 Task: Look for space in Fort Wayne, United States from 6th September, 2023 to 15th September, 2023 for 6 adults in price range Rs.8000 to Rs.12000. Place can be entire place or private room with 6 bedrooms having 6 beds and 6 bathrooms. Property type can be house, flat, guest house. Amenities needed are: wifi, TV, free parkinig on premises, gym, breakfast. Booking option can be shelf check-in. Required host language is English.
Action: Mouse moved to (485, 103)
Screenshot: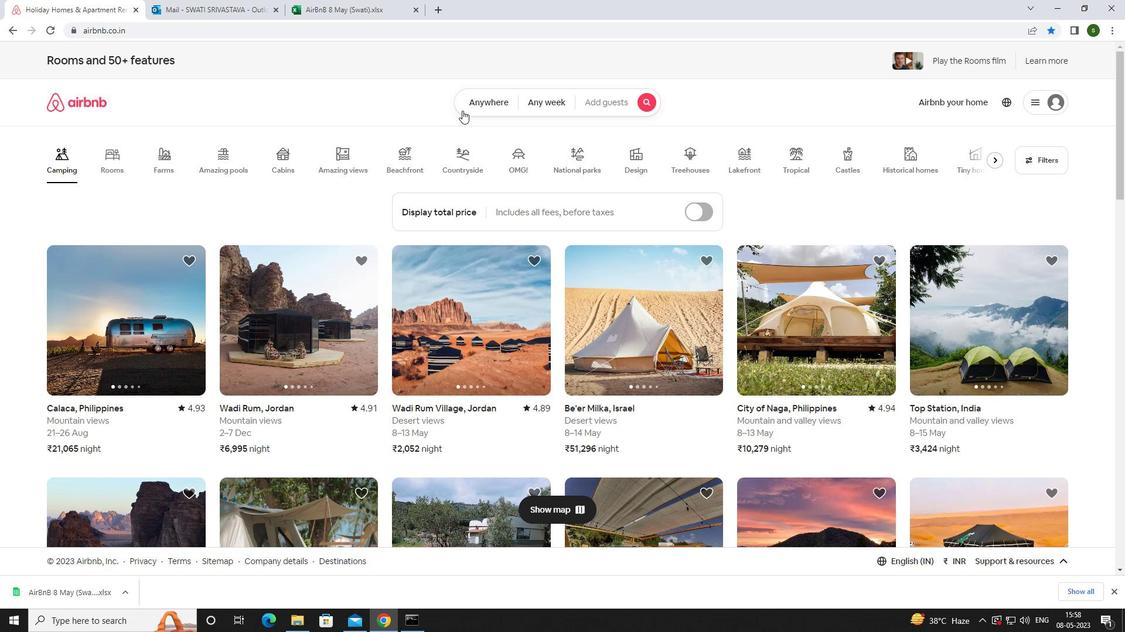 
Action: Mouse pressed left at (485, 103)
Screenshot: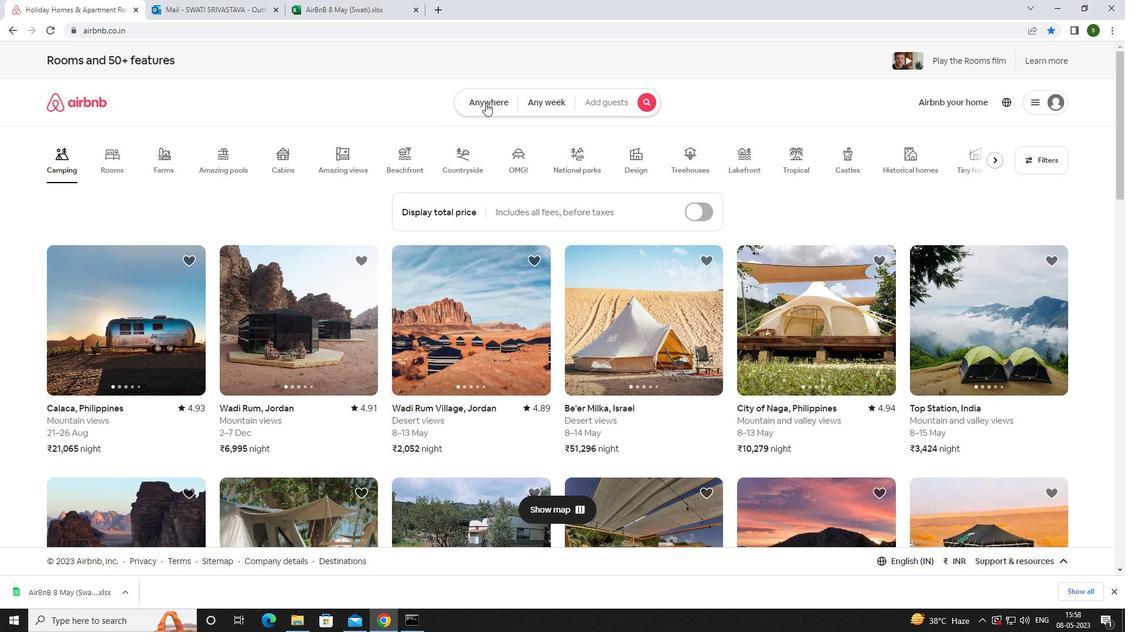 
Action: Mouse moved to (408, 153)
Screenshot: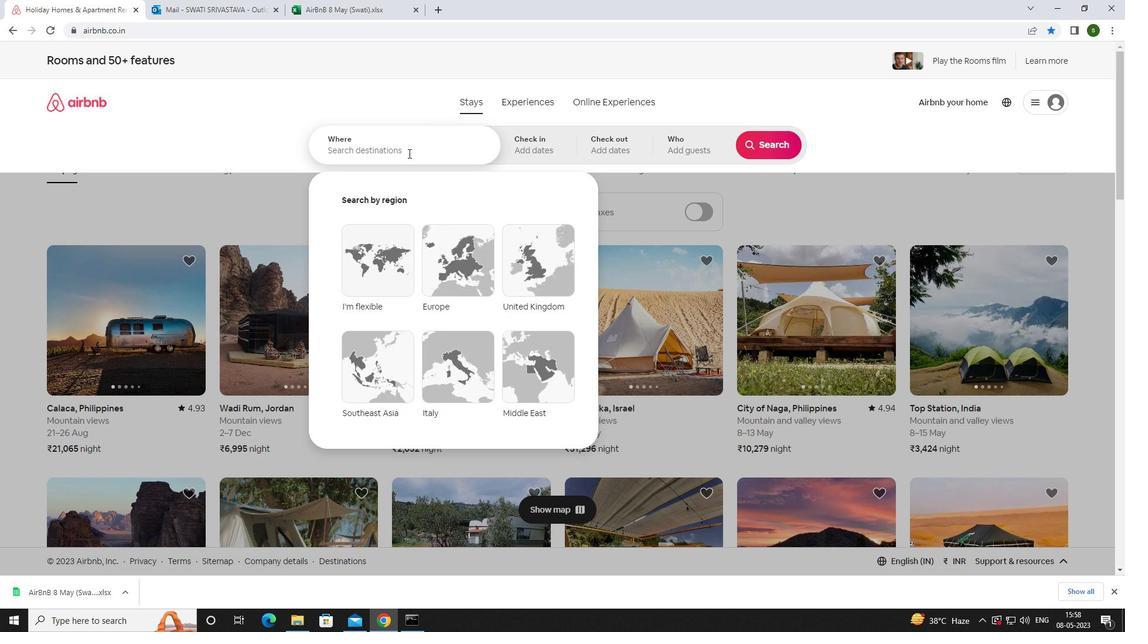
Action: Mouse pressed left at (408, 153)
Screenshot: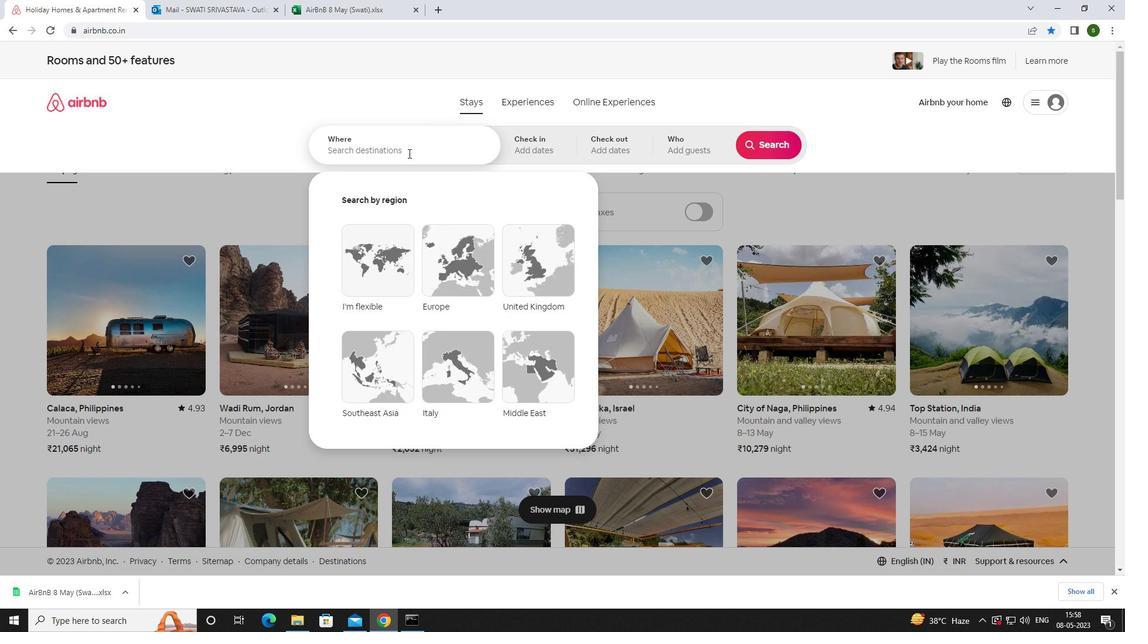 
Action: Key pressed <Key.caps_lock>f<Key.caps_lock>ort<Key.space><Key.caps_lock>w<Key.caps_lock>ayne,<Key.space><Key.caps_lock>u<Key.caps_lock>nited<Key.space><Key.caps_lock>s<Key.caps_lock>tates<Key.enter>
Screenshot: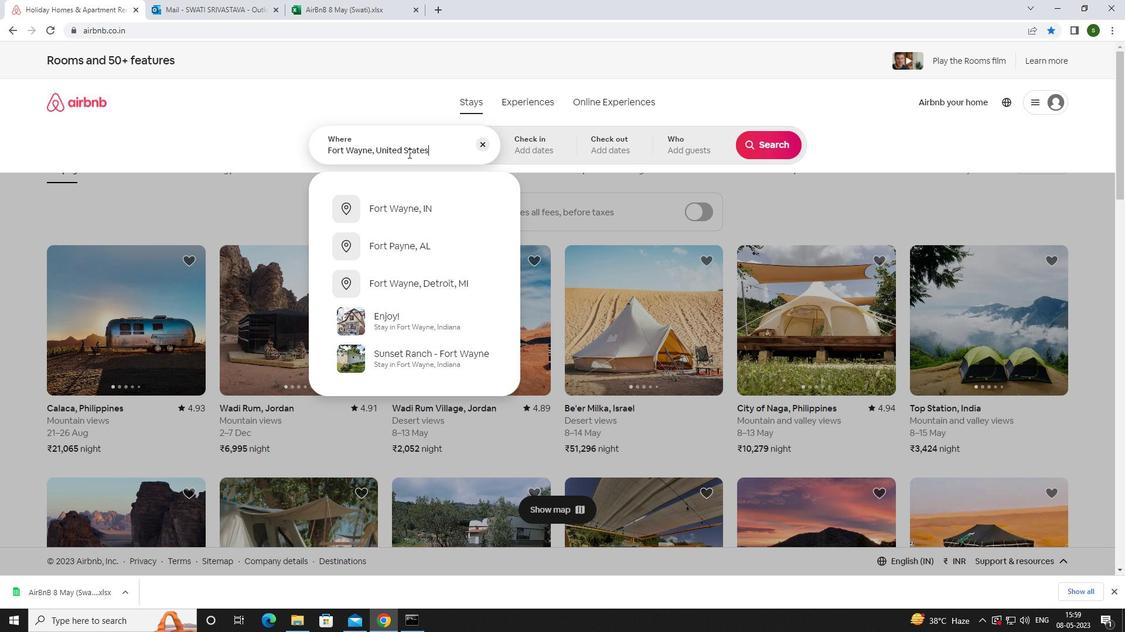 
Action: Mouse moved to (764, 238)
Screenshot: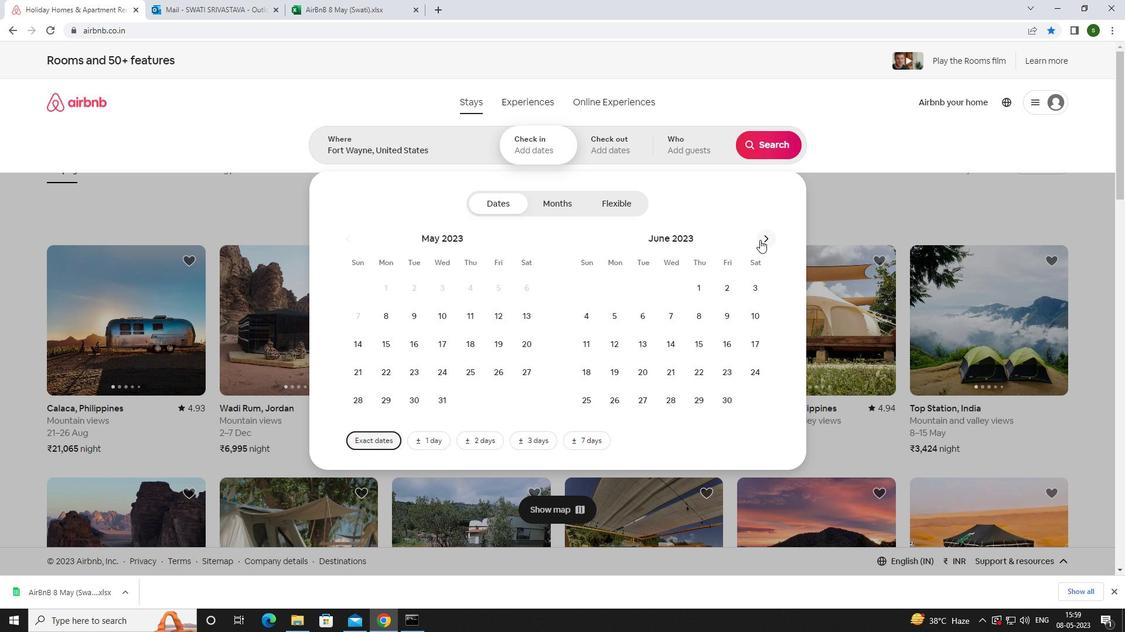 
Action: Mouse pressed left at (764, 238)
Screenshot: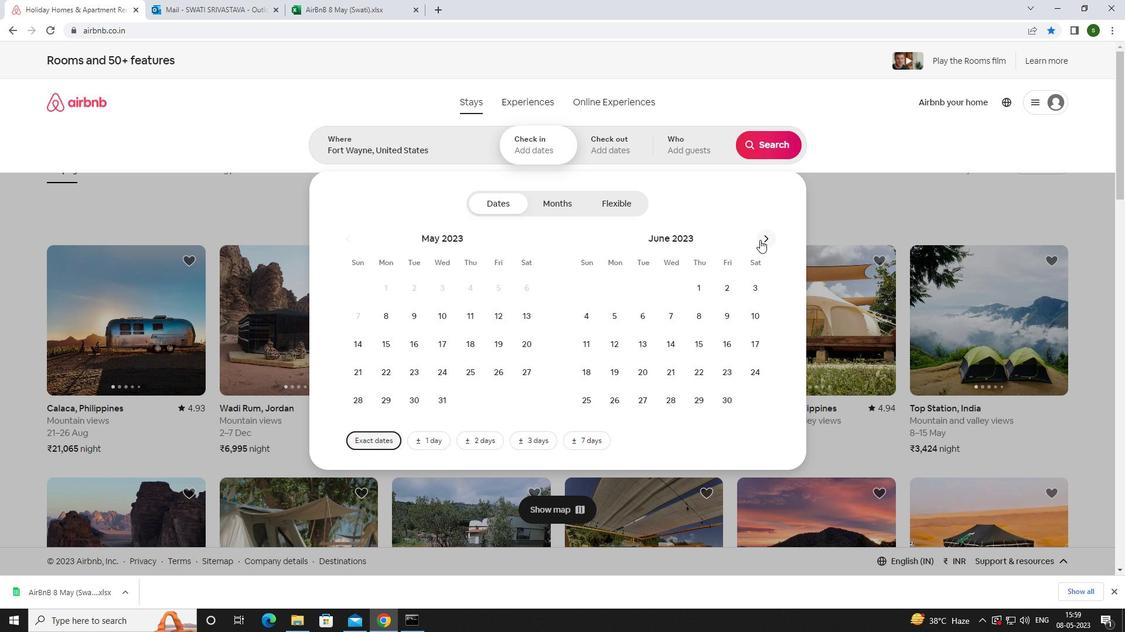 
Action: Mouse pressed left at (764, 238)
Screenshot: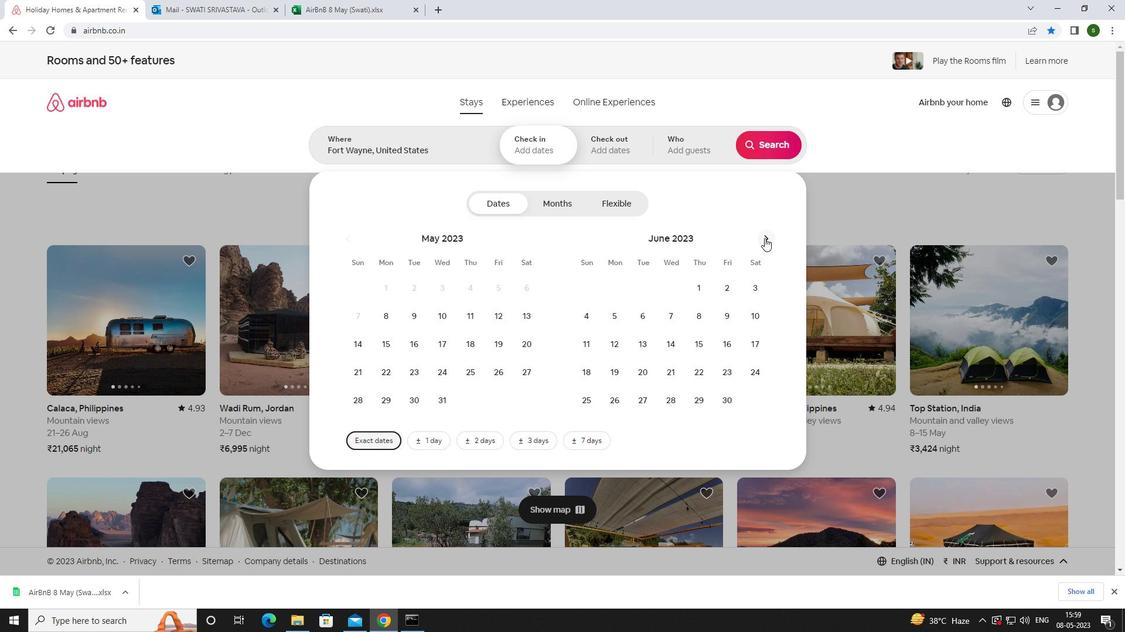 
Action: Mouse pressed left at (764, 238)
Screenshot: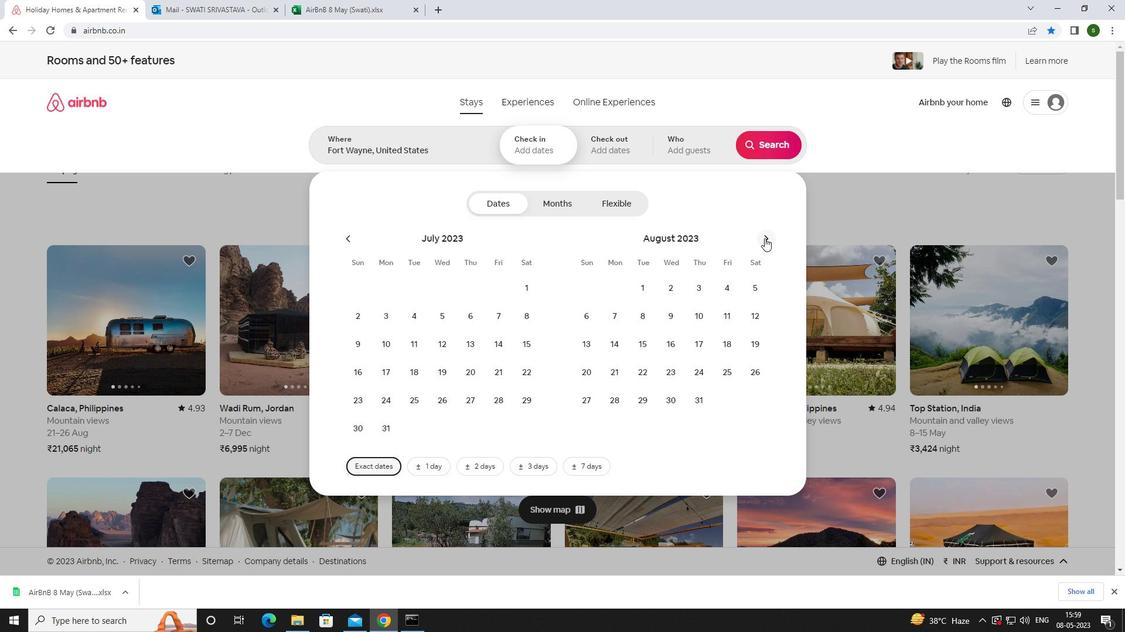 
Action: Mouse moved to (679, 317)
Screenshot: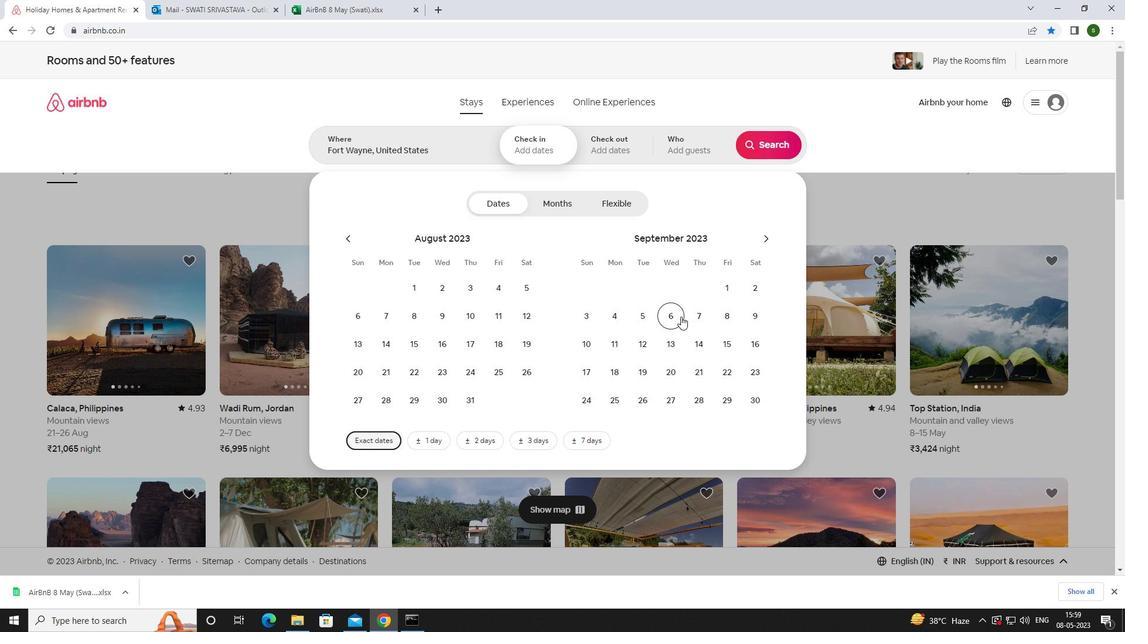 
Action: Mouse pressed left at (679, 317)
Screenshot: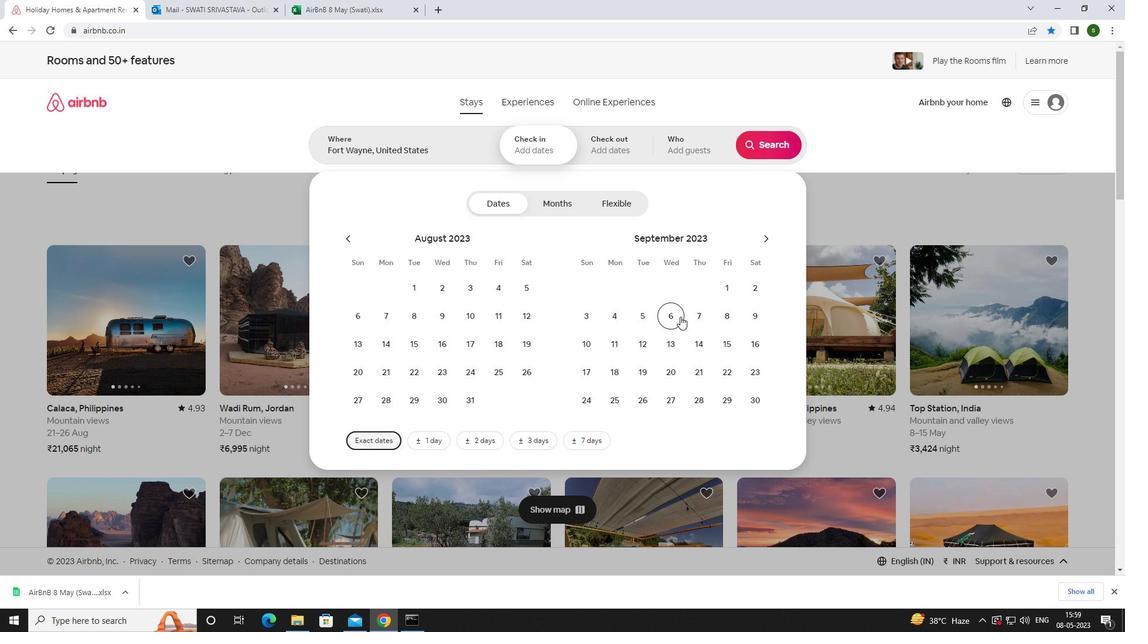 
Action: Mouse moved to (731, 345)
Screenshot: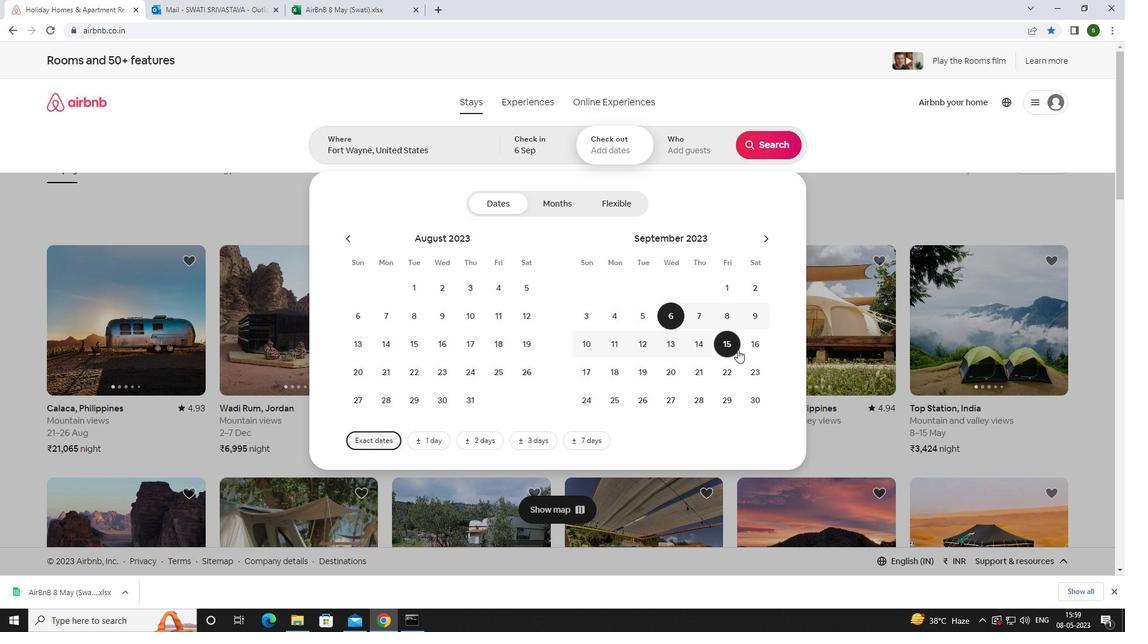 
Action: Mouse pressed left at (731, 345)
Screenshot: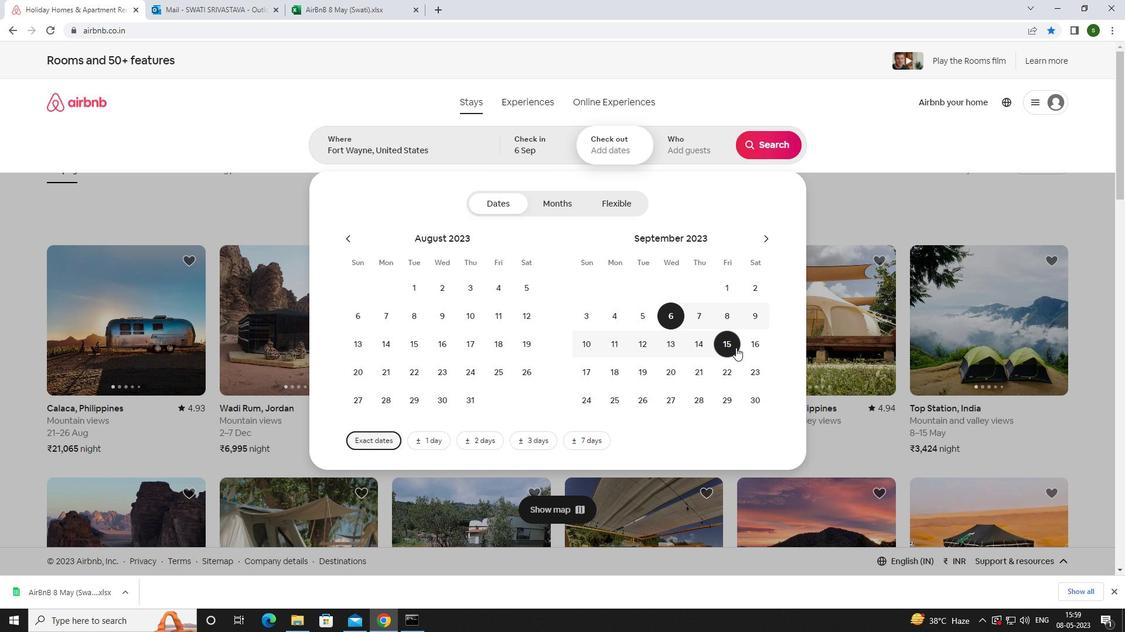 
Action: Mouse moved to (690, 135)
Screenshot: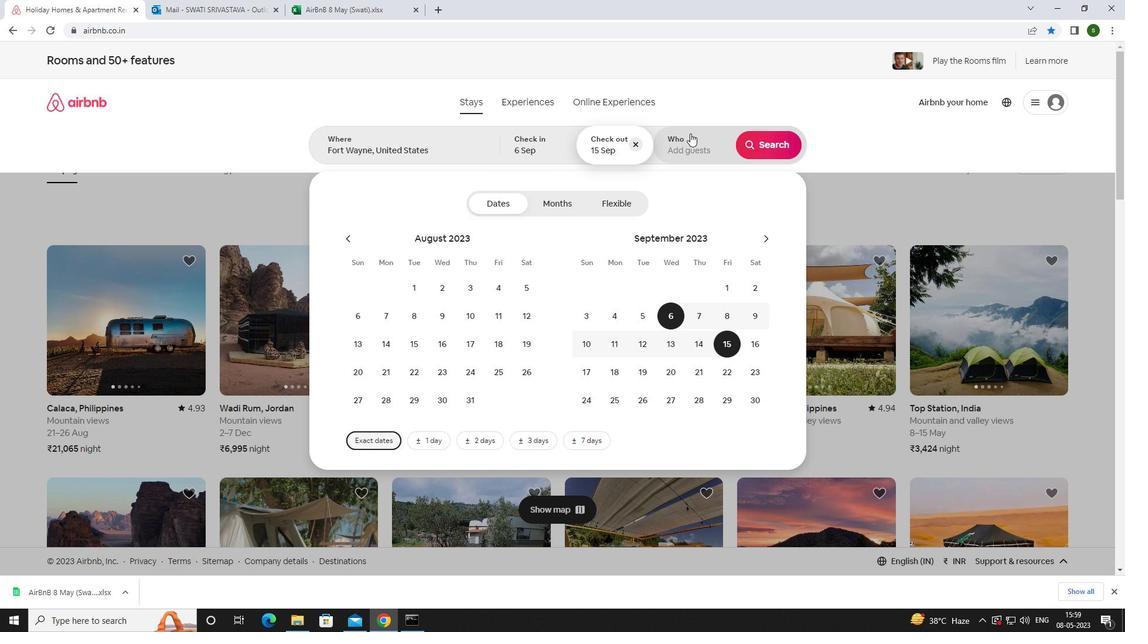 
Action: Mouse pressed left at (690, 135)
Screenshot: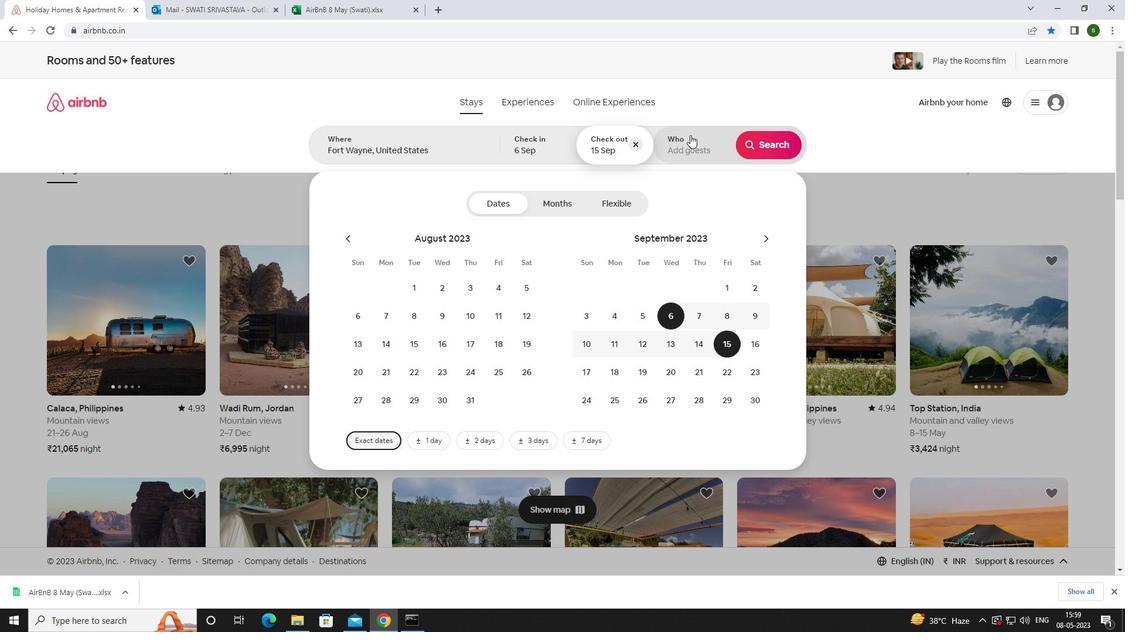 
Action: Mouse moved to (767, 206)
Screenshot: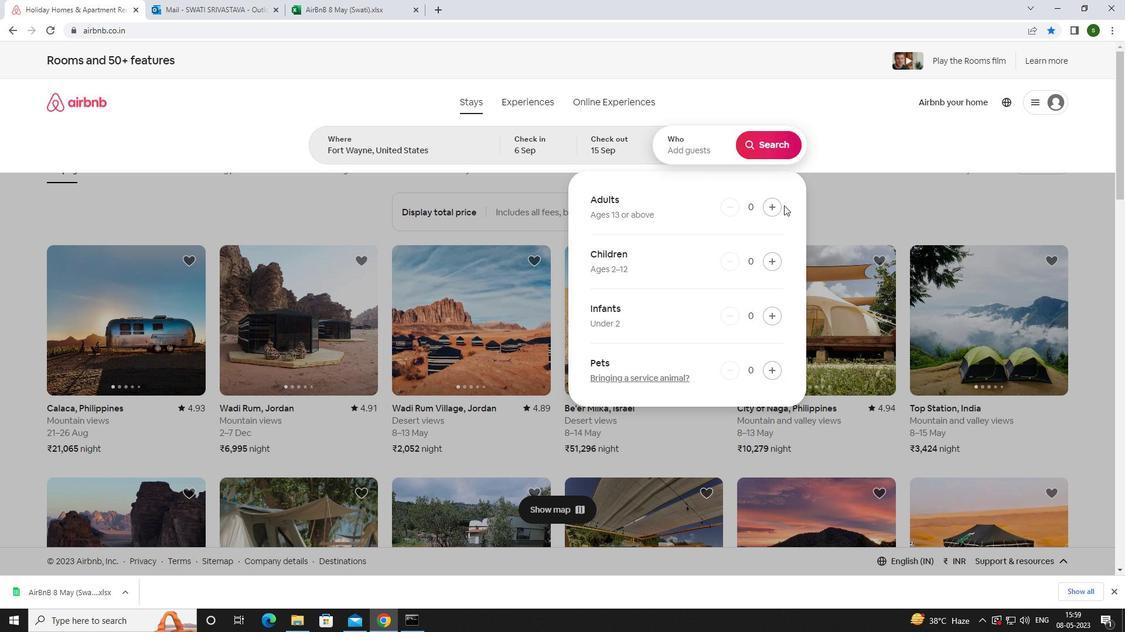 
Action: Mouse pressed left at (767, 206)
Screenshot: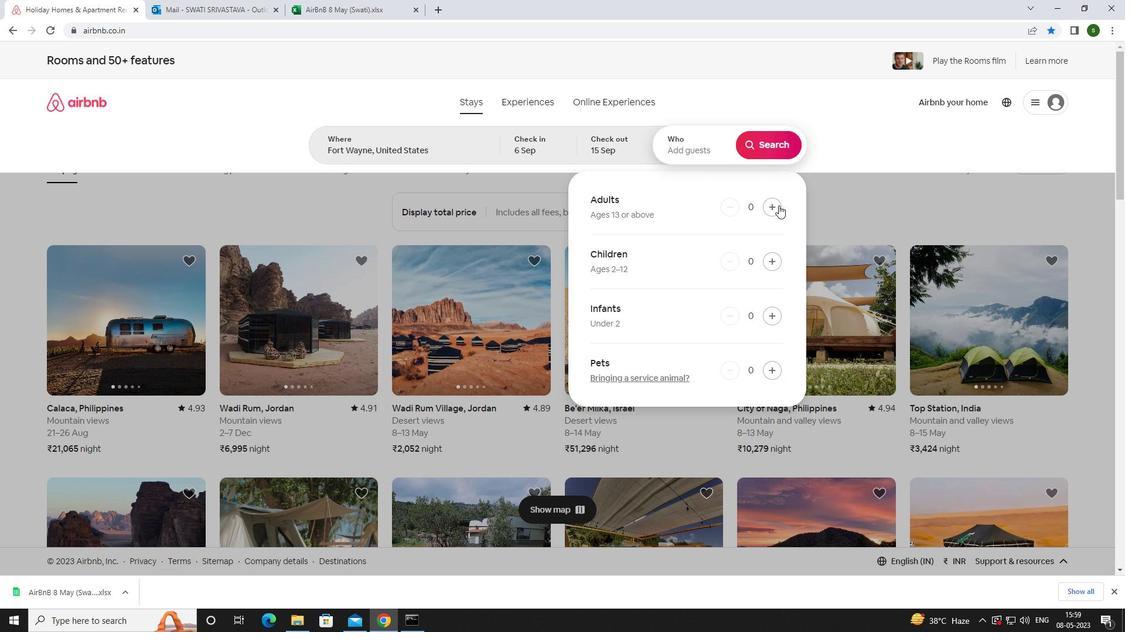 
Action: Mouse pressed left at (767, 206)
Screenshot: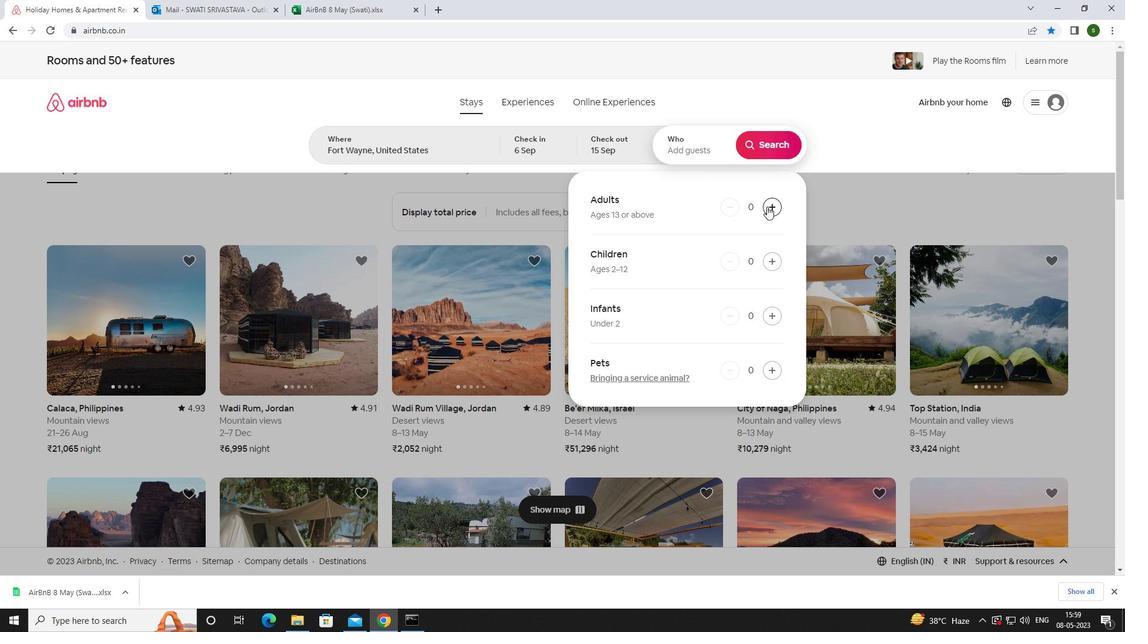 
Action: Mouse pressed left at (767, 206)
Screenshot: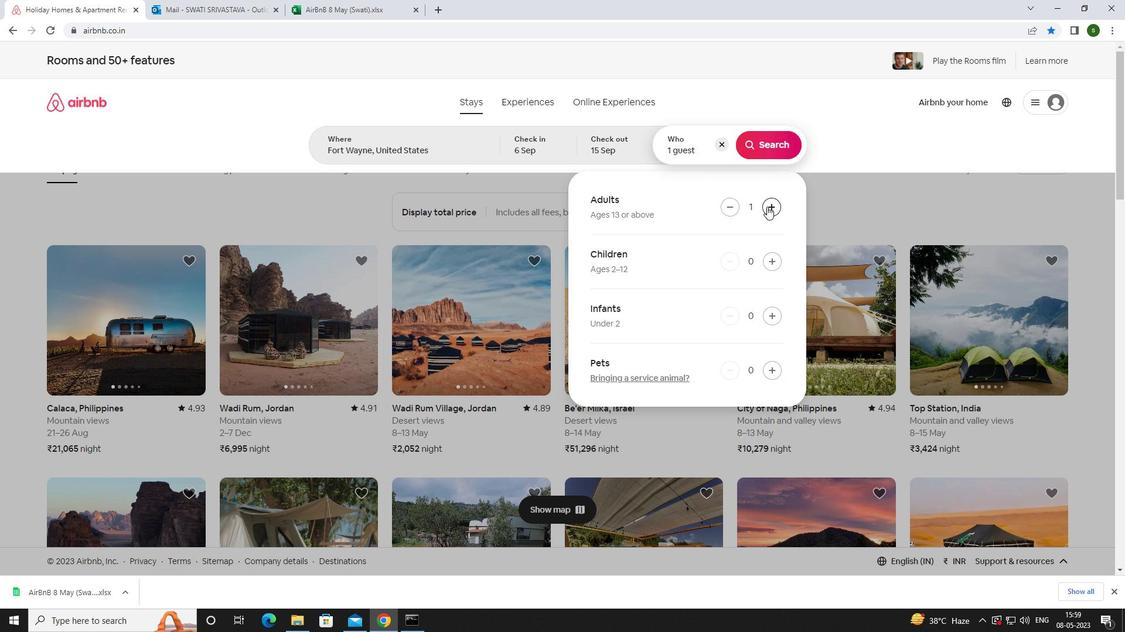 
Action: Mouse pressed left at (767, 206)
Screenshot: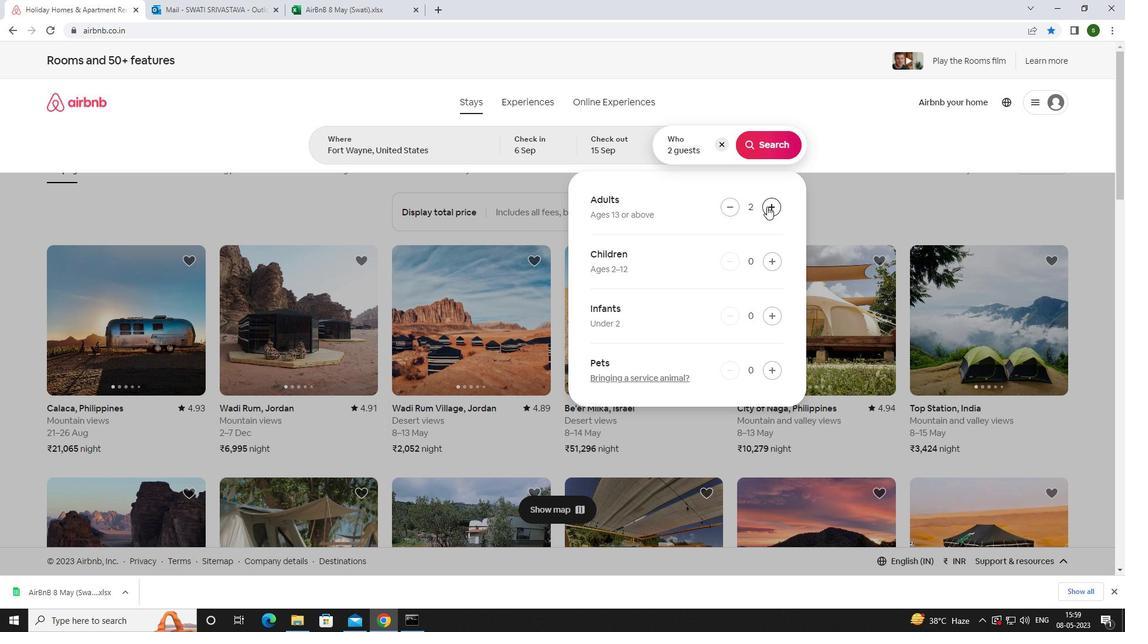 
Action: Mouse pressed left at (767, 206)
Screenshot: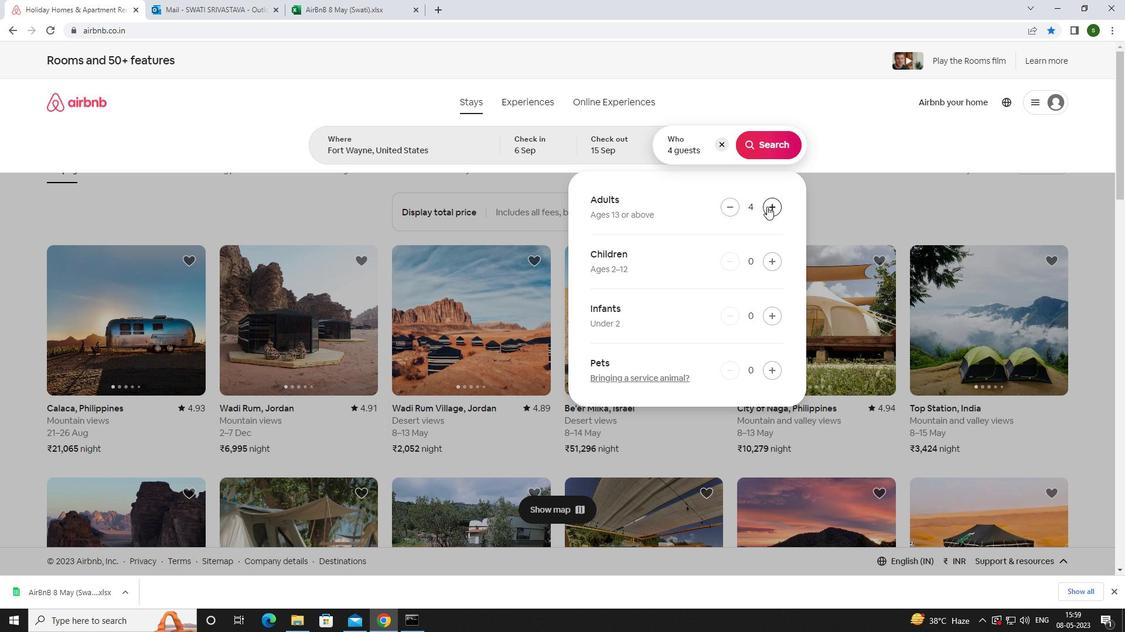 
Action: Mouse pressed left at (767, 206)
Screenshot: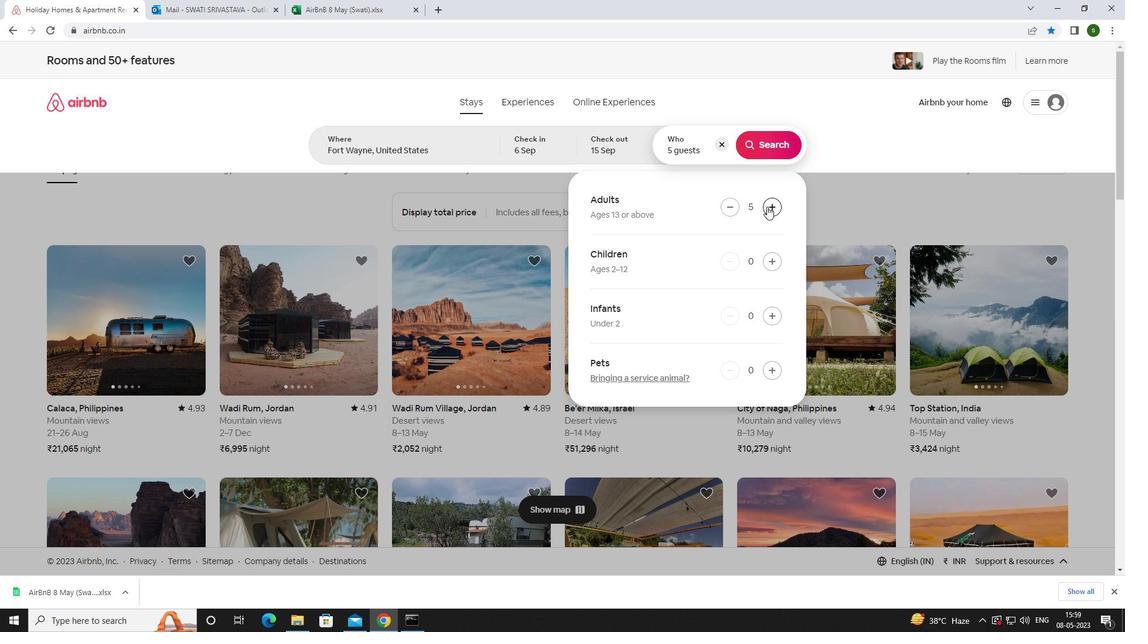 
Action: Mouse moved to (767, 151)
Screenshot: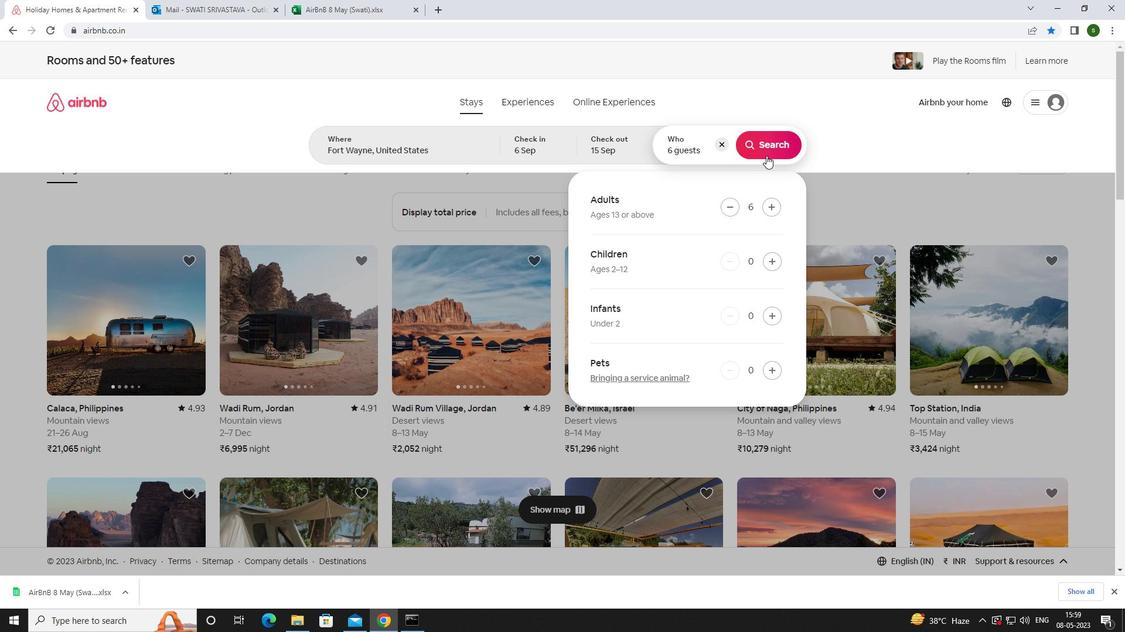 
Action: Mouse pressed left at (767, 151)
Screenshot: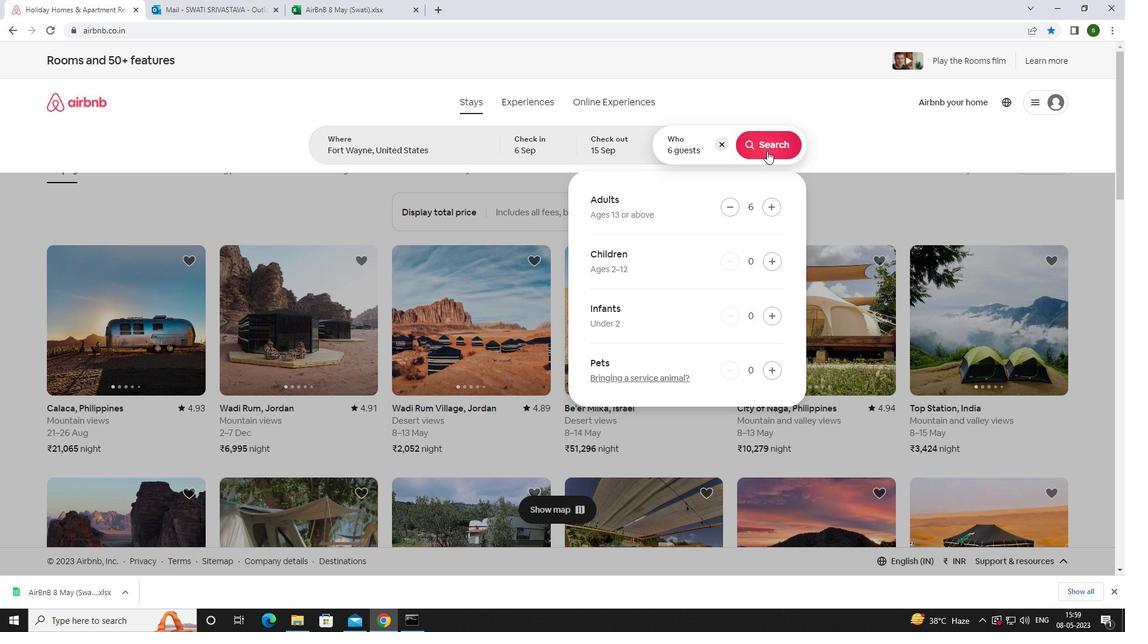 
Action: Mouse moved to (1082, 106)
Screenshot: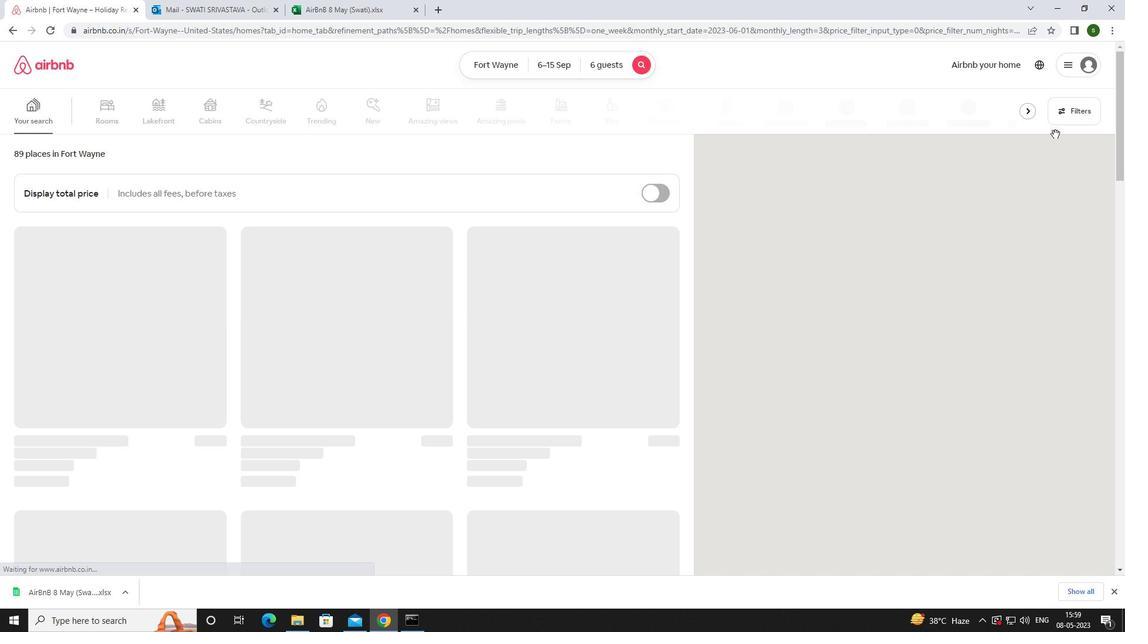 
Action: Mouse pressed left at (1082, 106)
Screenshot: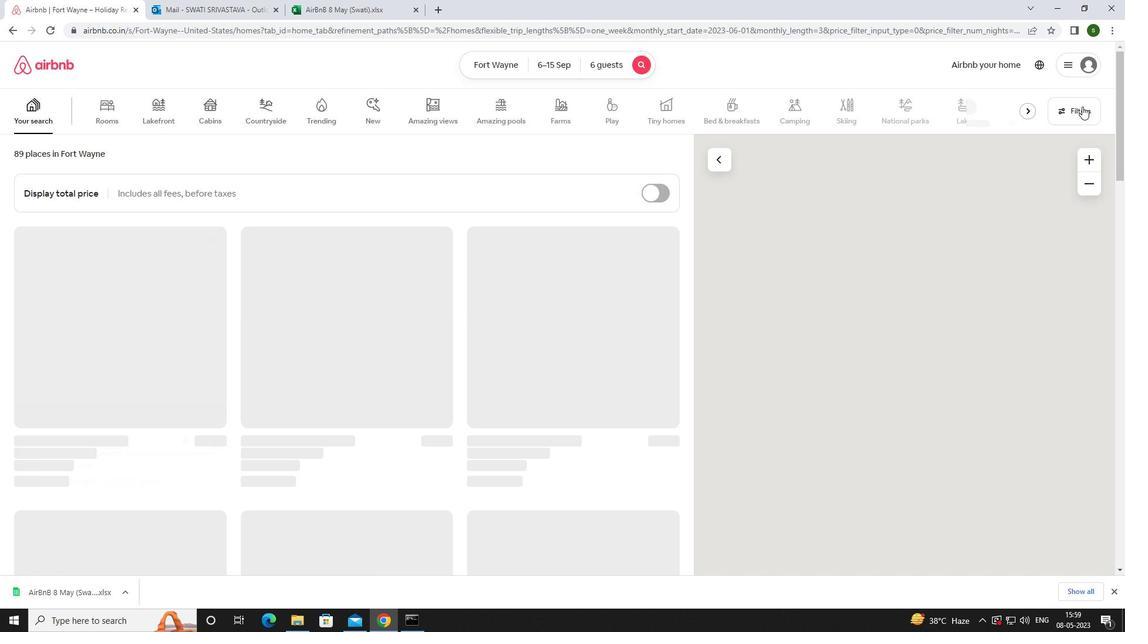 
Action: Mouse moved to (455, 410)
Screenshot: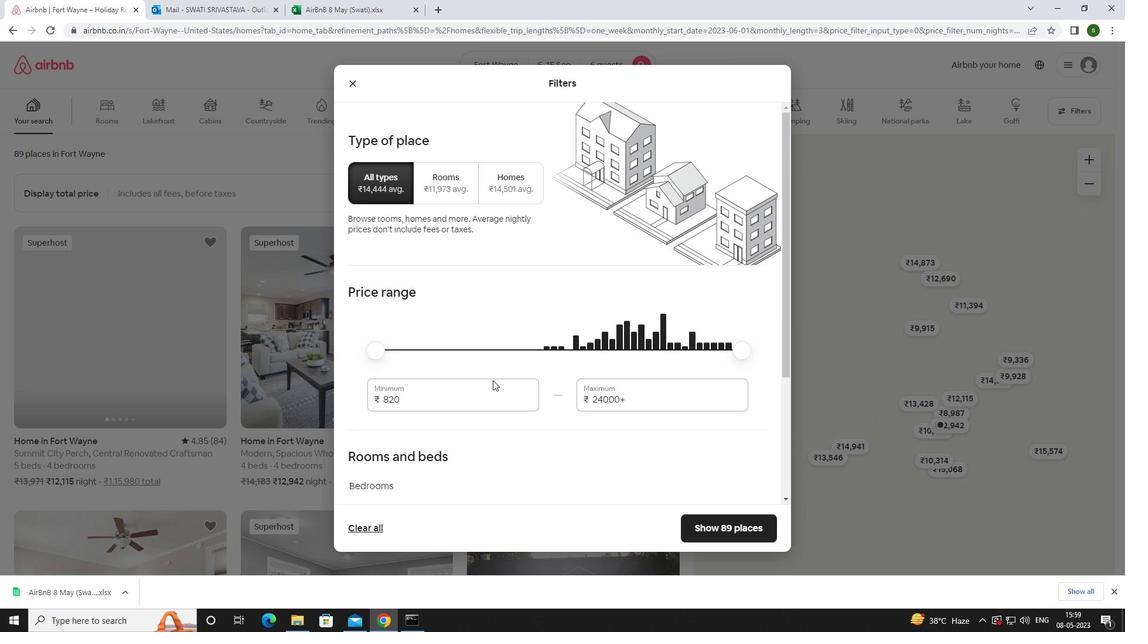 
Action: Mouse pressed left at (455, 410)
Screenshot: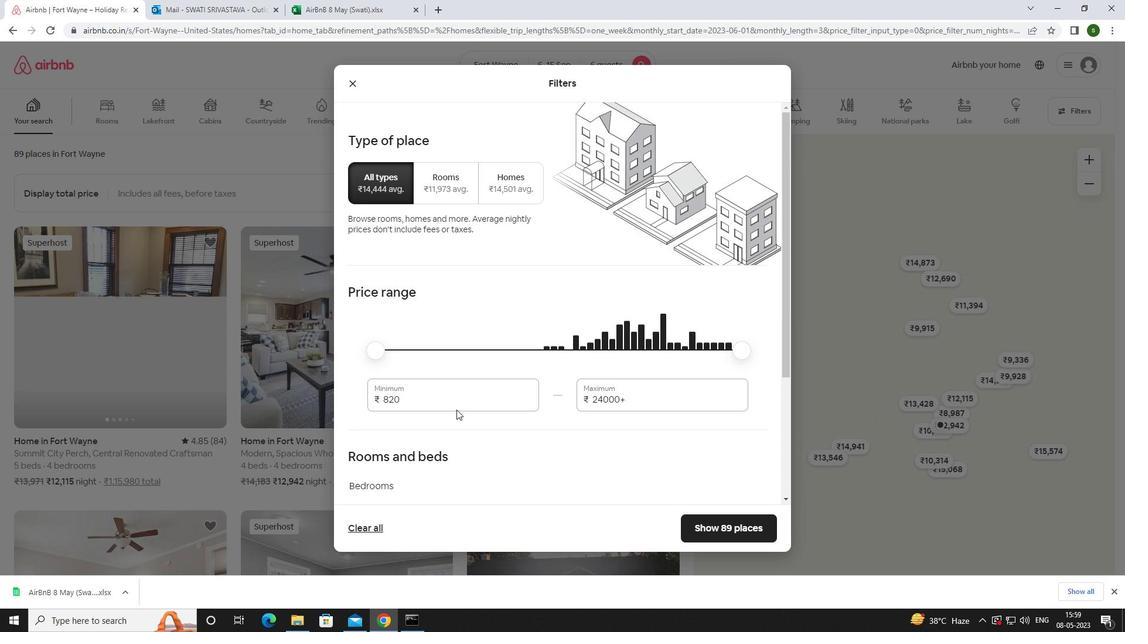 
Action: Mouse moved to (457, 399)
Screenshot: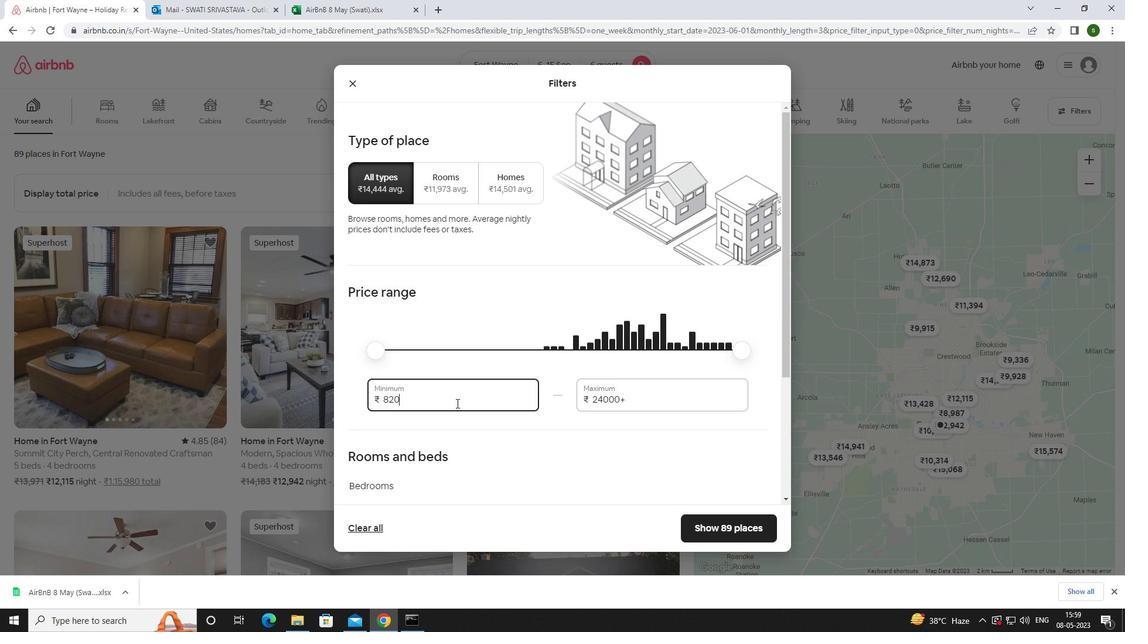 
Action: Key pressed <Key.backspace><Key.backspace><Key.backspace><Key.backspace>8000
Screenshot: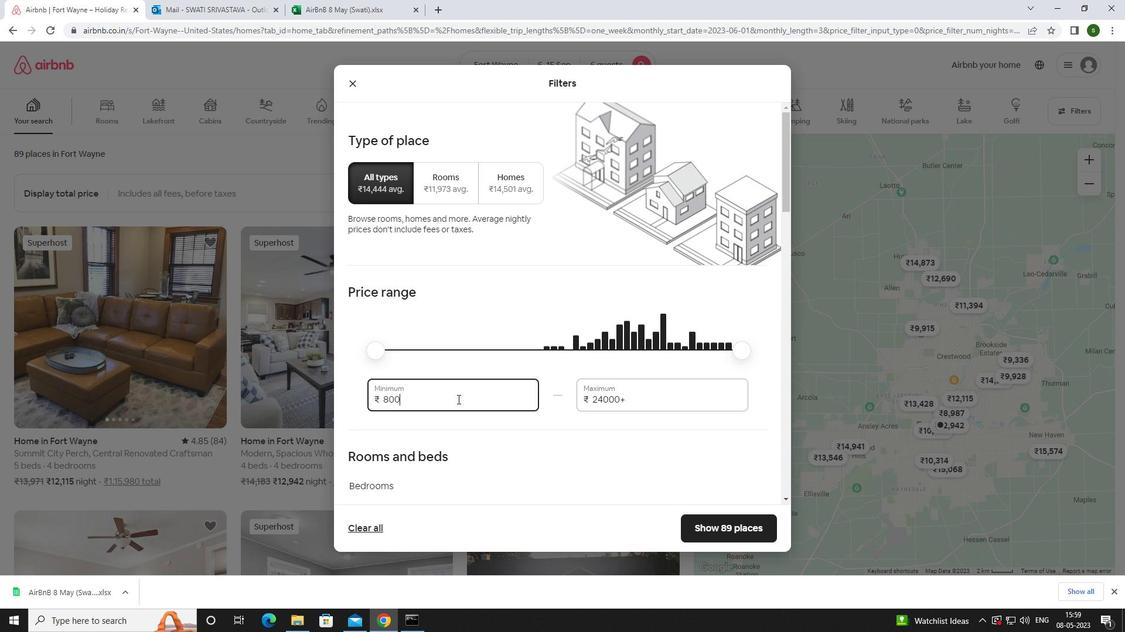 
Action: Mouse moved to (631, 394)
Screenshot: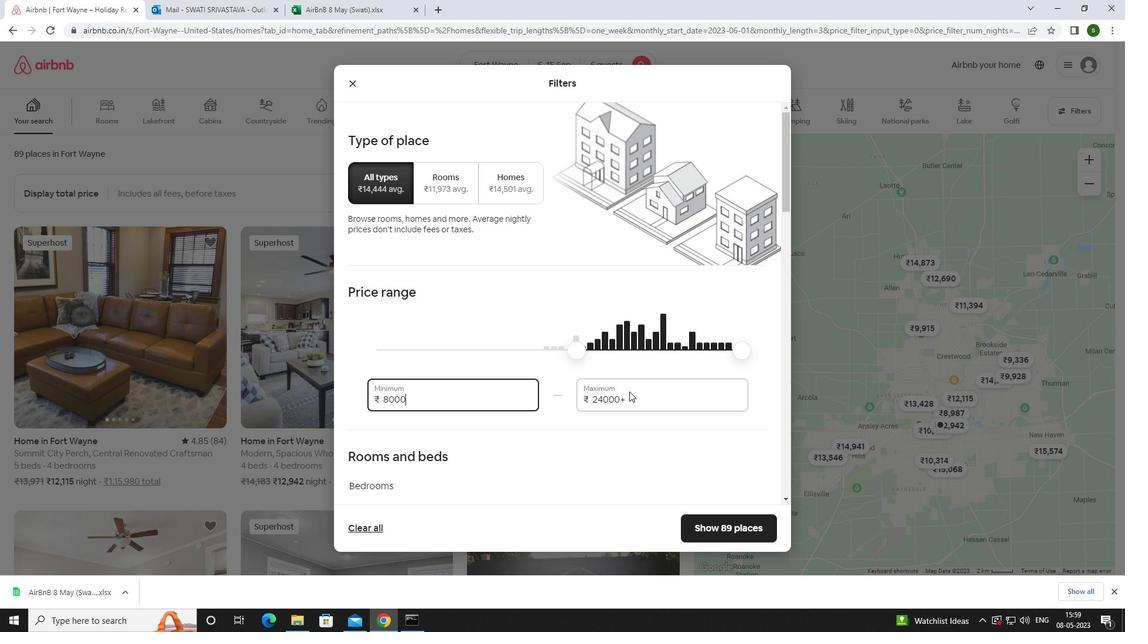
Action: Mouse pressed left at (631, 394)
Screenshot: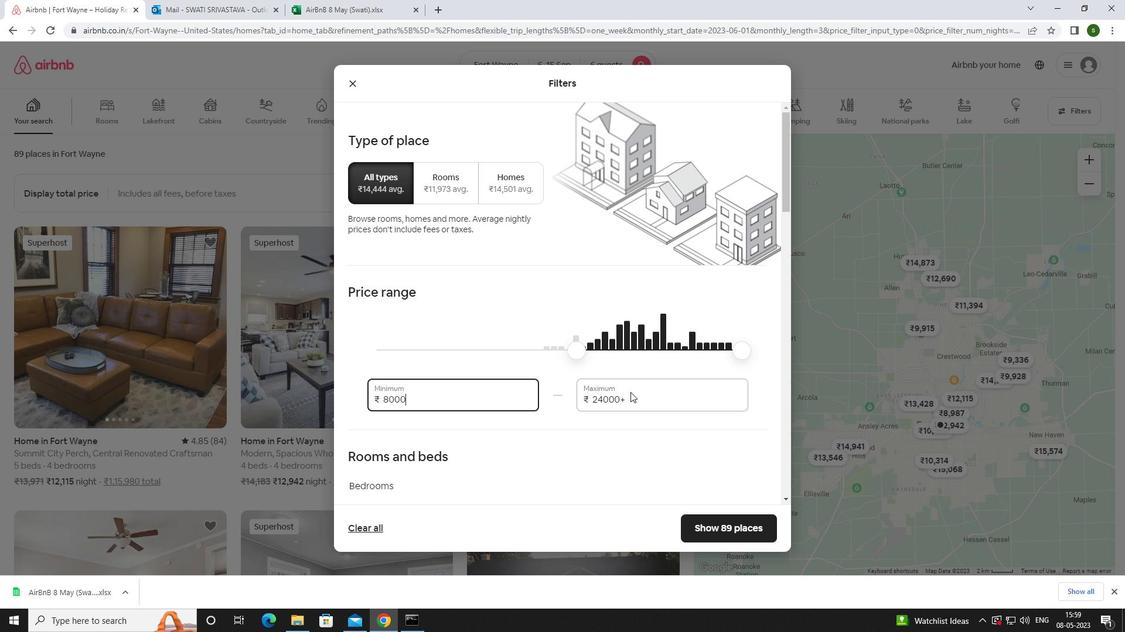 
Action: Mouse moved to (632, 394)
Screenshot: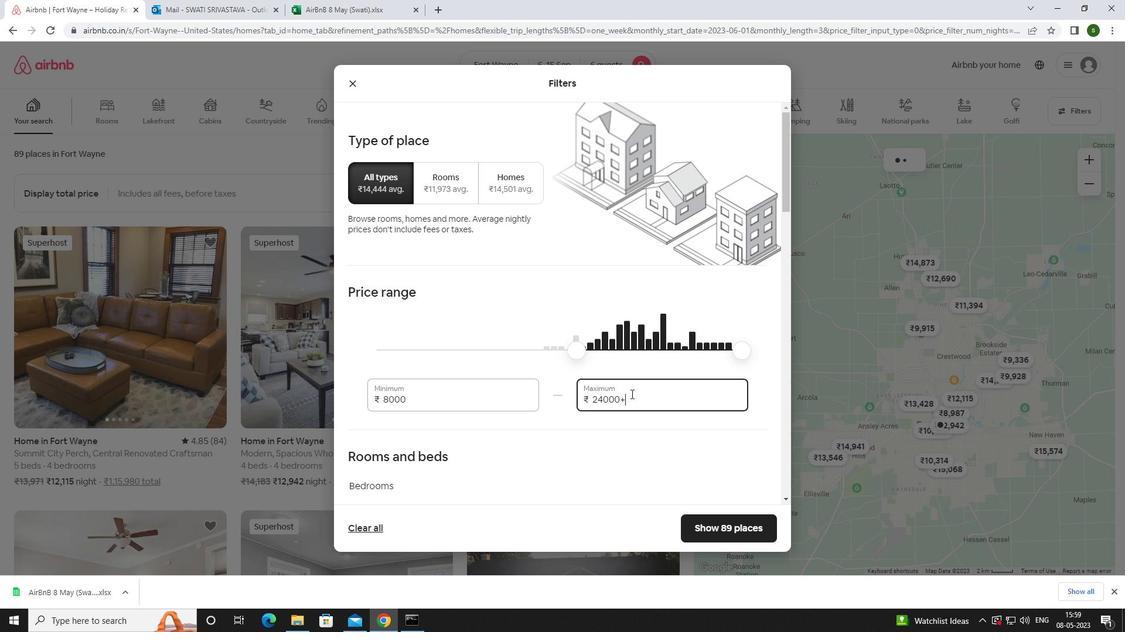 
Action: Key pressed <Key.backspace><Key.backspace><Key.backspace><Key.backspace><Key.backspace><Key.backspace><Key.backspace><Key.backspace><Key.backspace><Key.backspace><Key.backspace>12000
Screenshot: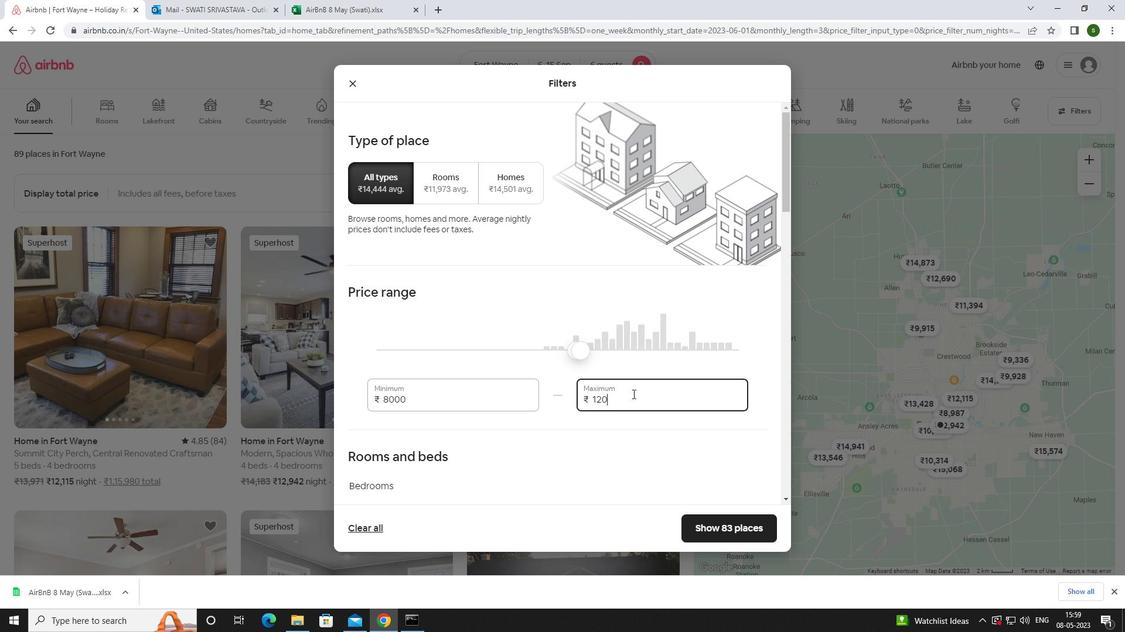 
Action: Mouse moved to (570, 390)
Screenshot: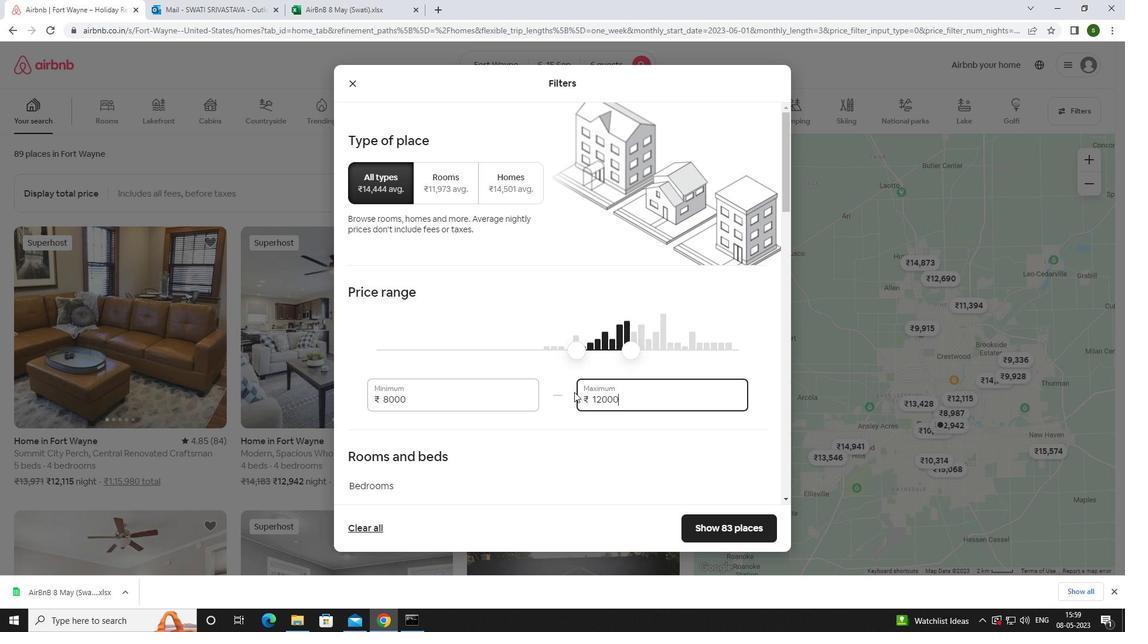 
Action: Mouse scrolled (570, 390) with delta (0, 0)
Screenshot: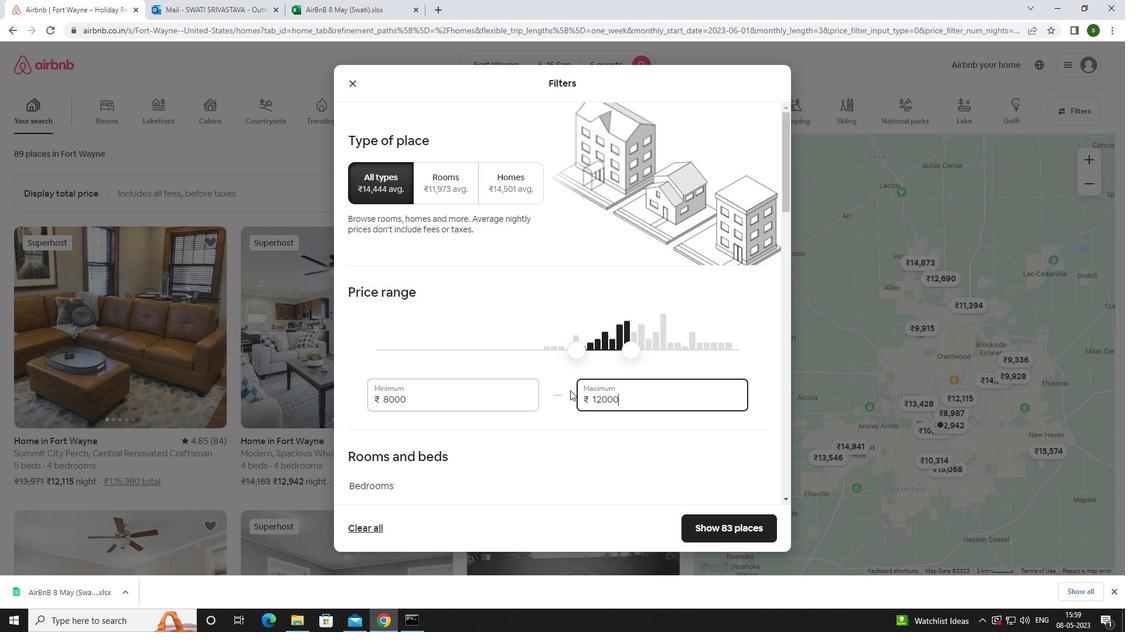 
Action: Mouse scrolled (570, 390) with delta (0, 0)
Screenshot: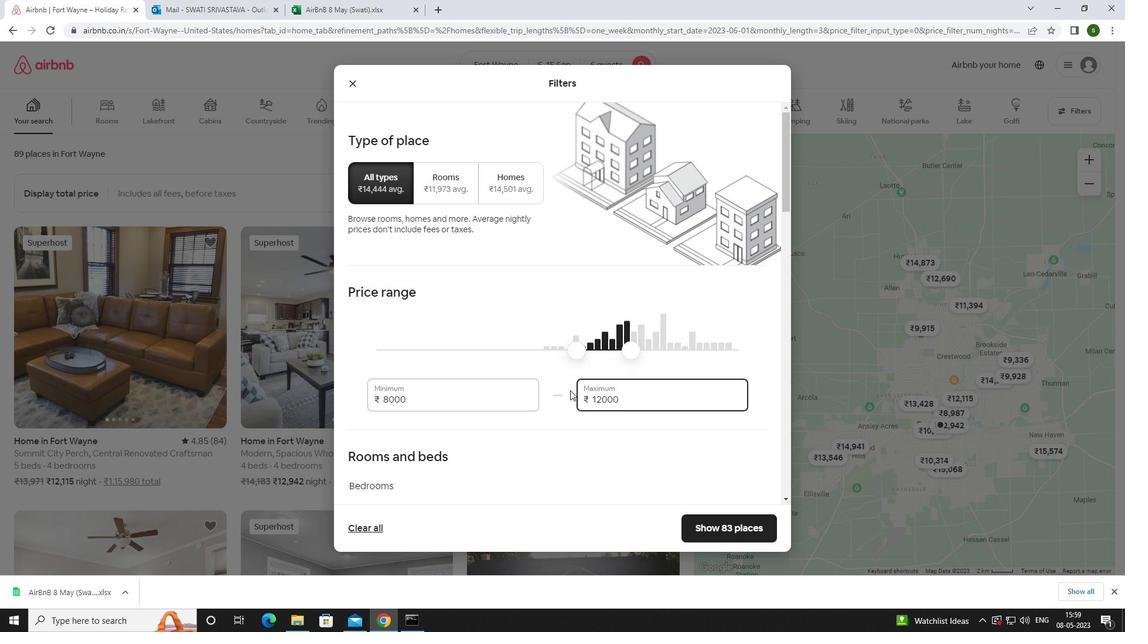 
Action: Mouse scrolled (570, 390) with delta (0, 0)
Screenshot: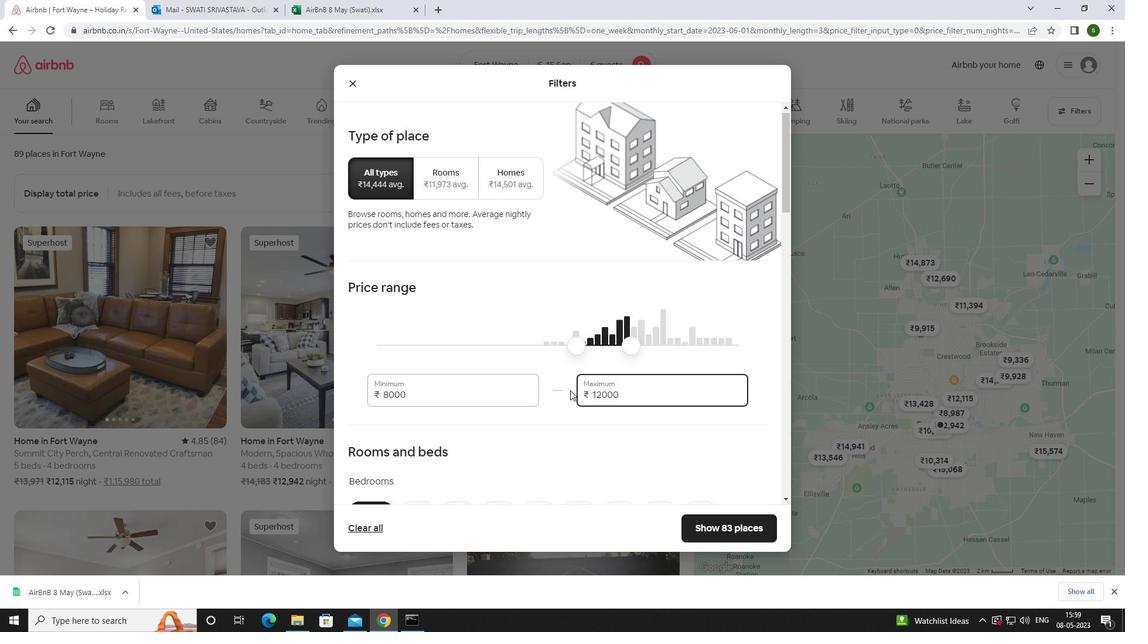 
Action: Mouse scrolled (570, 390) with delta (0, 0)
Screenshot: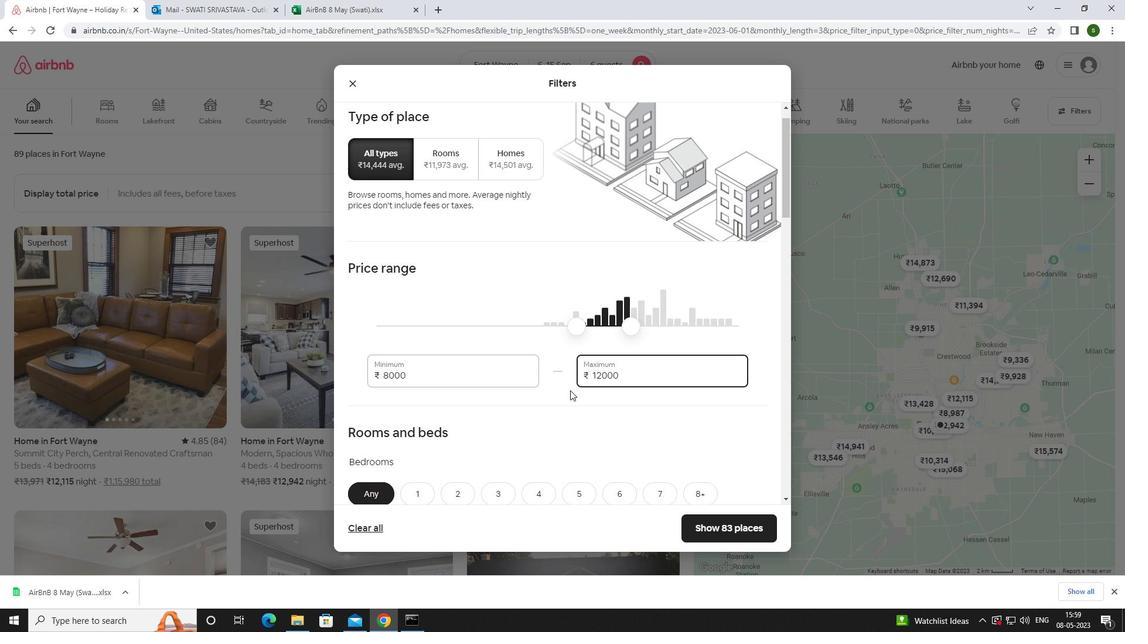 
Action: Mouse moved to (618, 287)
Screenshot: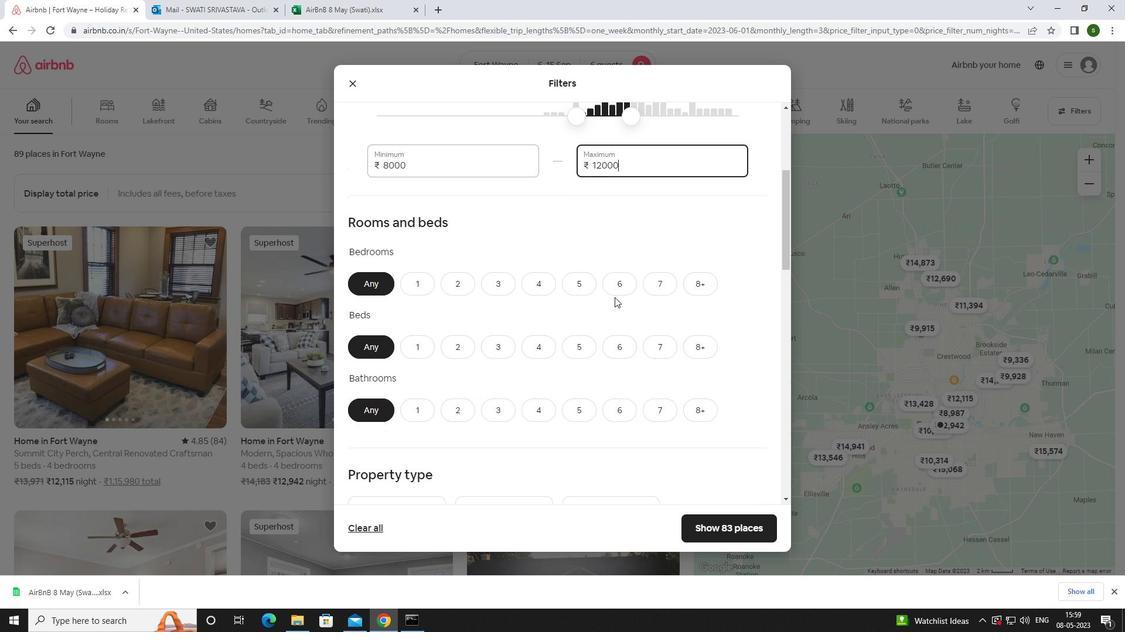 
Action: Mouse pressed left at (618, 287)
Screenshot: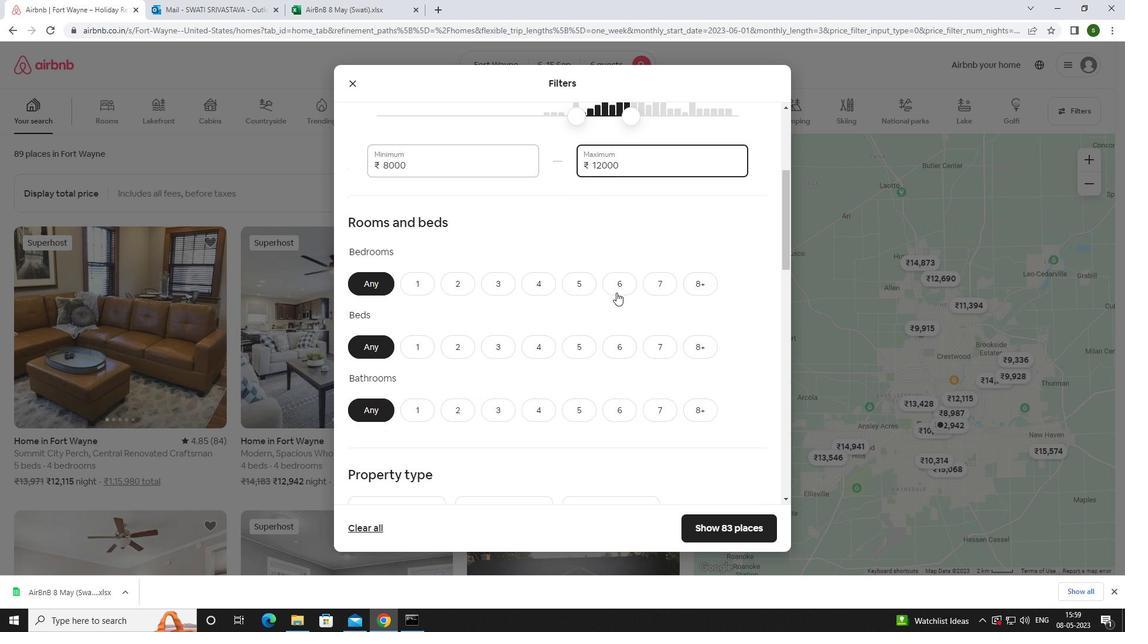 
Action: Mouse moved to (621, 345)
Screenshot: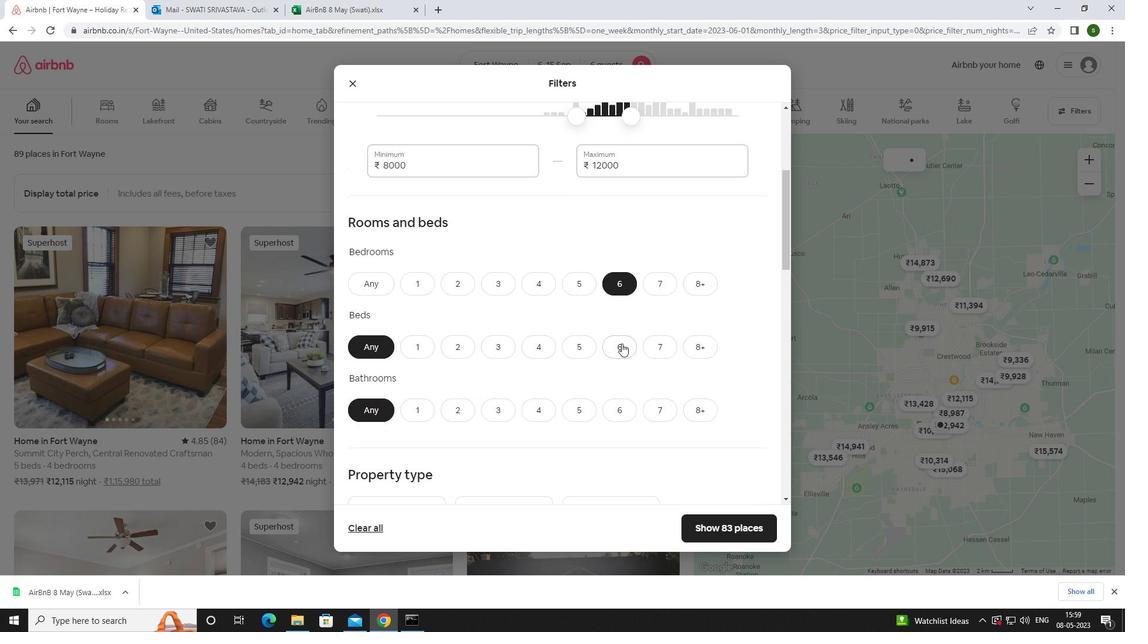 
Action: Mouse pressed left at (621, 345)
Screenshot: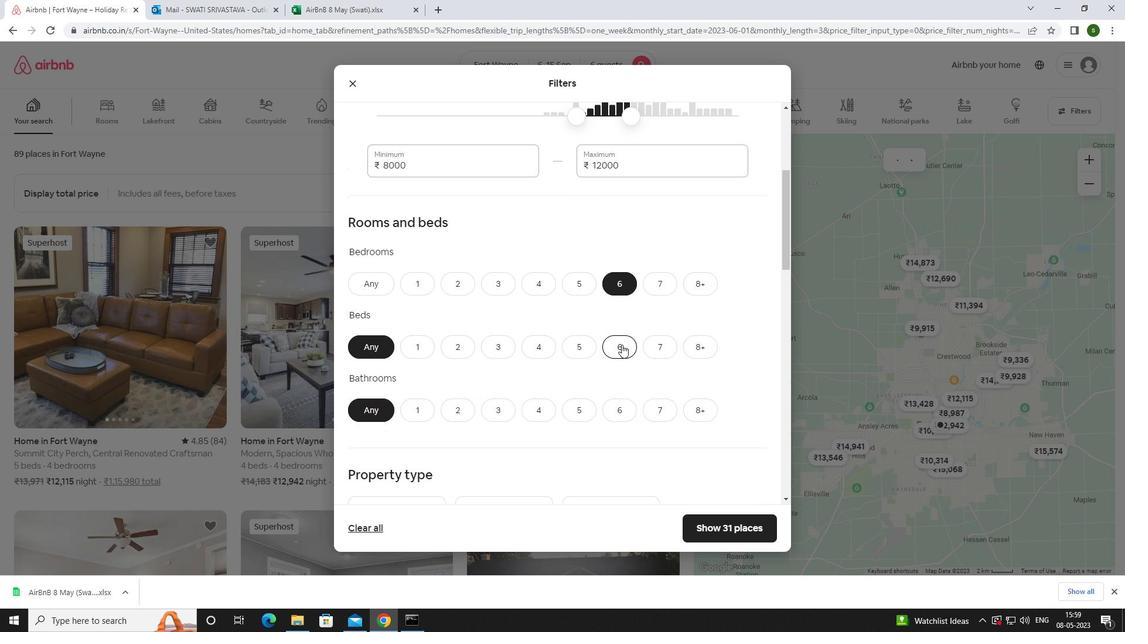 
Action: Mouse moved to (619, 411)
Screenshot: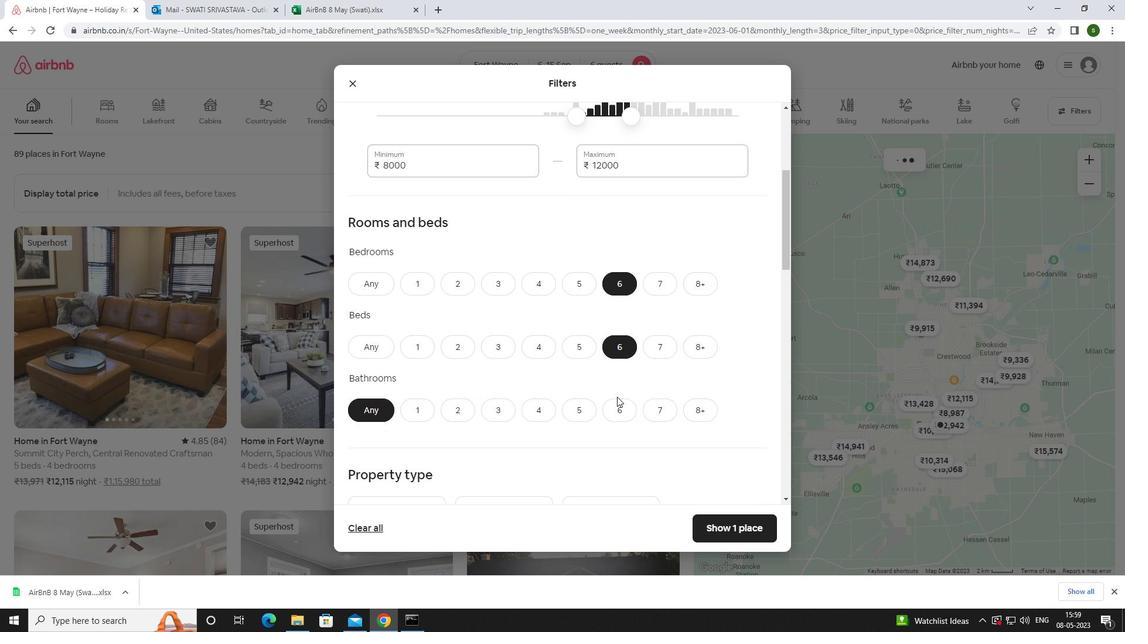 
Action: Mouse pressed left at (619, 411)
Screenshot: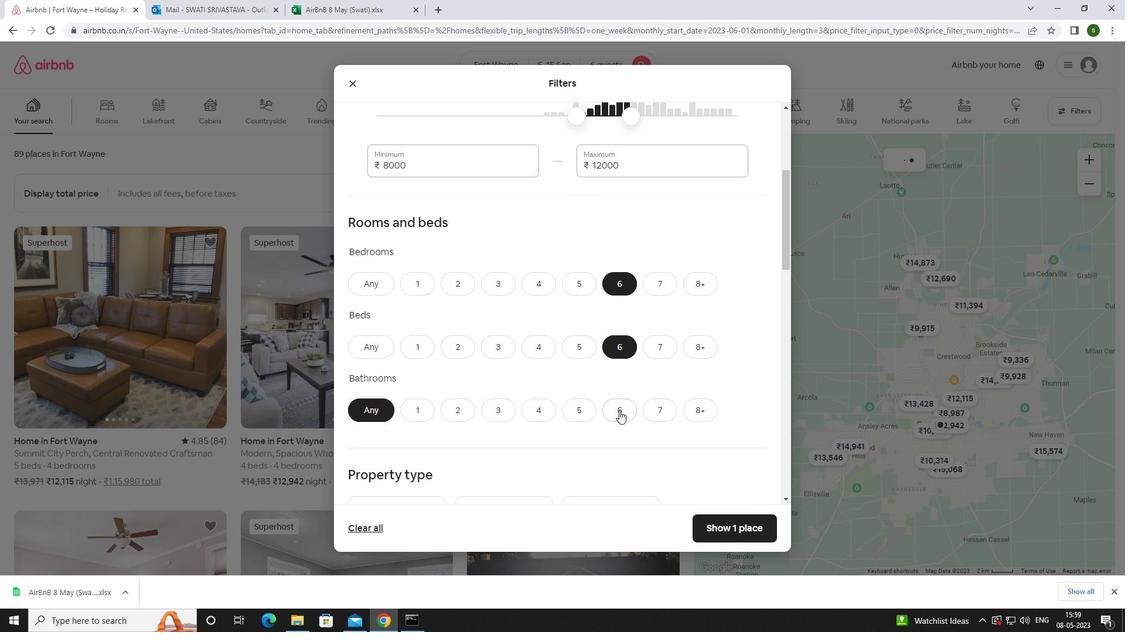 
Action: Mouse scrolled (619, 410) with delta (0, 0)
Screenshot: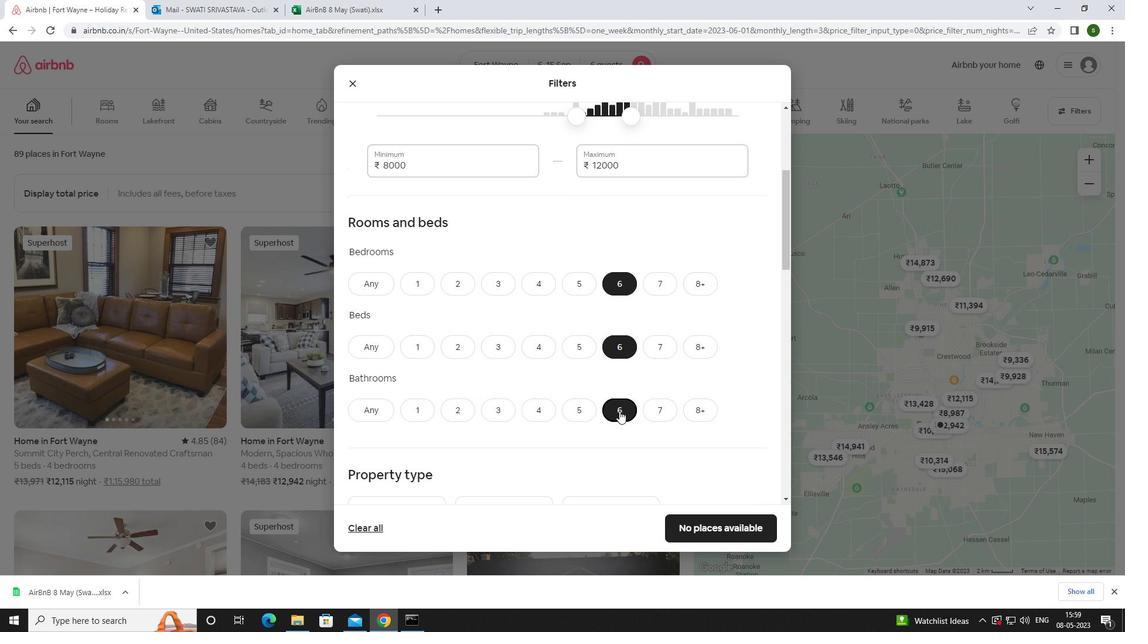 
Action: Mouse scrolled (619, 410) with delta (0, 0)
Screenshot: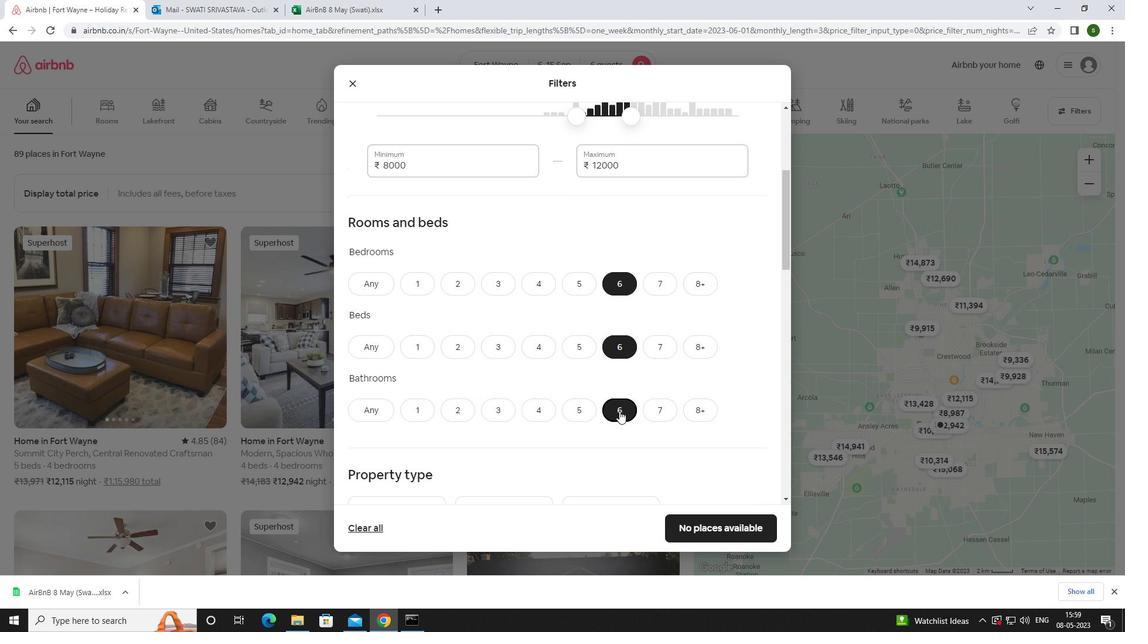 
Action: Mouse scrolled (619, 410) with delta (0, 0)
Screenshot: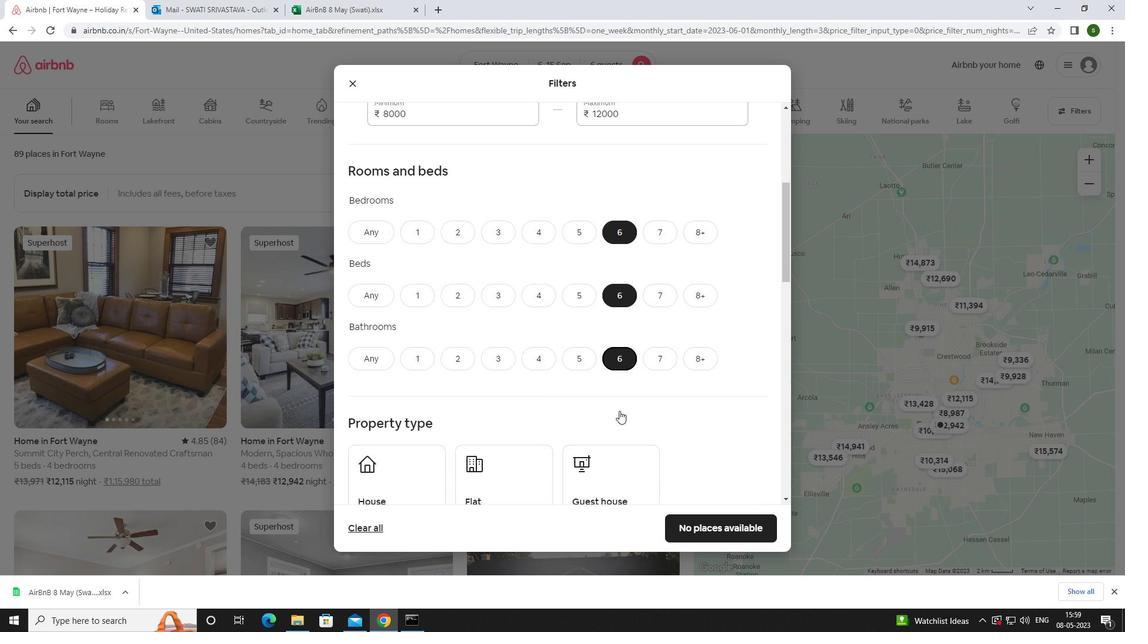 
Action: Mouse moved to (424, 355)
Screenshot: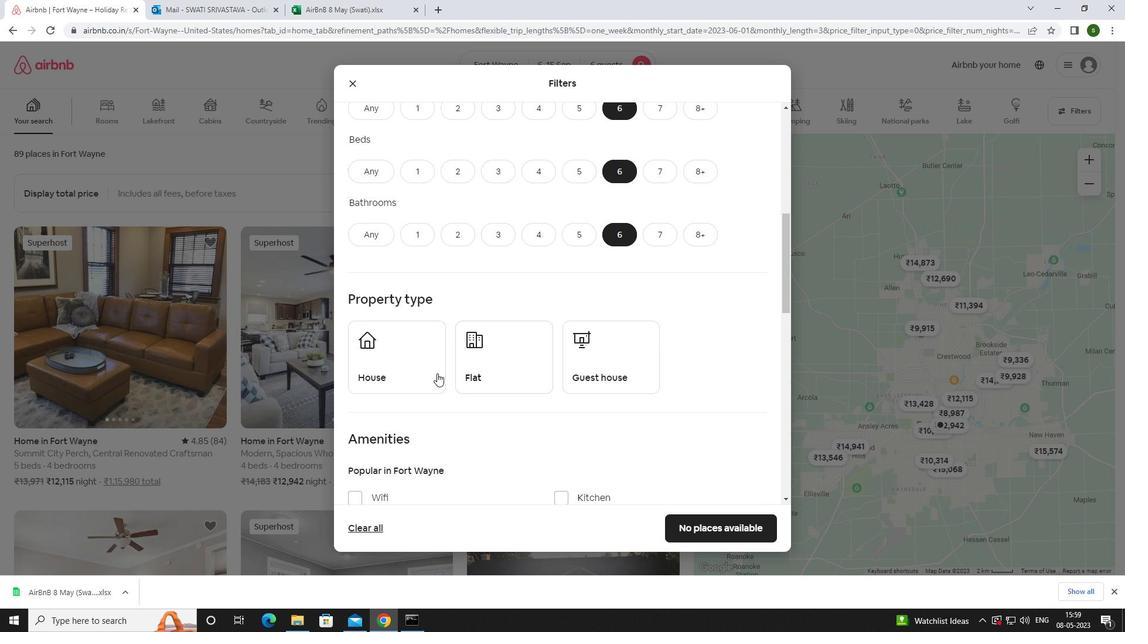 
Action: Mouse pressed left at (424, 355)
Screenshot: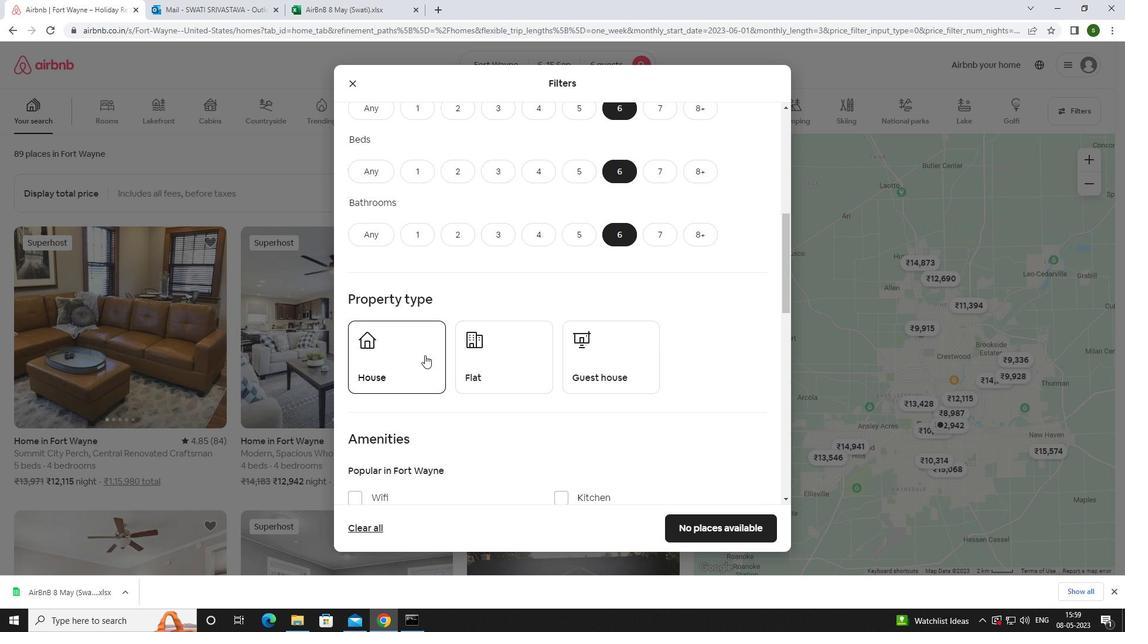 
Action: Mouse moved to (513, 361)
Screenshot: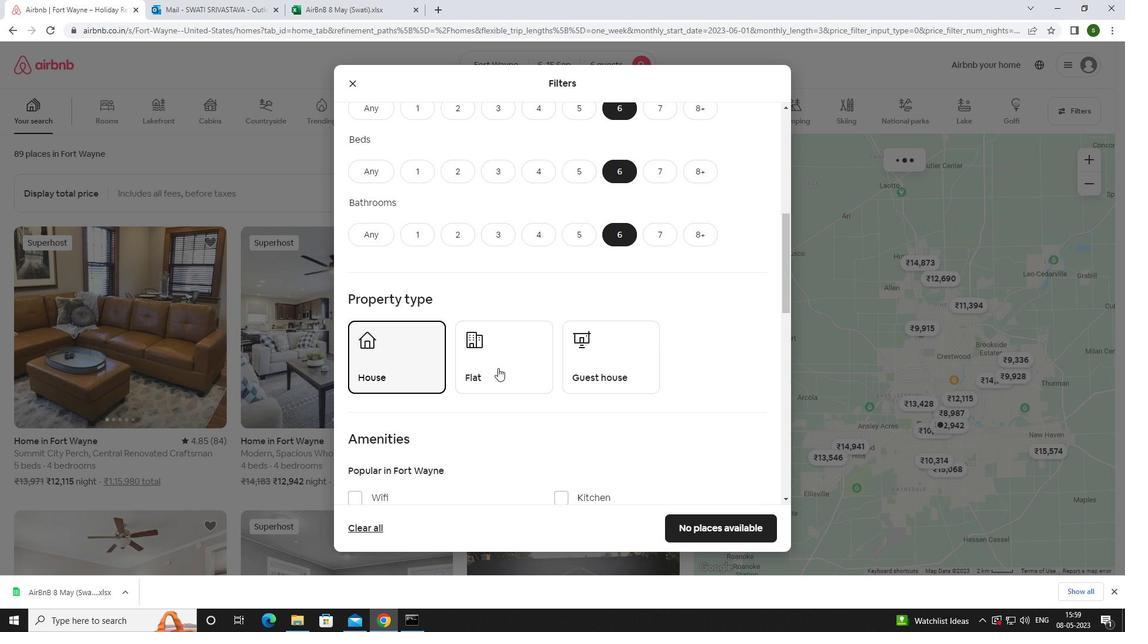 
Action: Mouse pressed left at (513, 361)
Screenshot: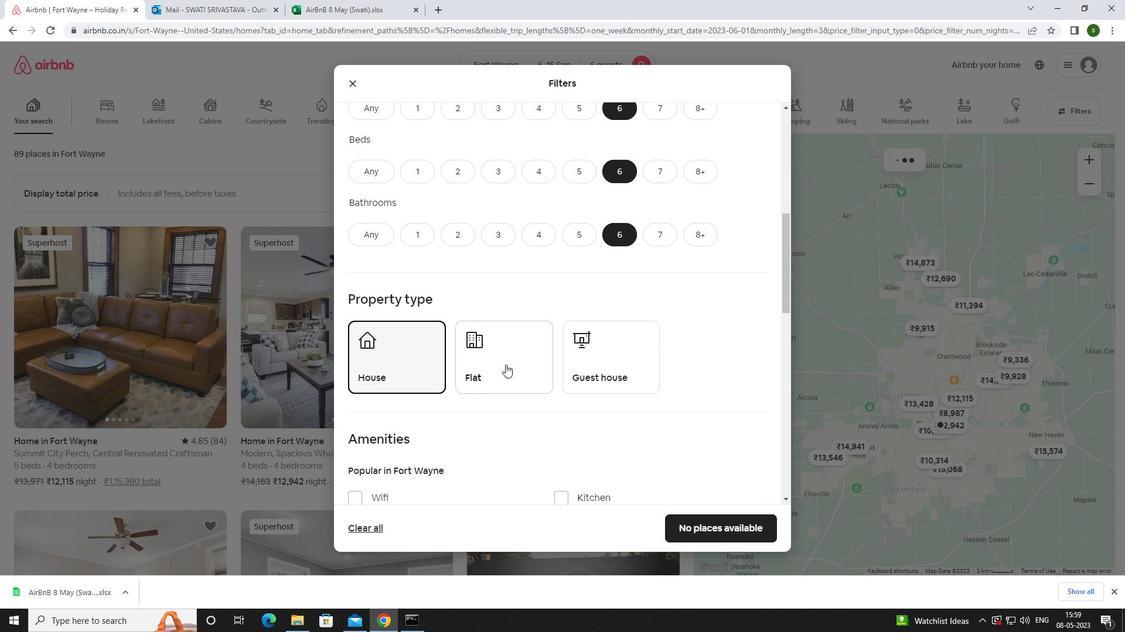 
Action: Mouse moved to (629, 366)
Screenshot: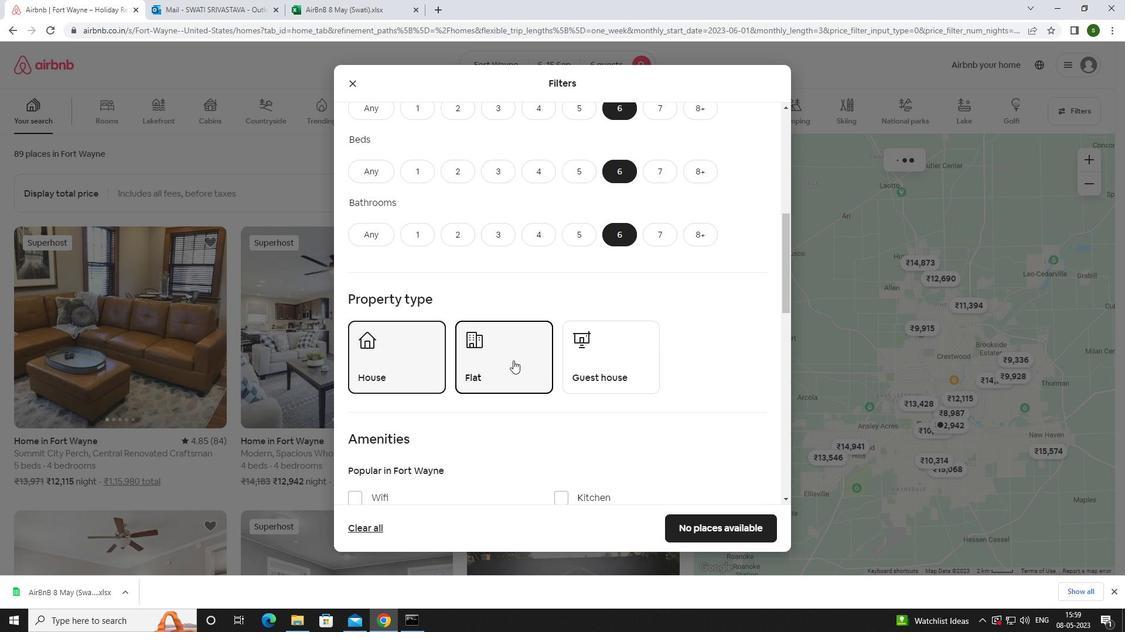 
Action: Mouse pressed left at (629, 366)
Screenshot: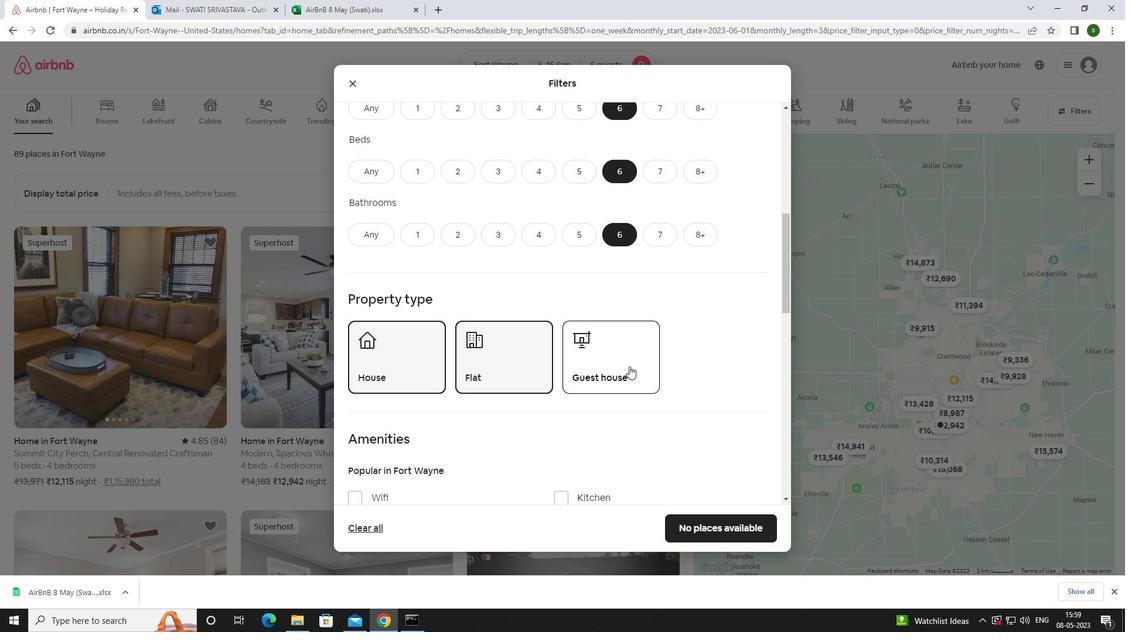
Action: Mouse scrolled (629, 366) with delta (0, 0)
Screenshot: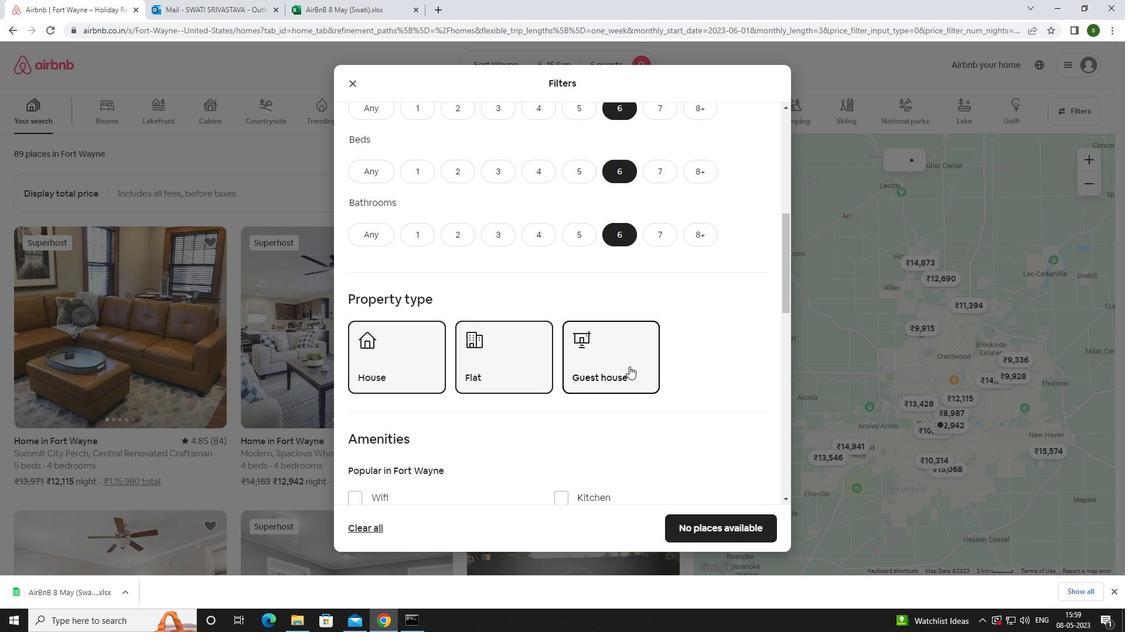 
Action: Mouse scrolled (629, 366) with delta (0, 0)
Screenshot: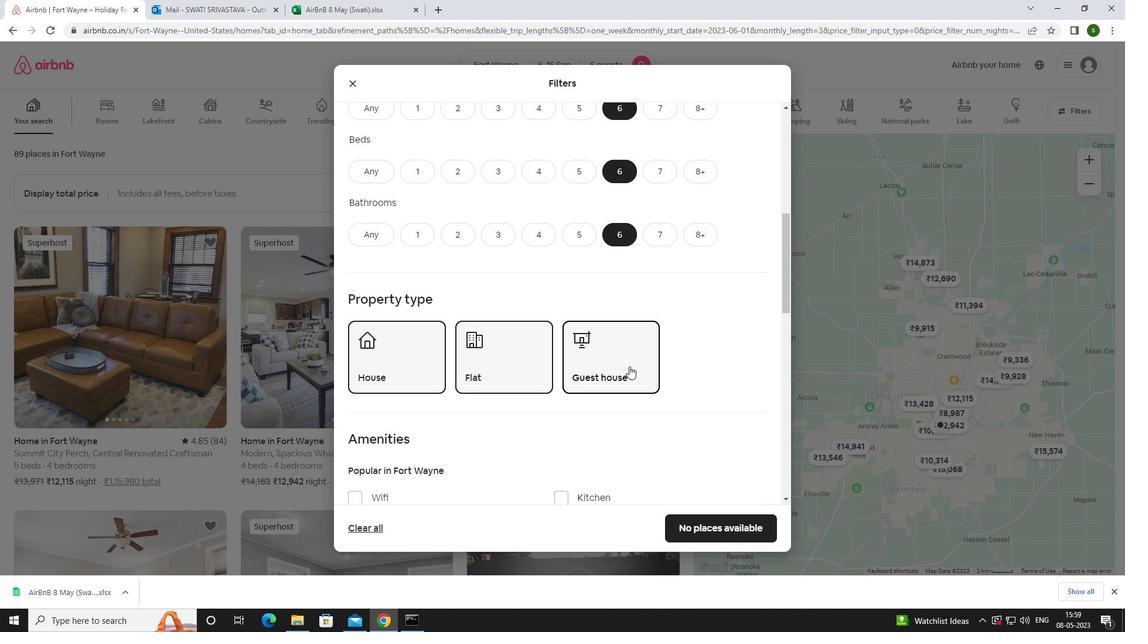 
Action: Mouse scrolled (629, 366) with delta (0, 0)
Screenshot: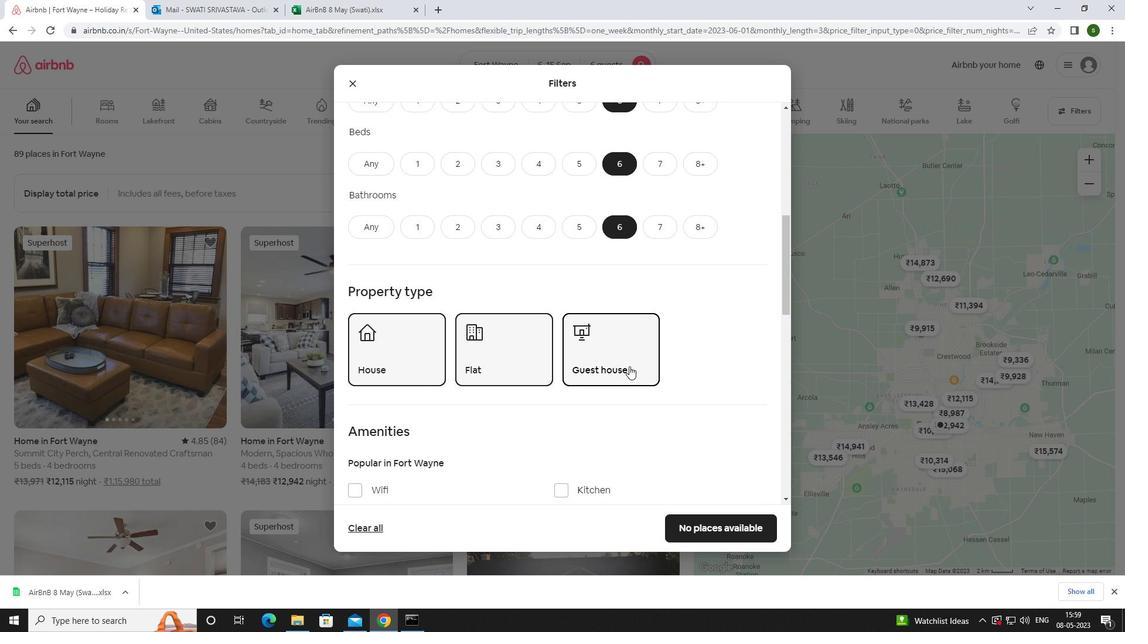 
Action: Mouse moved to (377, 327)
Screenshot: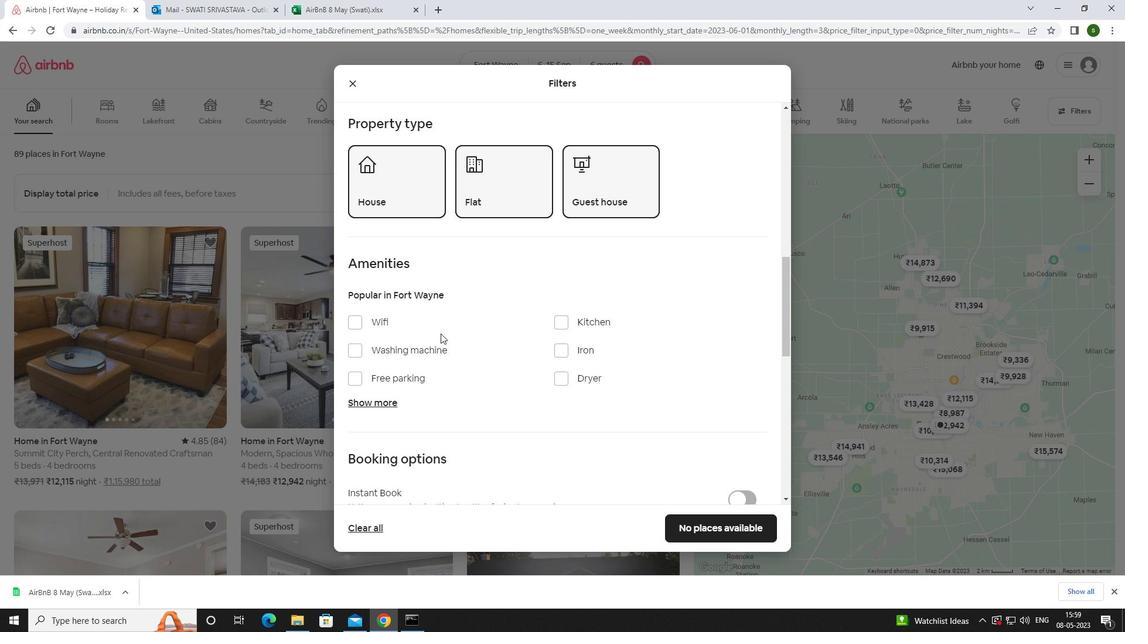
Action: Mouse pressed left at (377, 327)
Screenshot: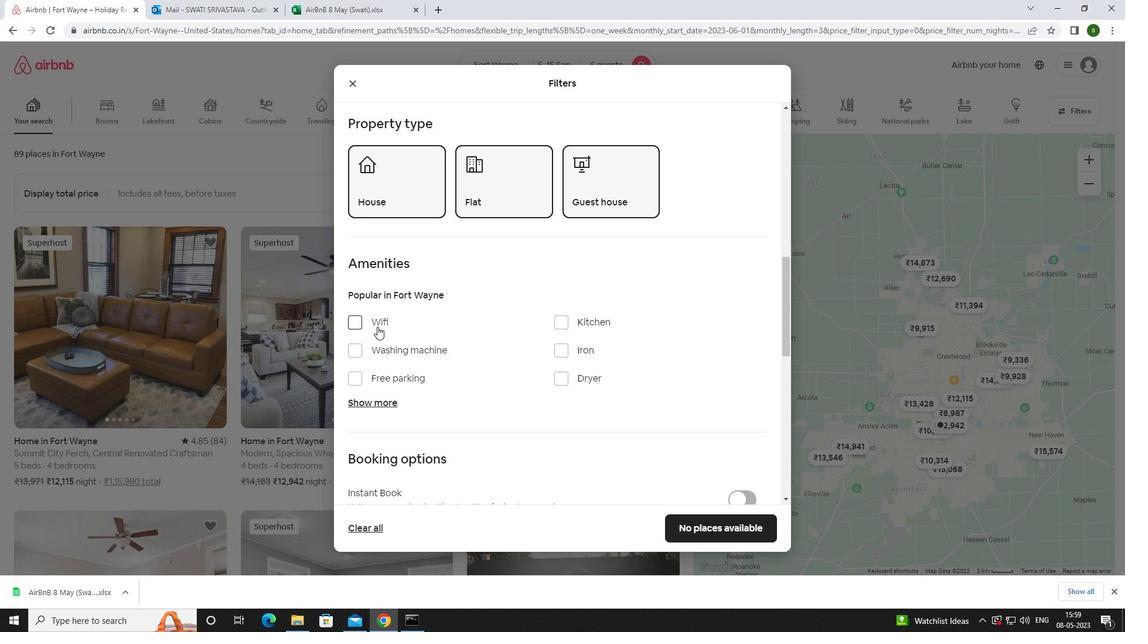 
Action: Mouse moved to (394, 379)
Screenshot: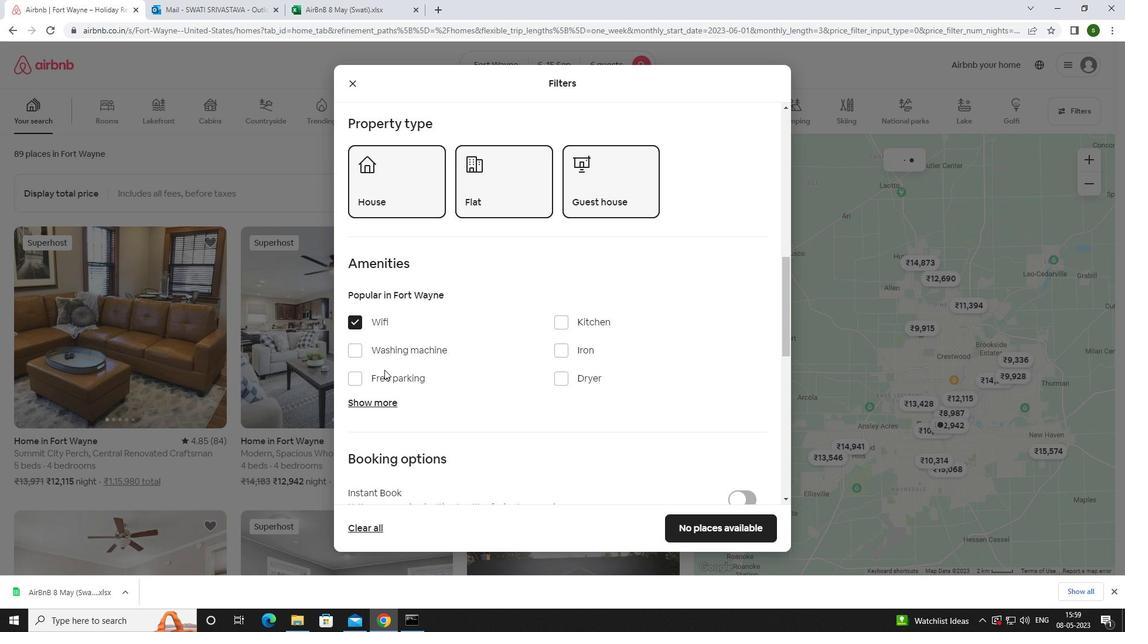 
Action: Mouse pressed left at (394, 379)
Screenshot: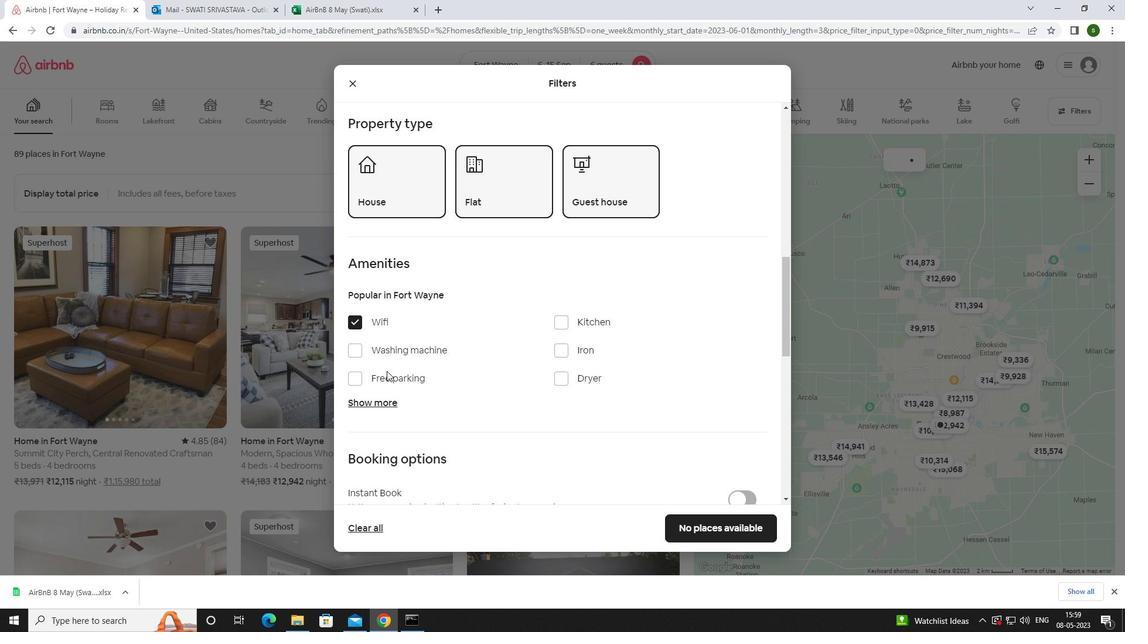 
Action: Mouse moved to (378, 398)
Screenshot: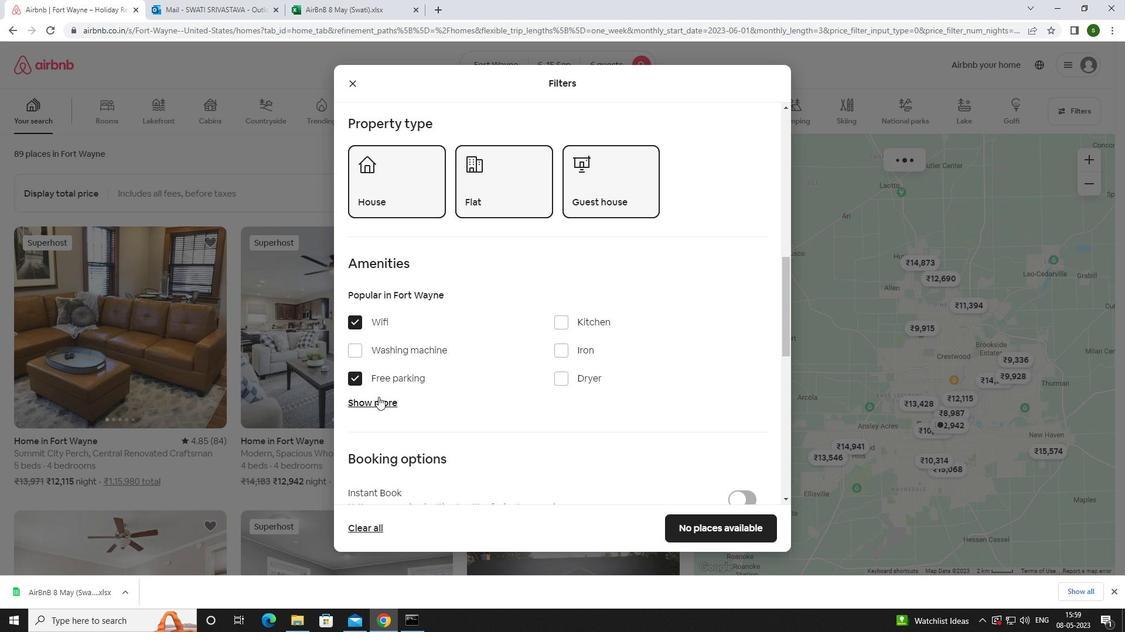 
Action: Mouse pressed left at (378, 398)
Screenshot: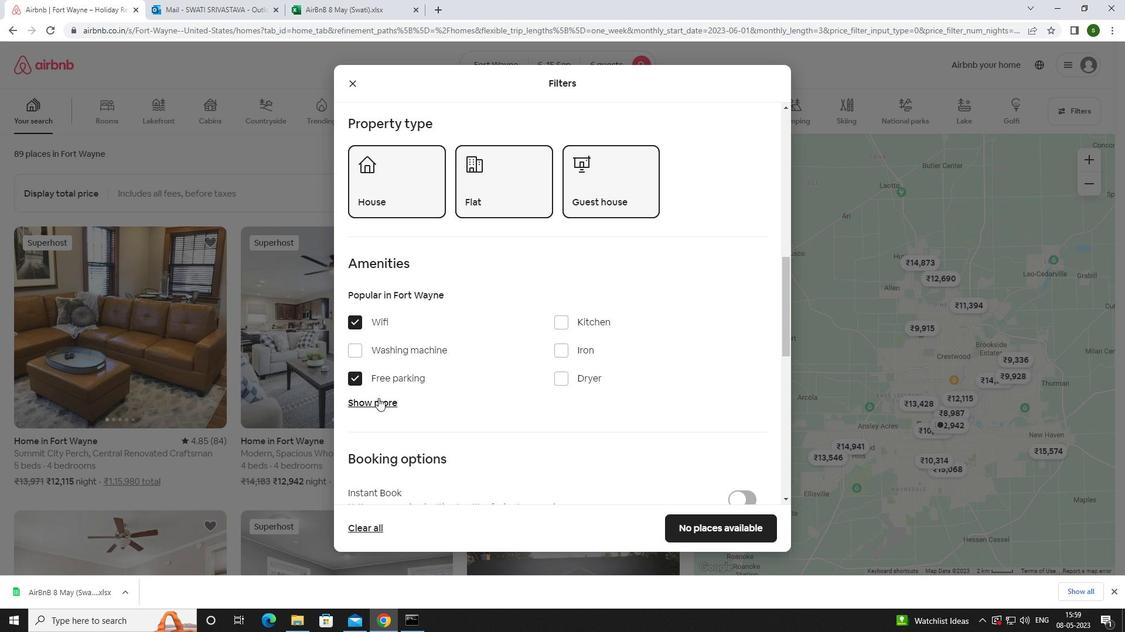 
Action: Mouse moved to (453, 379)
Screenshot: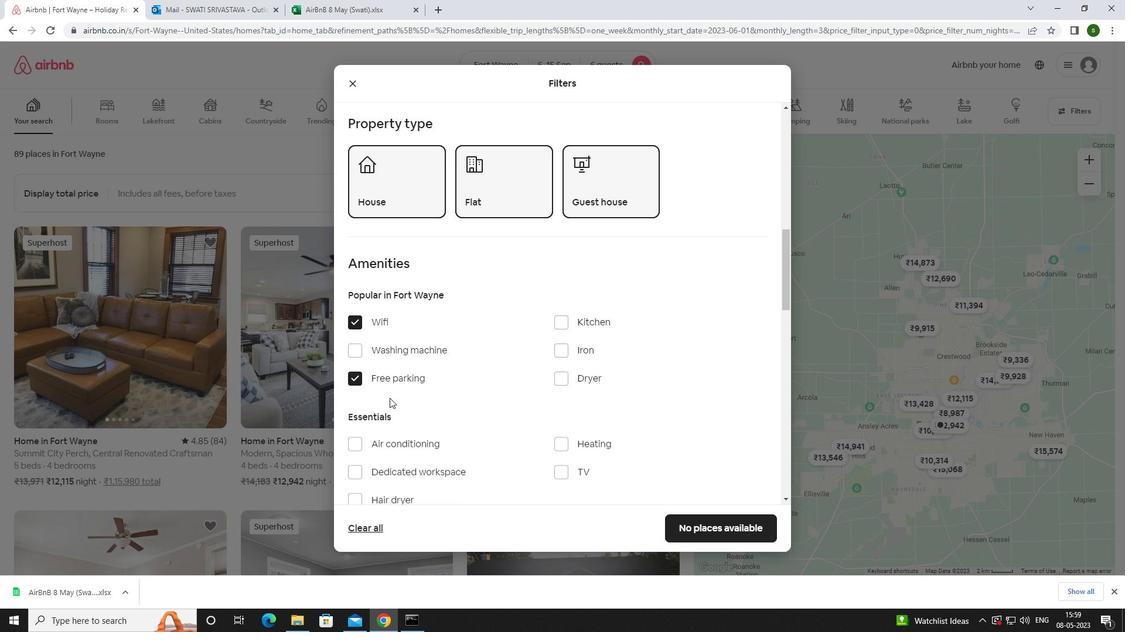 
Action: Mouse scrolled (453, 378) with delta (0, 0)
Screenshot: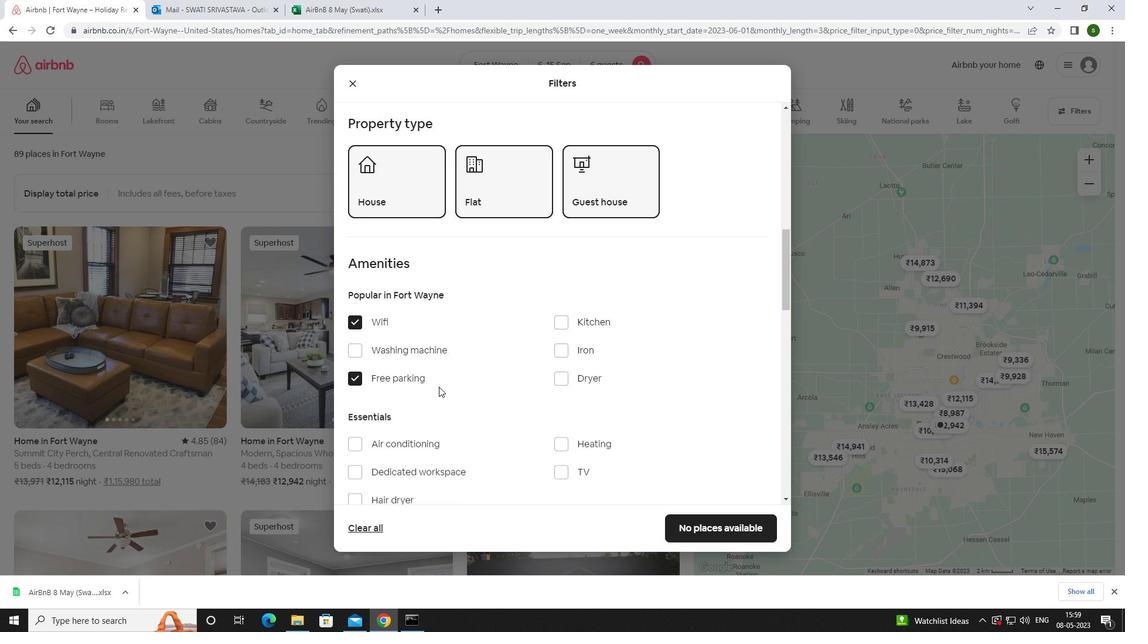 
Action: Mouse scrolled (453, 378) with delta (0, 0)
Screenshot: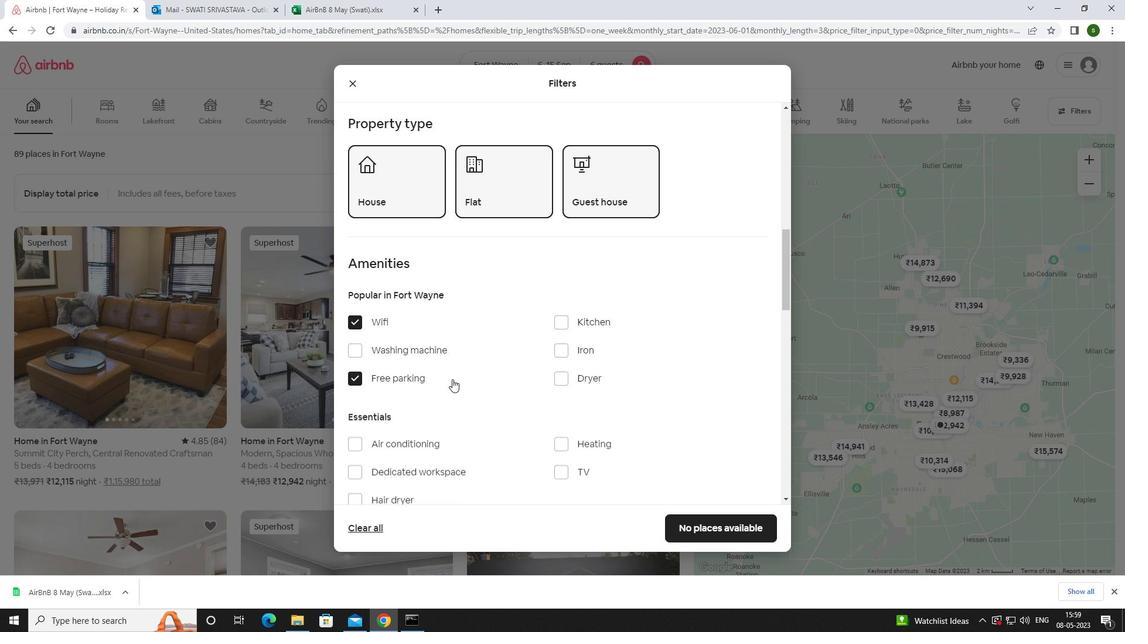 
Action: Mouse moved to (559, 352)
Screenshot: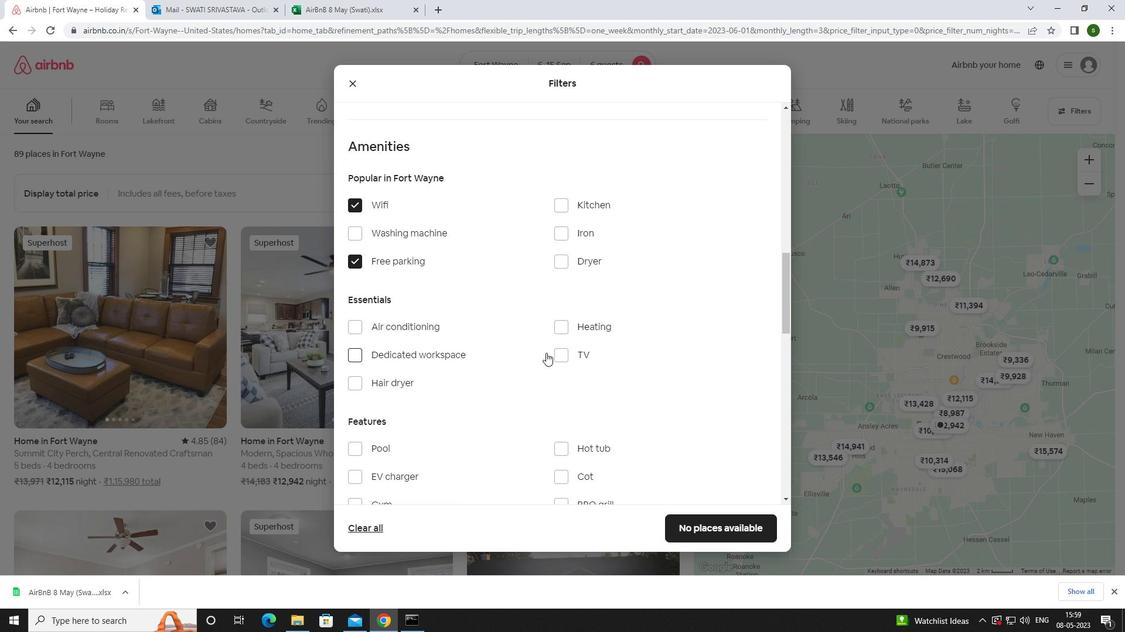 
Action: Mouse pressed left at (559, 352)
Screenshot: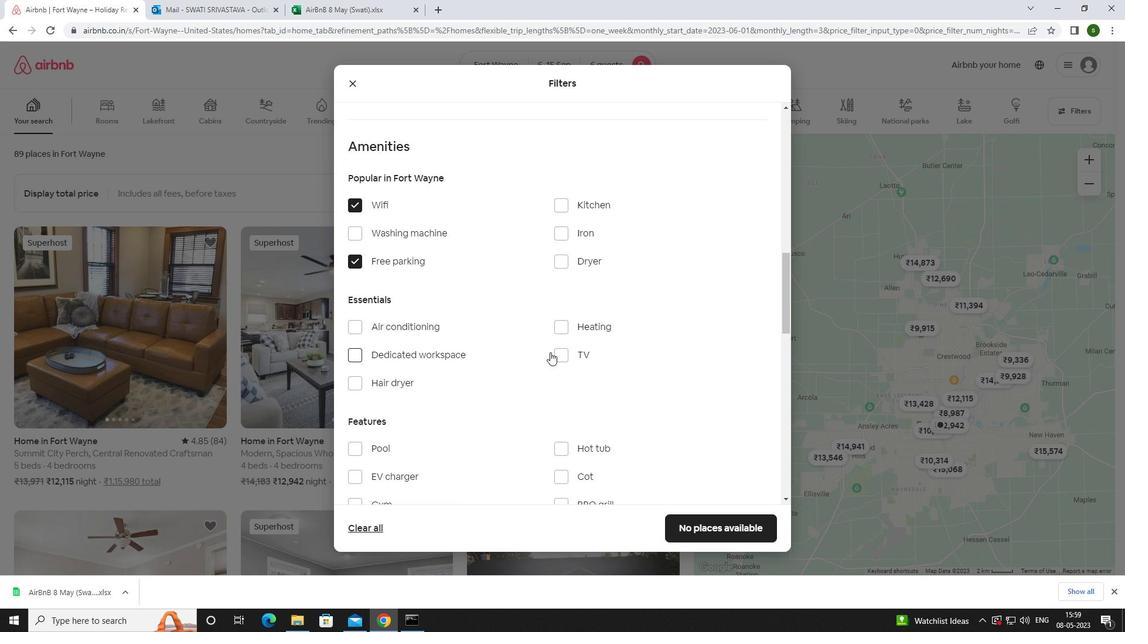 
Action: Mouse scrolled (559, 352) with delta (0, 0)
Screenshot: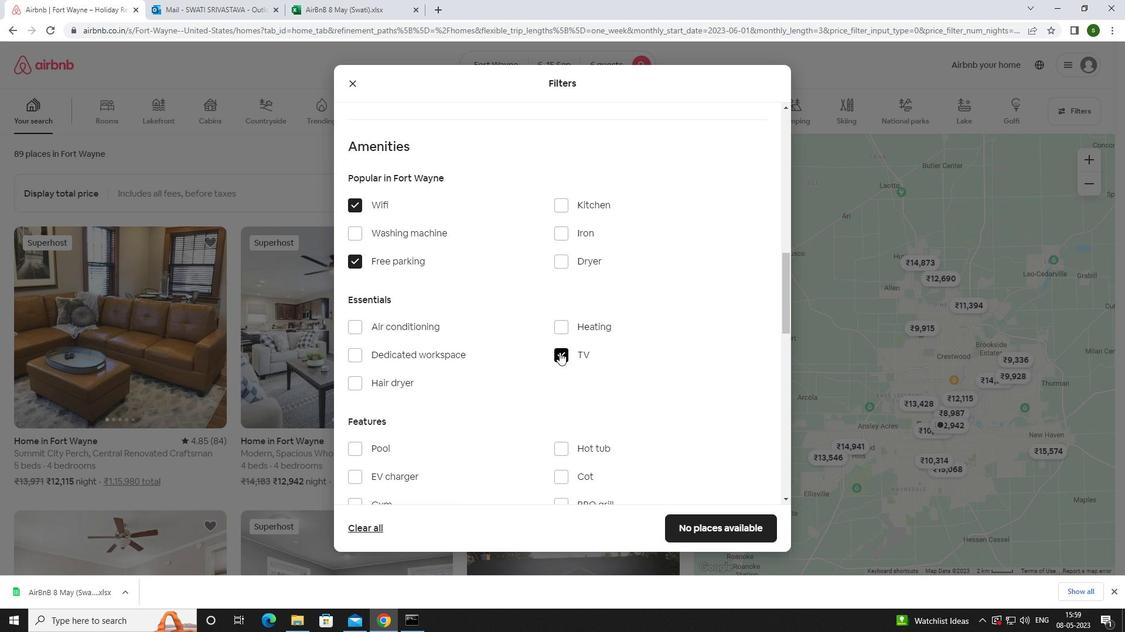 
Action: Mouse scrolled (559, 352) with delta (0, 0)
Screenshot: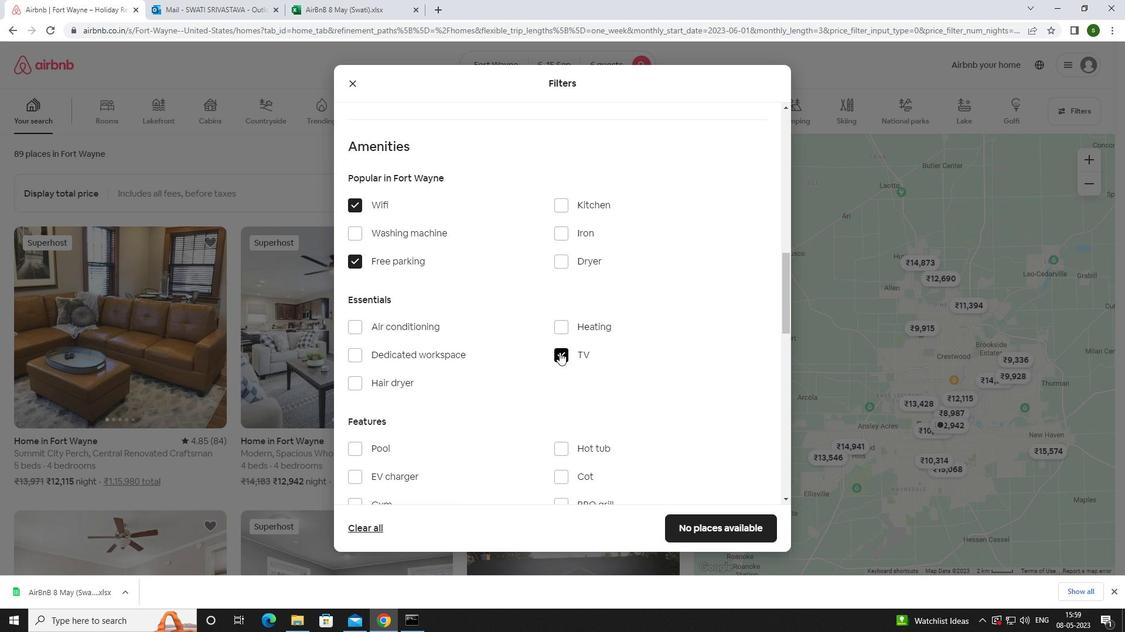 
Action: Mouse scrolled (559, 352) with delta (0, 0)
Screenshot: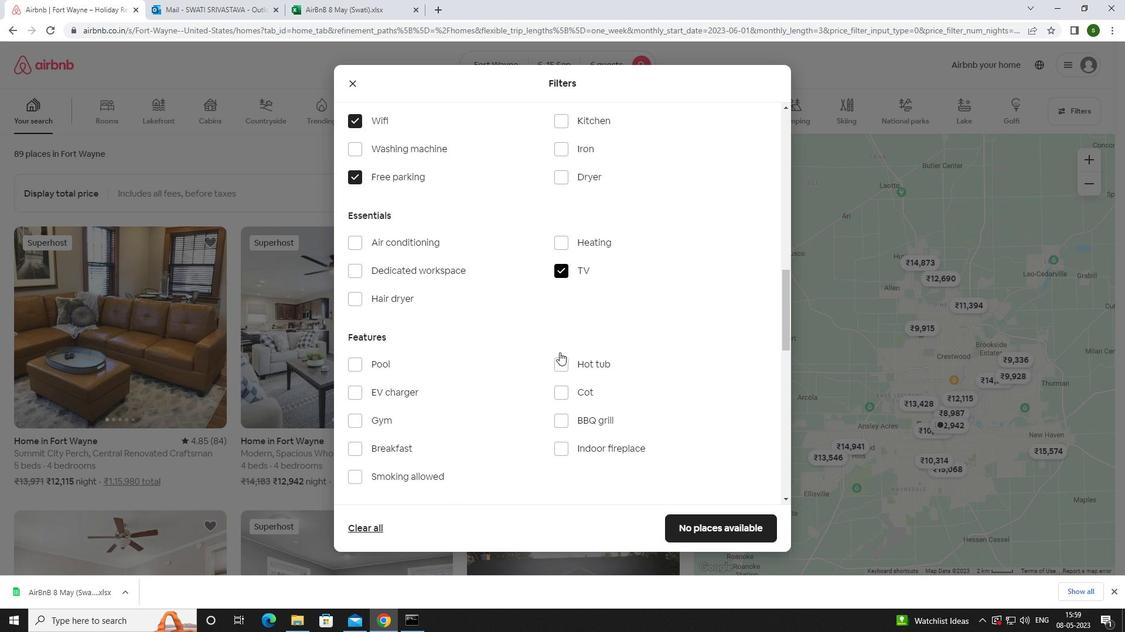 
Action: Mouse moved to (376, 325)
Screenshot: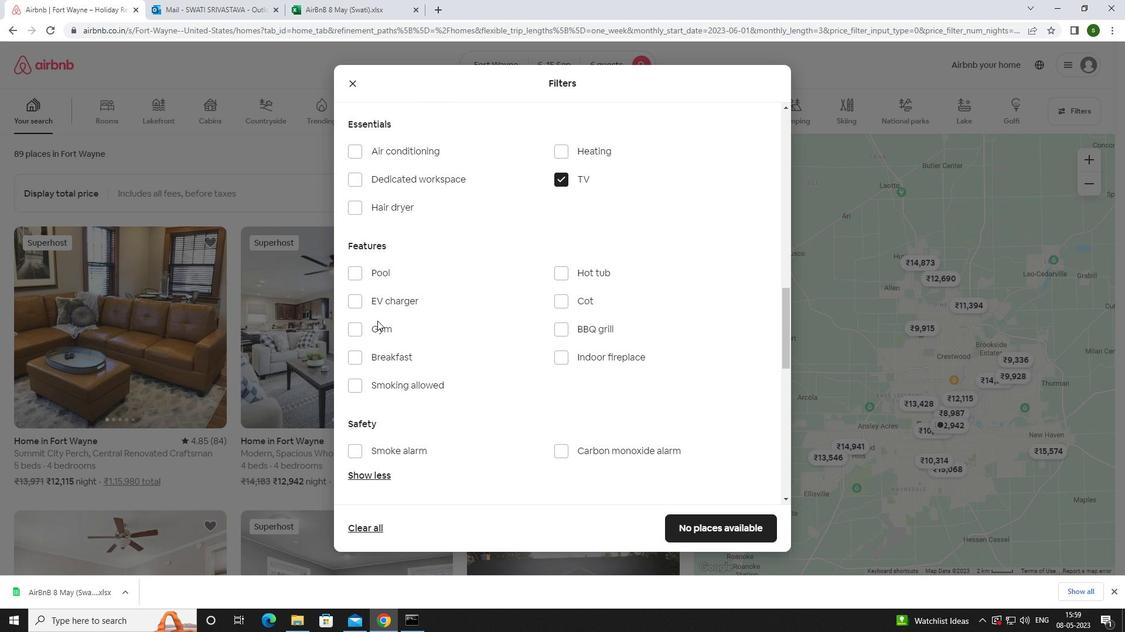 
Action: Mouse pressed left at (376, 325)
Screenshot: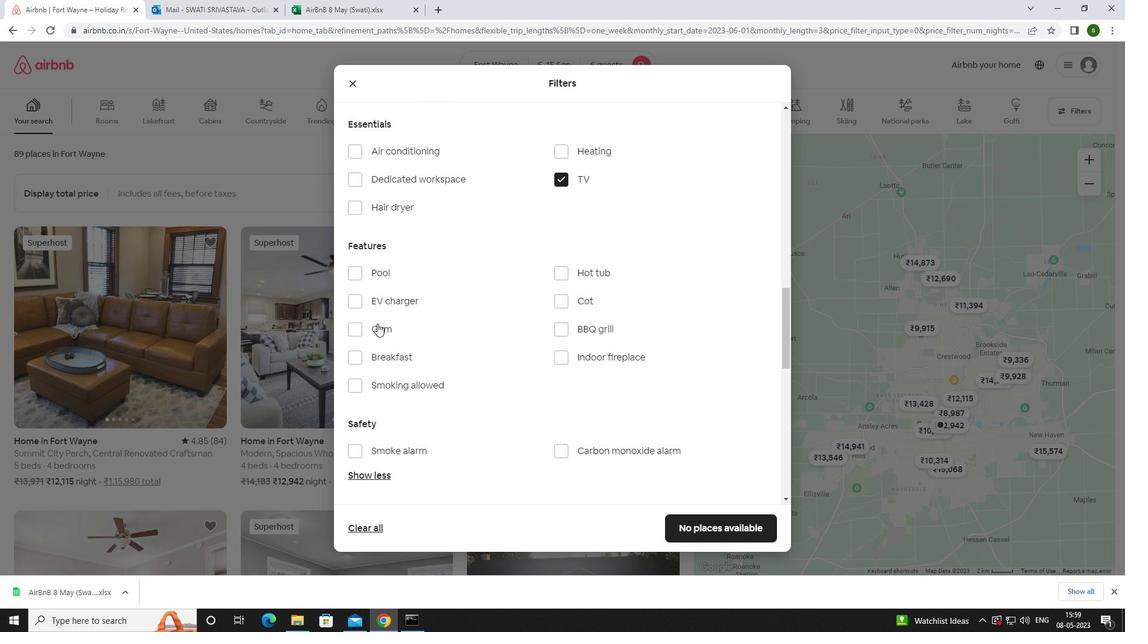 
Action: Mouse moved to (376, 353)
Screenshot: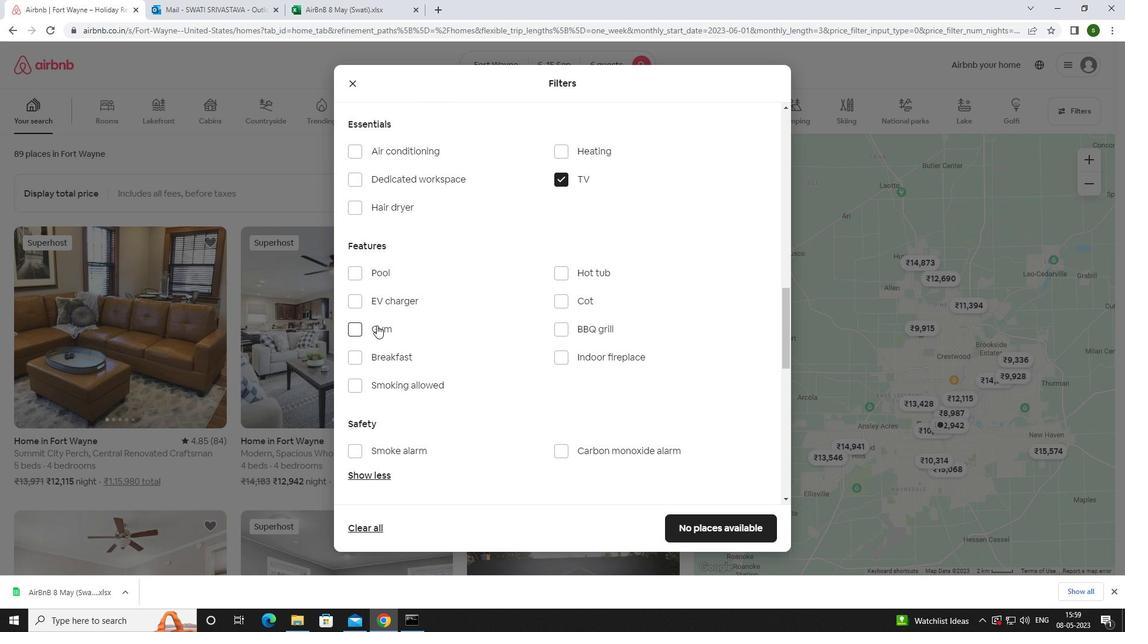 
Action: Mouse pressed left at (376, 353)
Screenshot: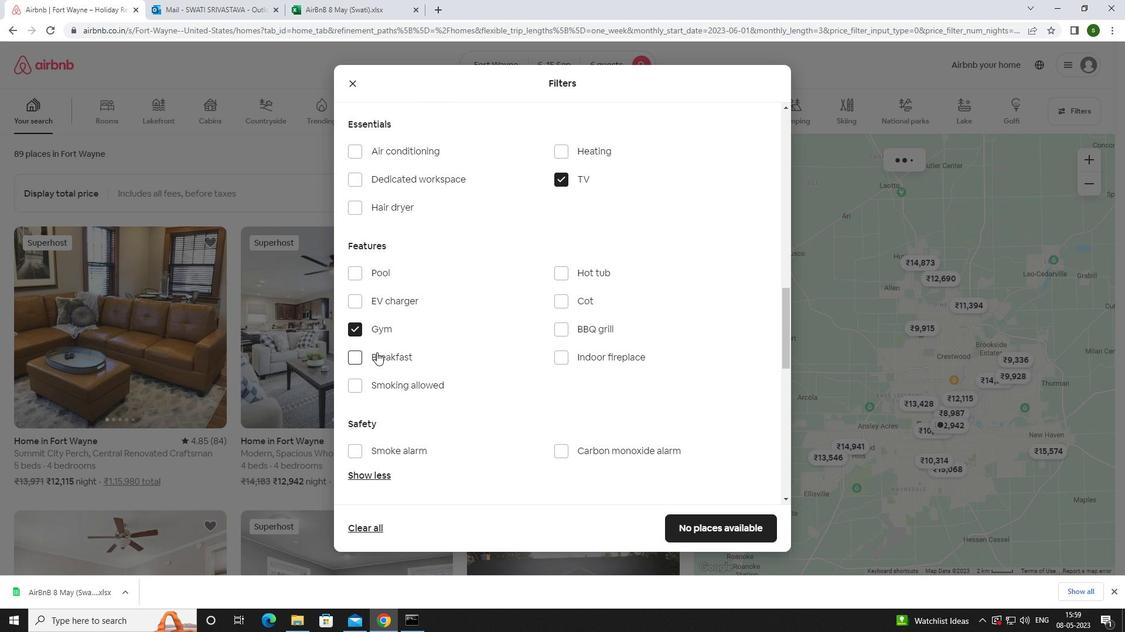 
Action: Mouse moved to (492, 359)
Screenshot: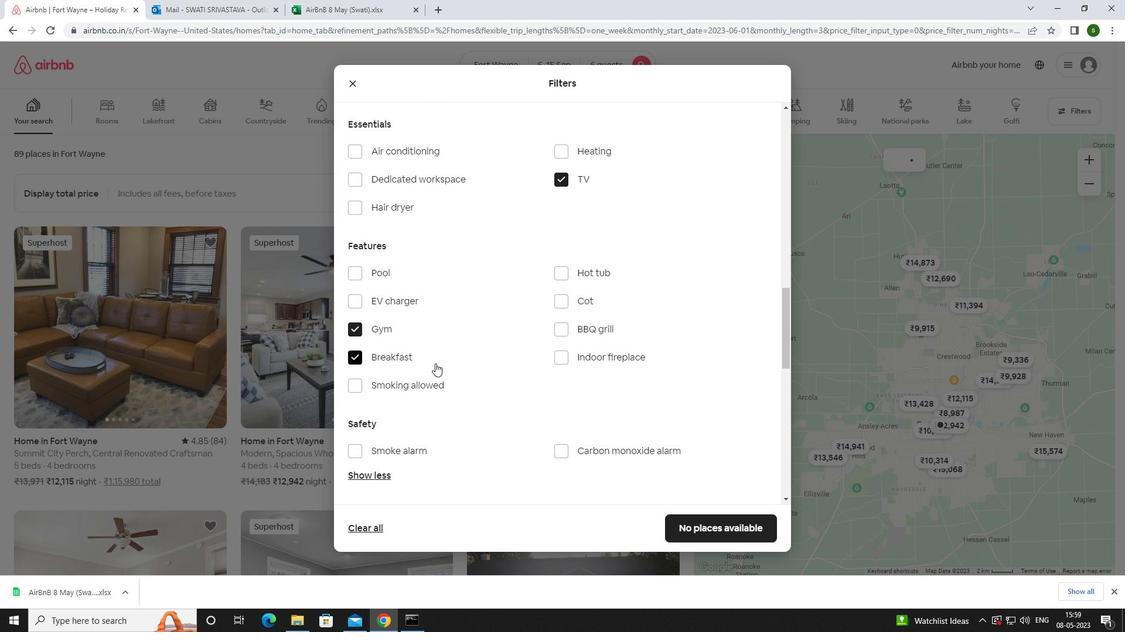 
Action: Mouse scrolled (492, 359) with delta (0, 0)
Screenshot: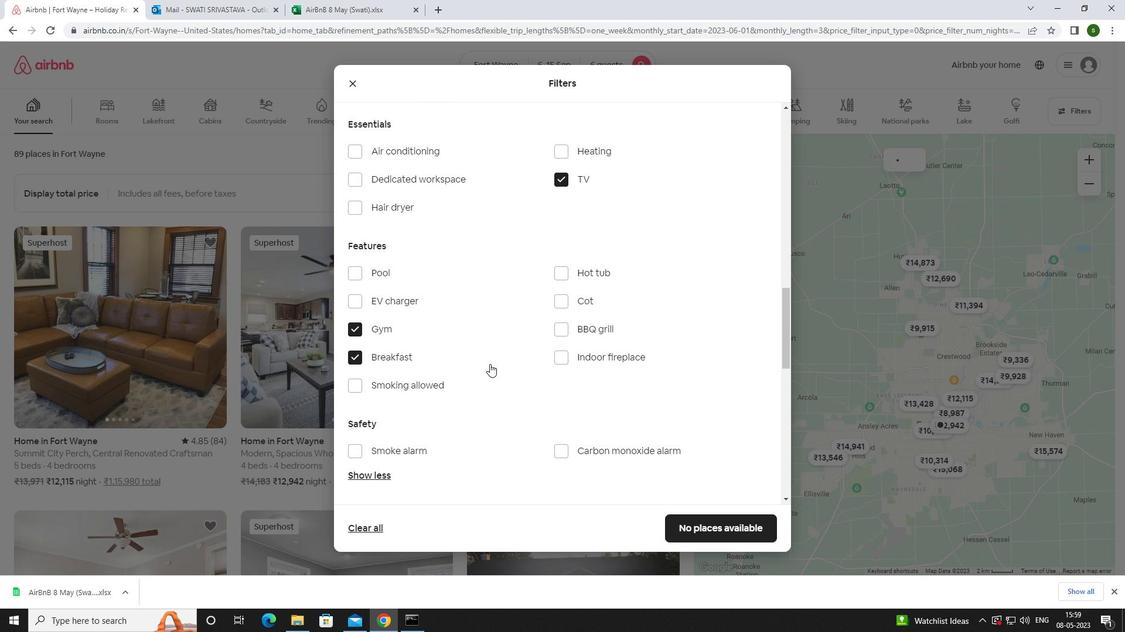 
Action: Mouse scrolled (492, 359) with delta (0, 0)
Screenshot: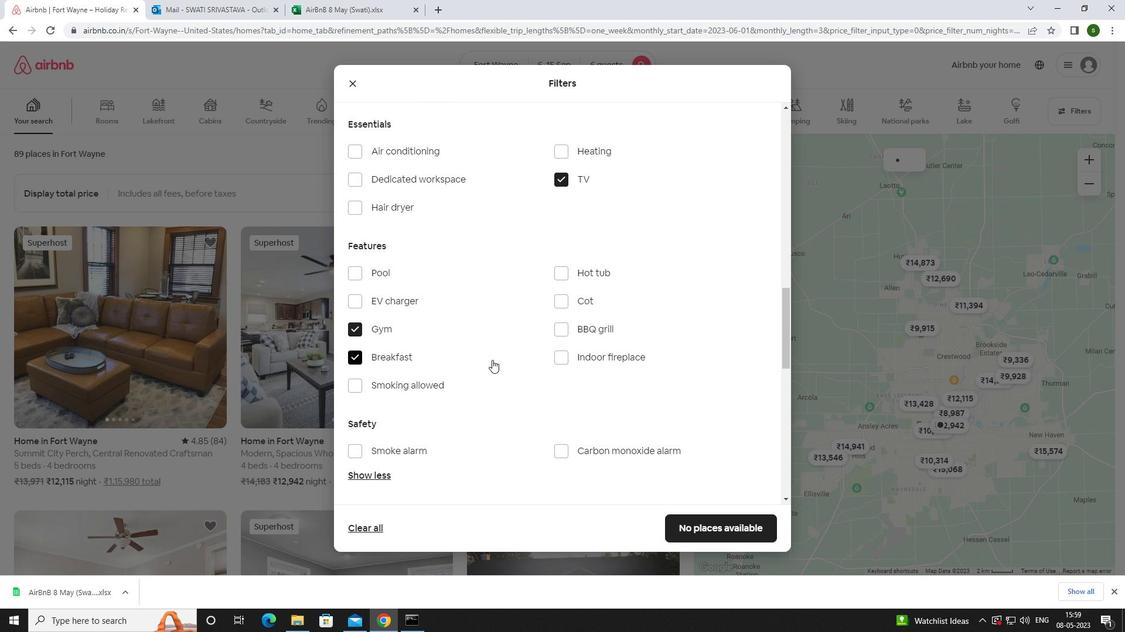 
Action: Mouse scrolled (492, 359) with delta (0, 0)
Screenshot: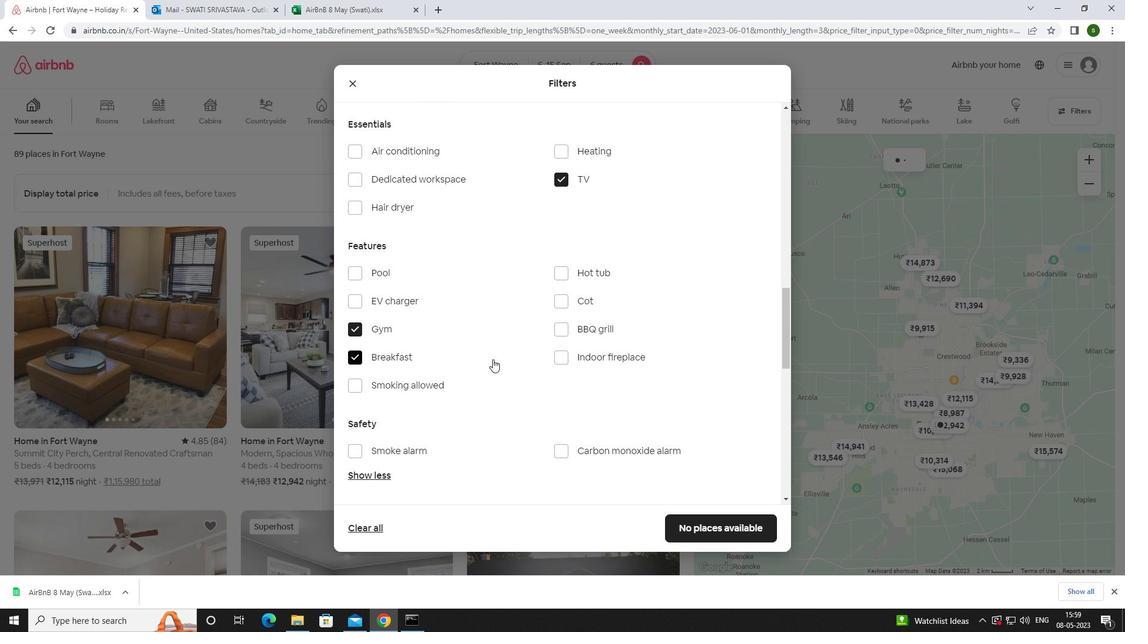 
Action: Mouse scrolled (492, 359) with delta (0, 0)
Screenshot: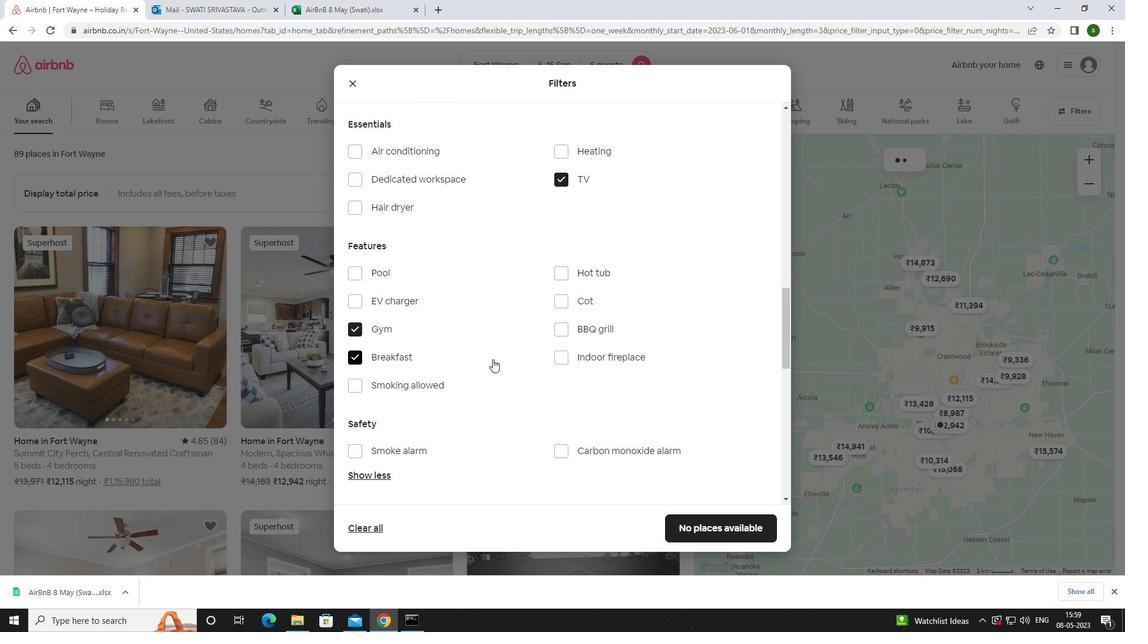 
Action: Mouse moved to (731, 377)
Screenshot: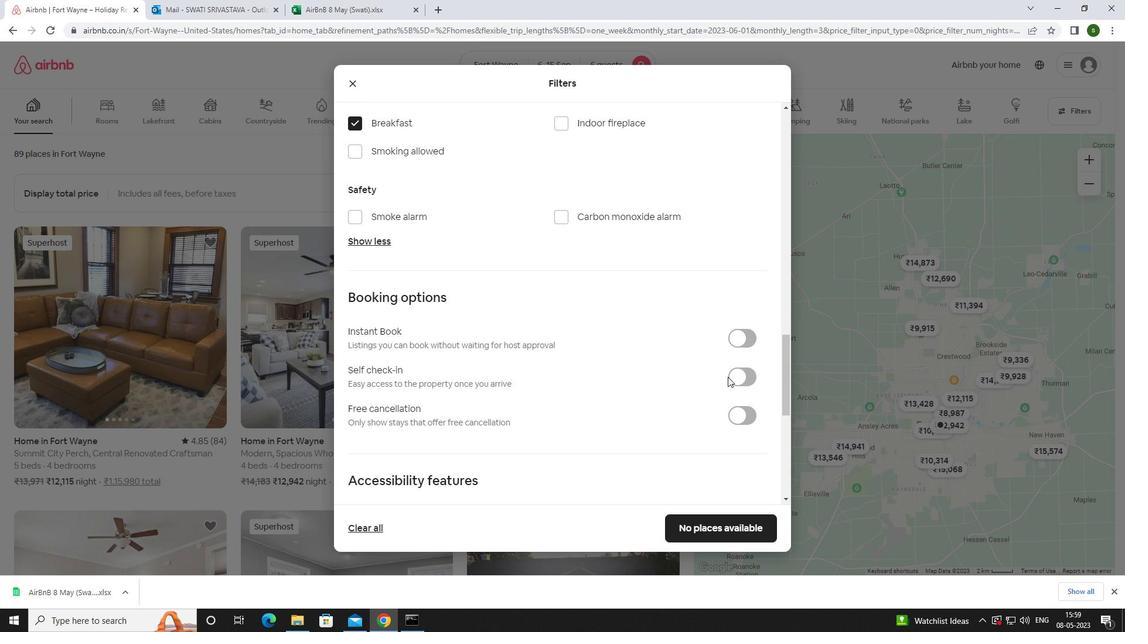 
Action: Mouse pressed left at (731, 377)
Screenshot: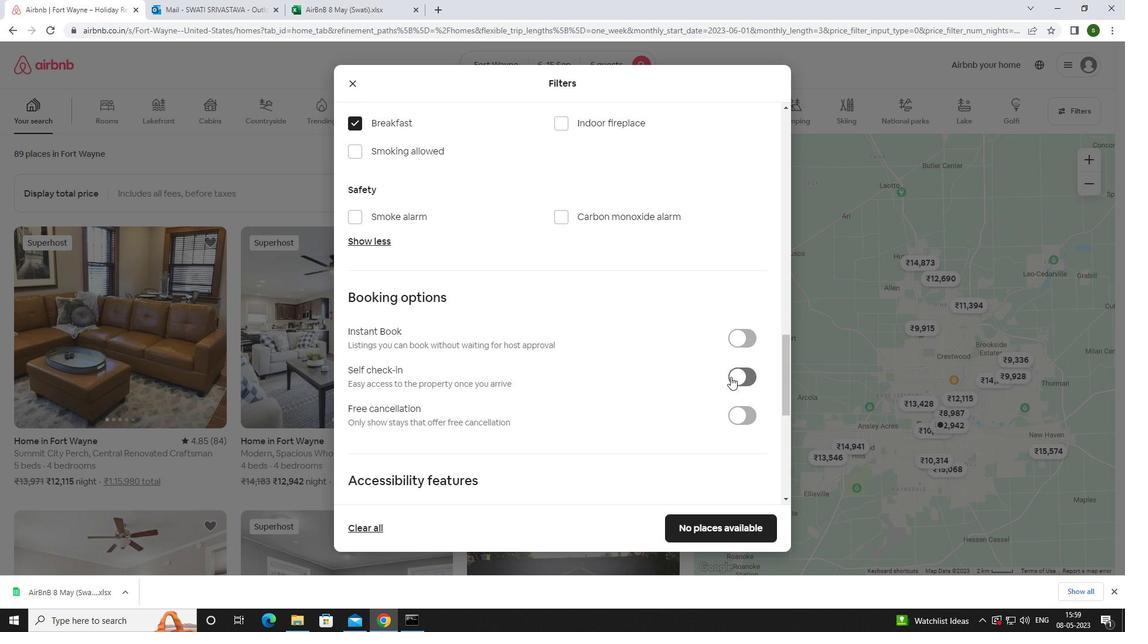 
Action: Mouse moved to (605, 353)
Screenshot: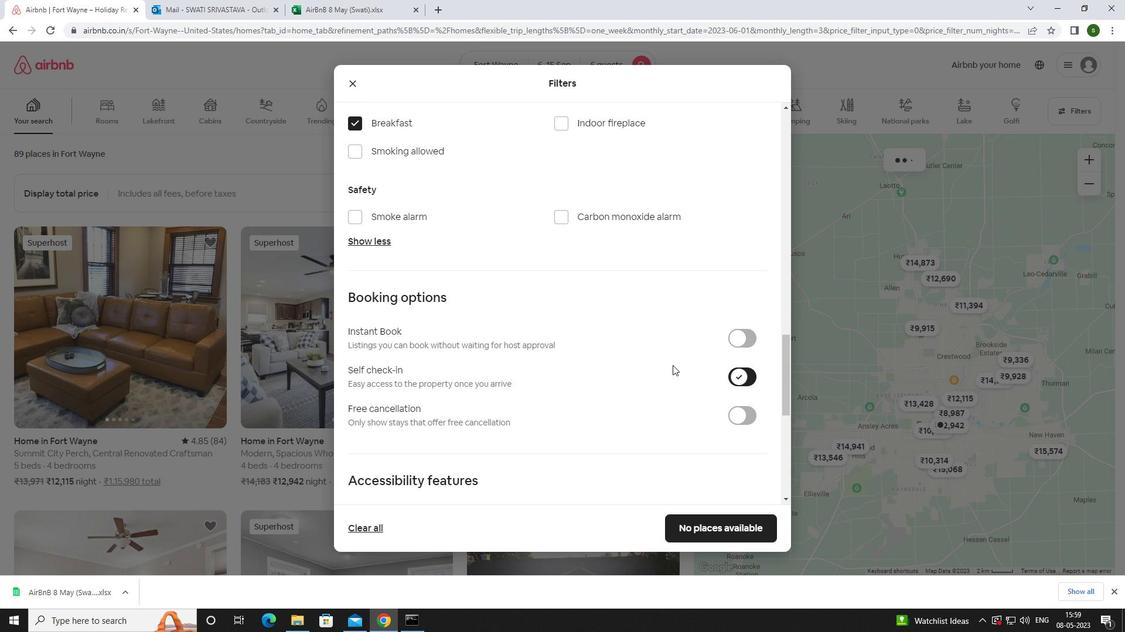 
Action: Mouse scrolled (605, 353) with delta (0, 0)
Screenshot: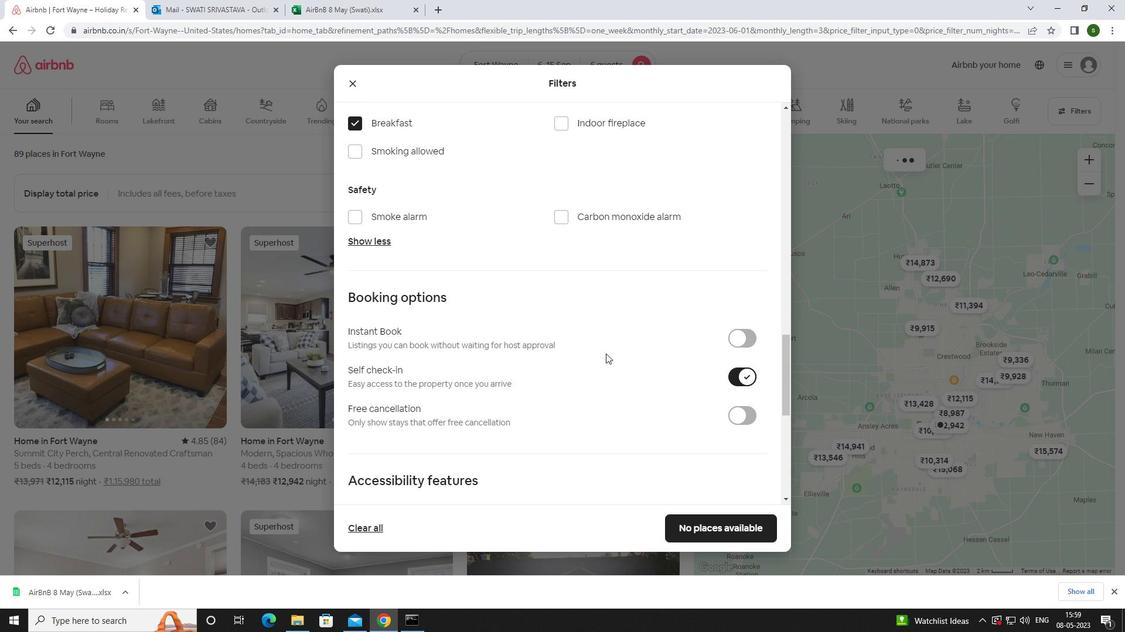 
Action: Mouse scrolled (605, 353) with delta (0, 0)
Screenshot: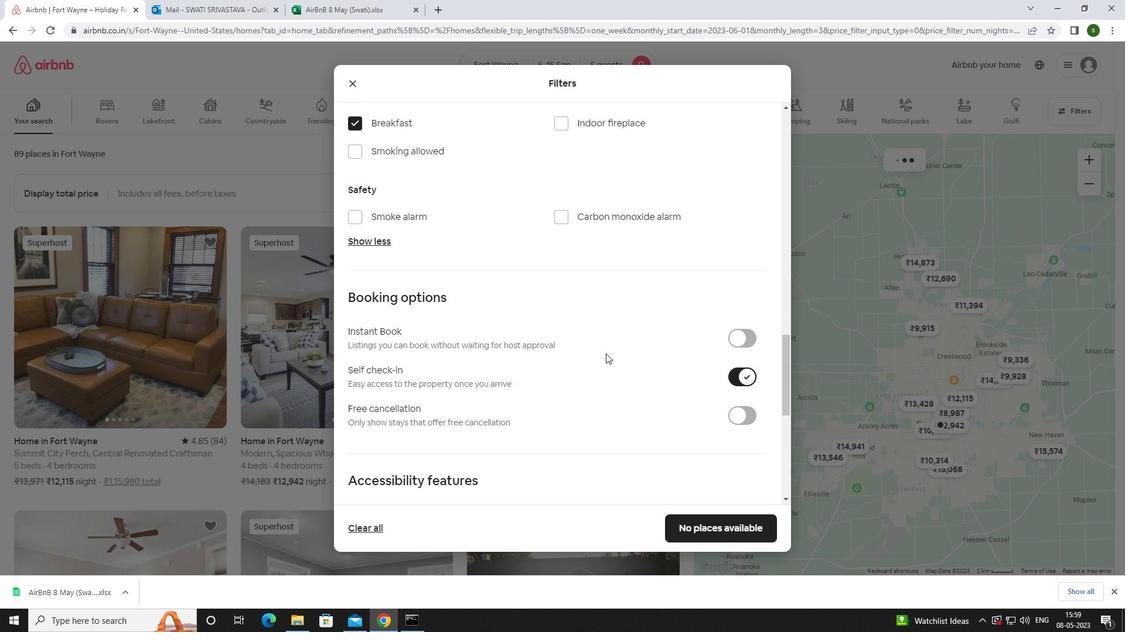 
Action: Mouse scrolled (605, 353) with delta (0, 0)
Screenshot: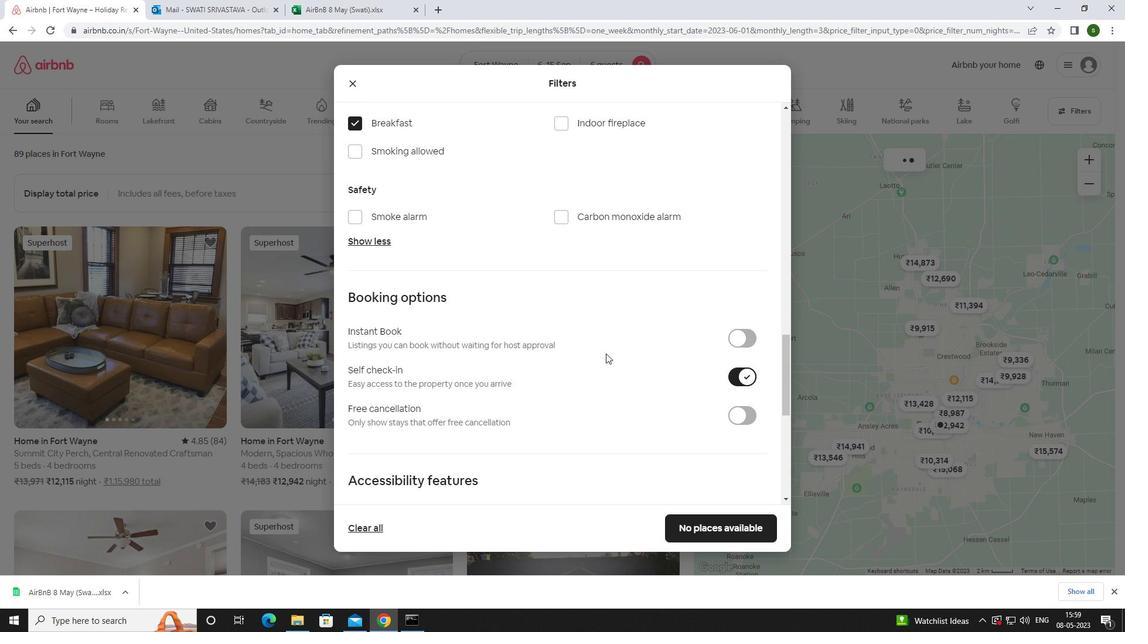 
Action: Mouse scrolled (605, 353) with delta (0, 0)
Screenshot: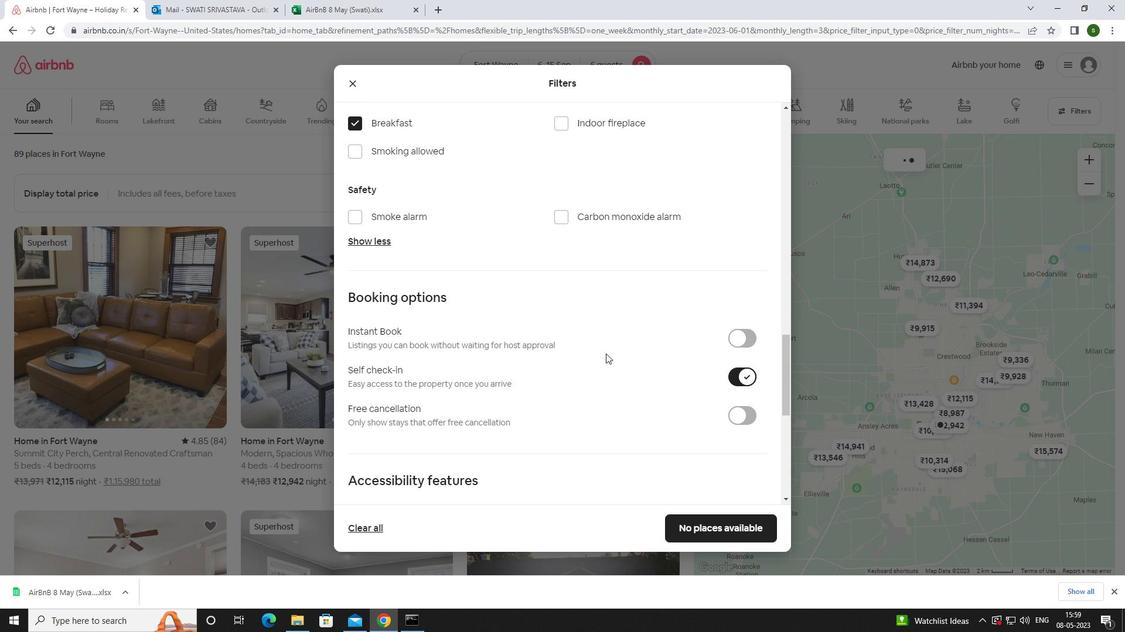 
Action: Mouse scrolled (605, 353) with delta (0, 0)
Screenshot: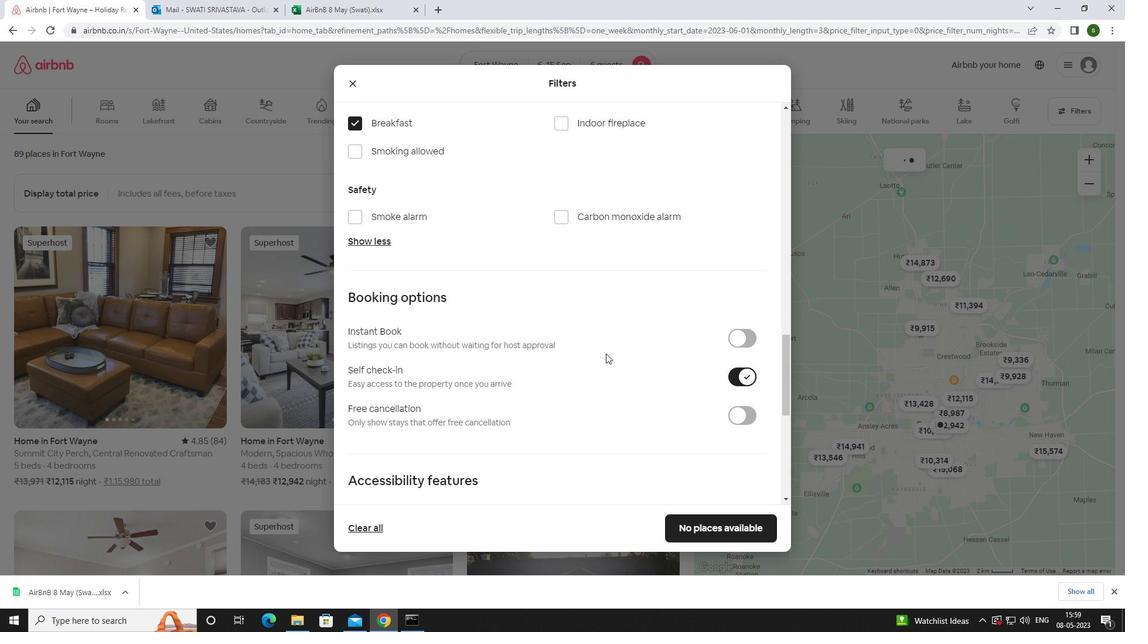 
Action: Mouse scrolled (605, 353) with delta (0, 0)
Screenshot: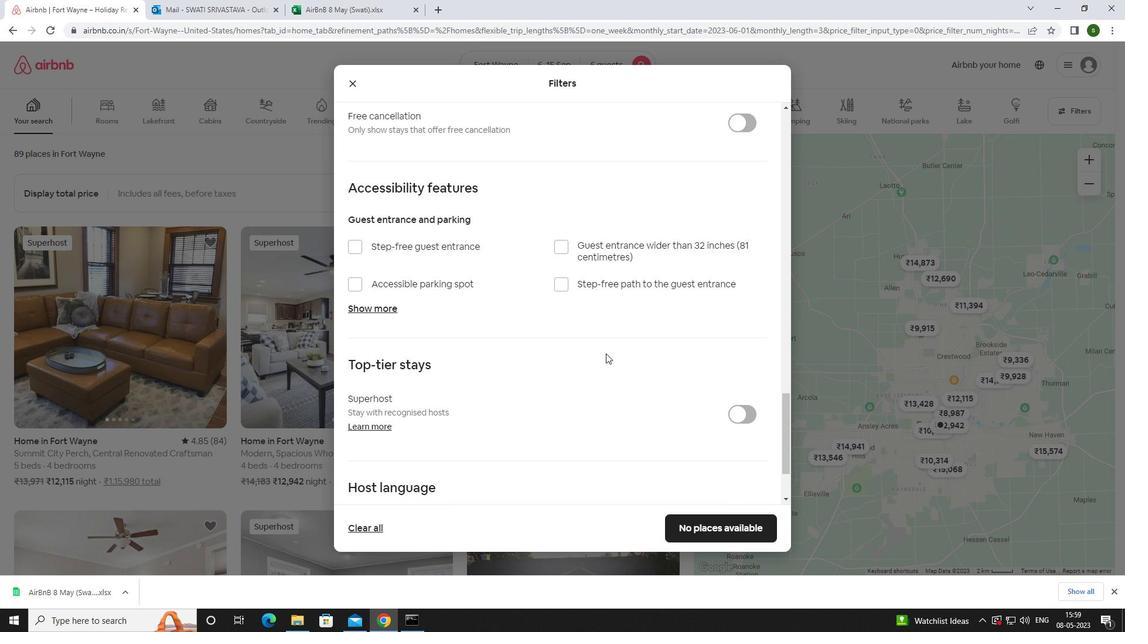 
Action: Mouse scrolled (605, 353) with delta (0, 0)
Screenshot: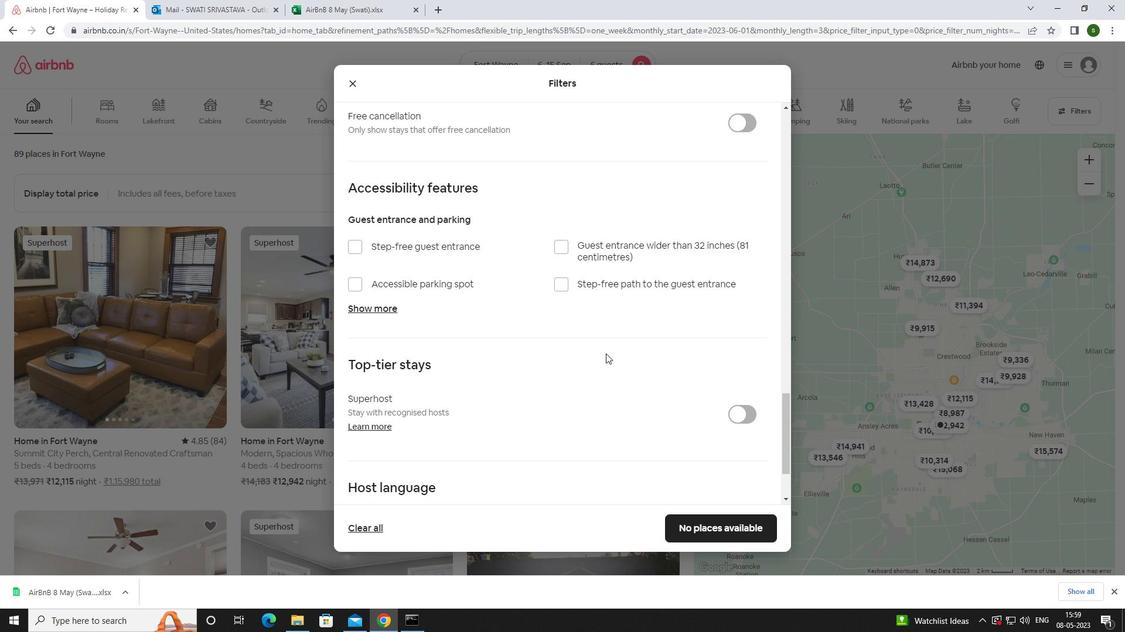
Action: Mouse scrolled (605, 353) with delta (0, 0)
Screenshot: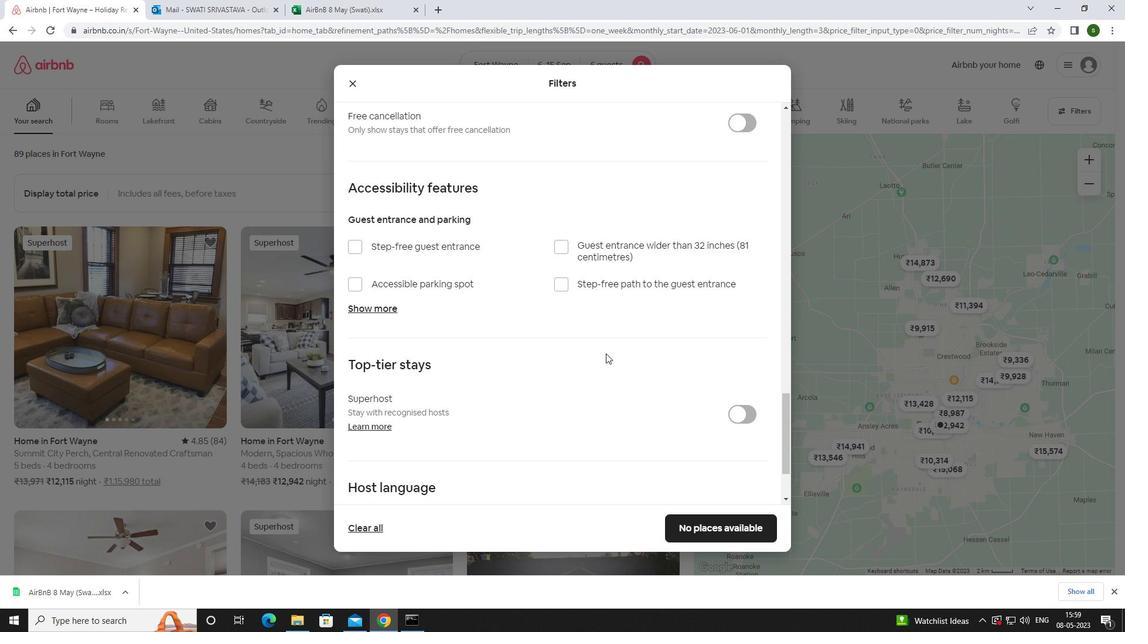 
Action: Mouse scrolled (605, 353) with delta (0, 0)
Screenshot: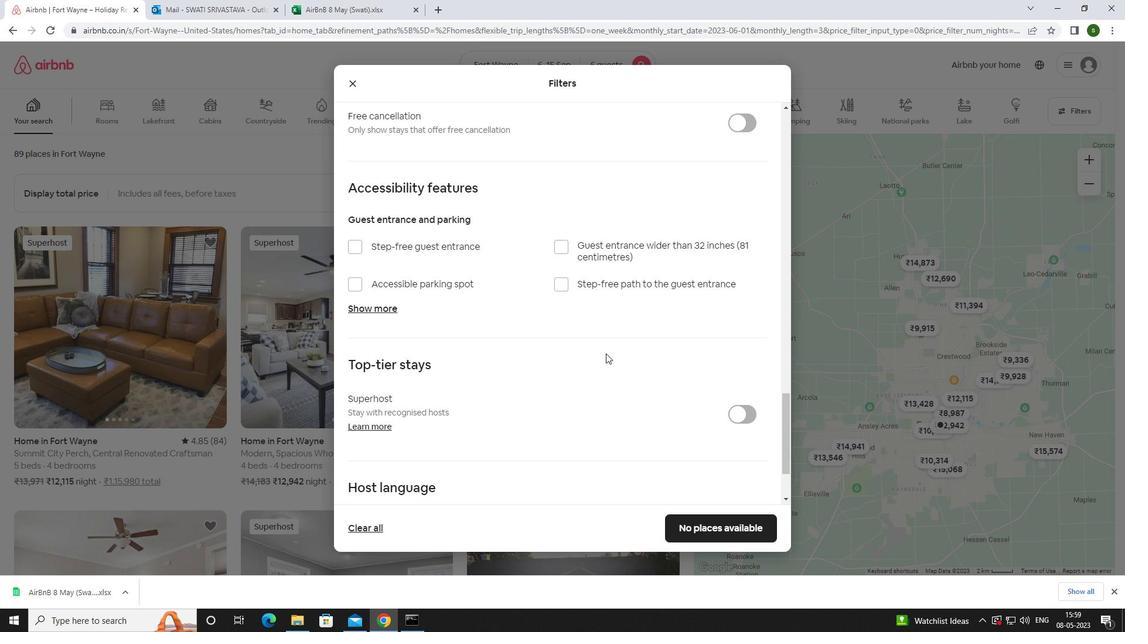 
Action: Mouse scrolled (605, 353) with delta (0, 0)
Screenshot: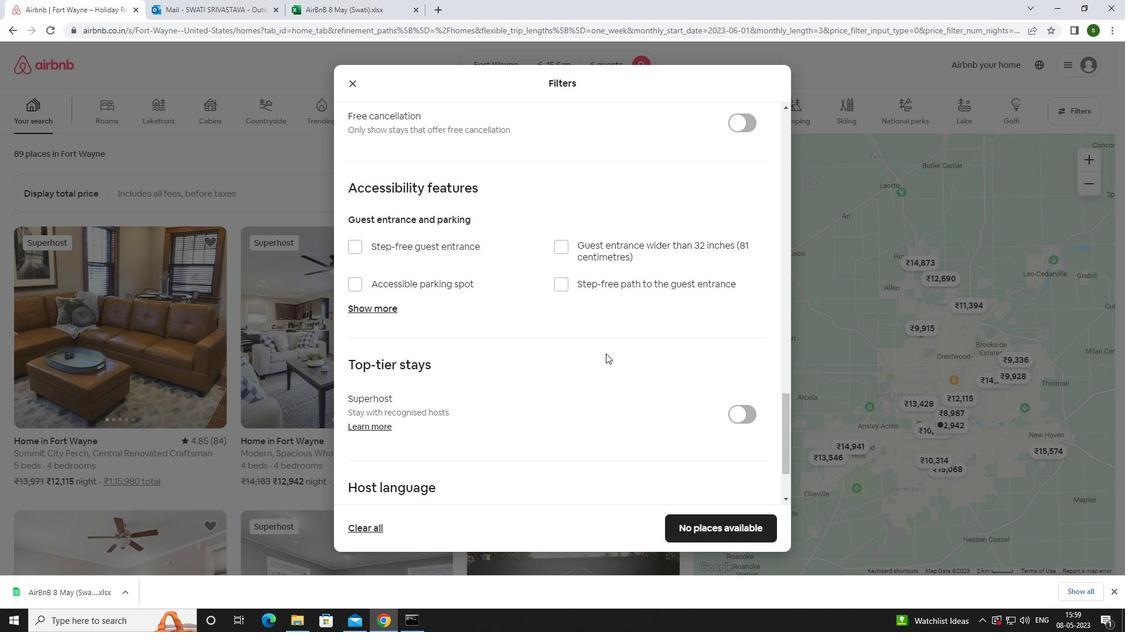 
Action: Mouse moved to (376, 424)
Screenshot: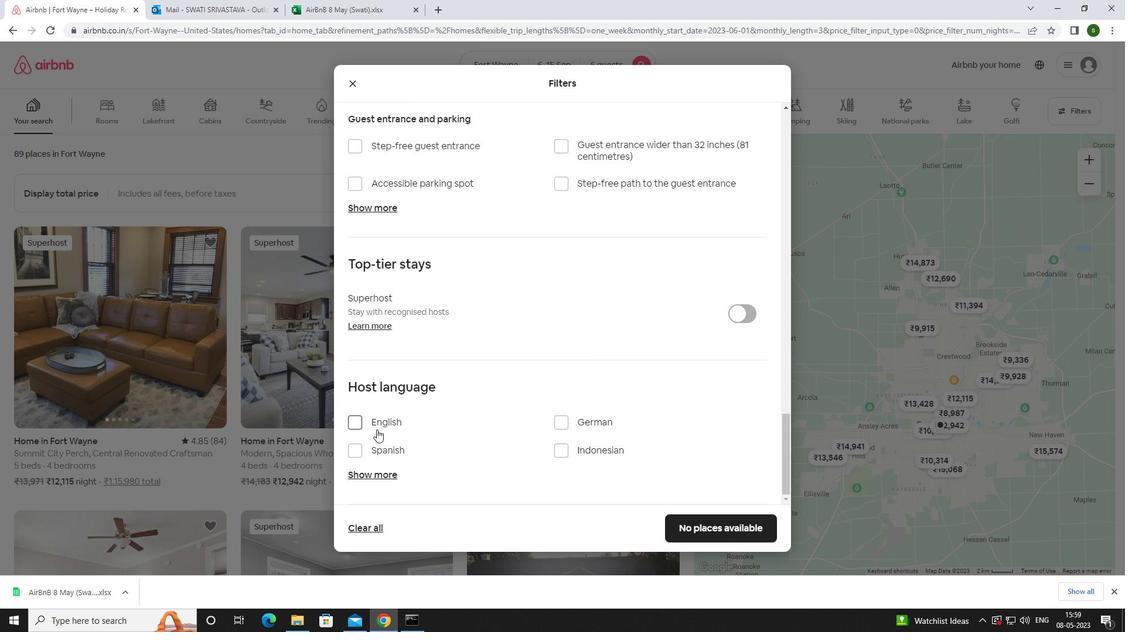 
Action: Mouse pressed left at (376, 424)
Screenshot: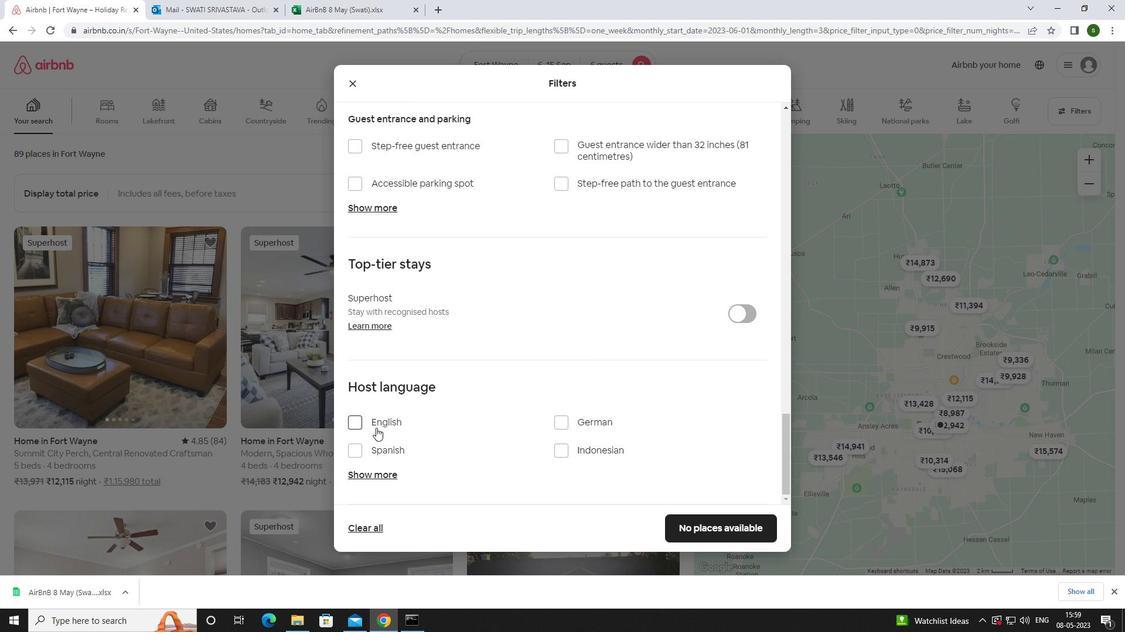 
Action: Mouse moved to (718, 536)
Screenshot: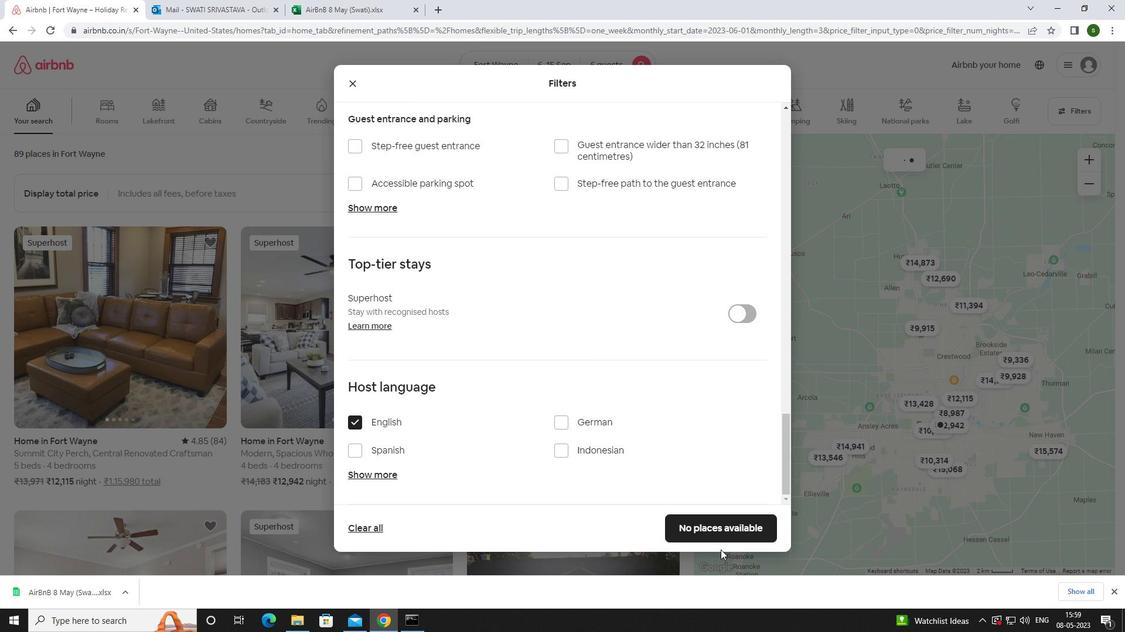 
Action: Mouse pressed left at (718, 536)
Screenshot: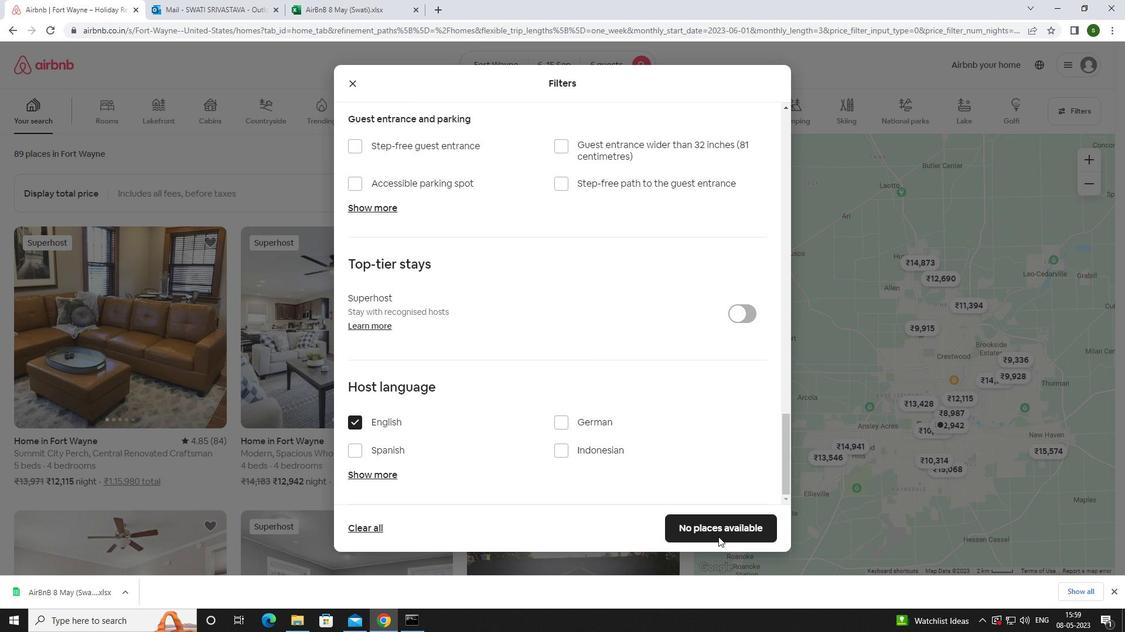 
Action: Mouse moved to (518, 434)
Screenshot: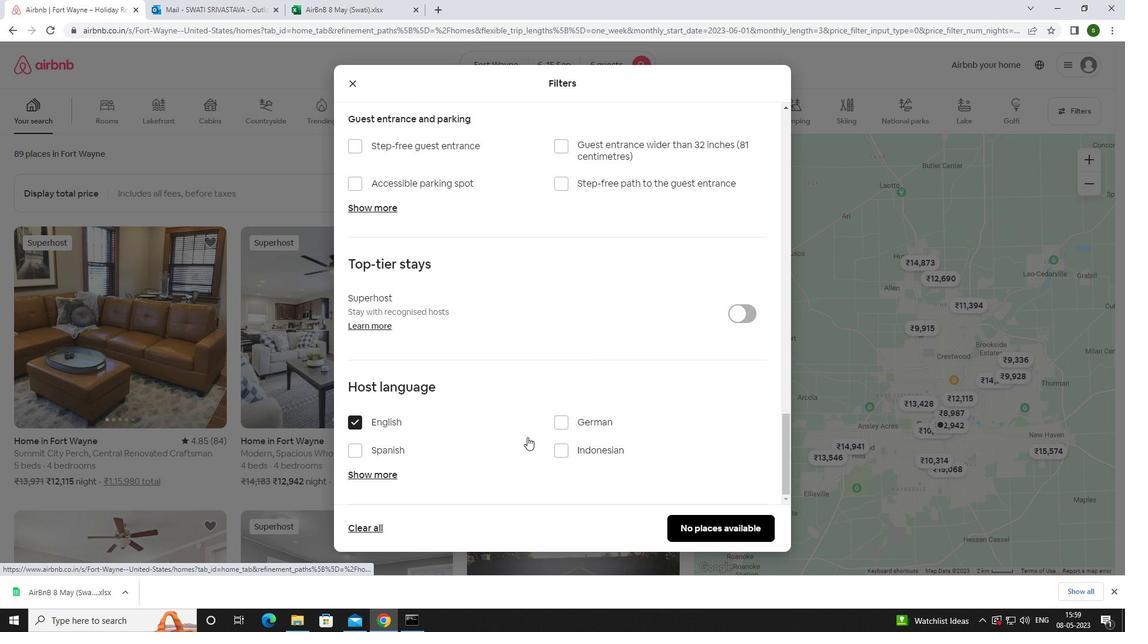 
